 Task: Find connections with filter location Saint-Amand-les-Eaux with filter topic #cloudwith filter profile language German with filter current company Apotex Inc. with filter school St. Francis D'Assisi High School - India with filter industry Retail Motor Vehicles with filter service category Wedding Photography with filter keywords title Media Buyer
Action: Mouse moved to (382, 262)
Screenshot: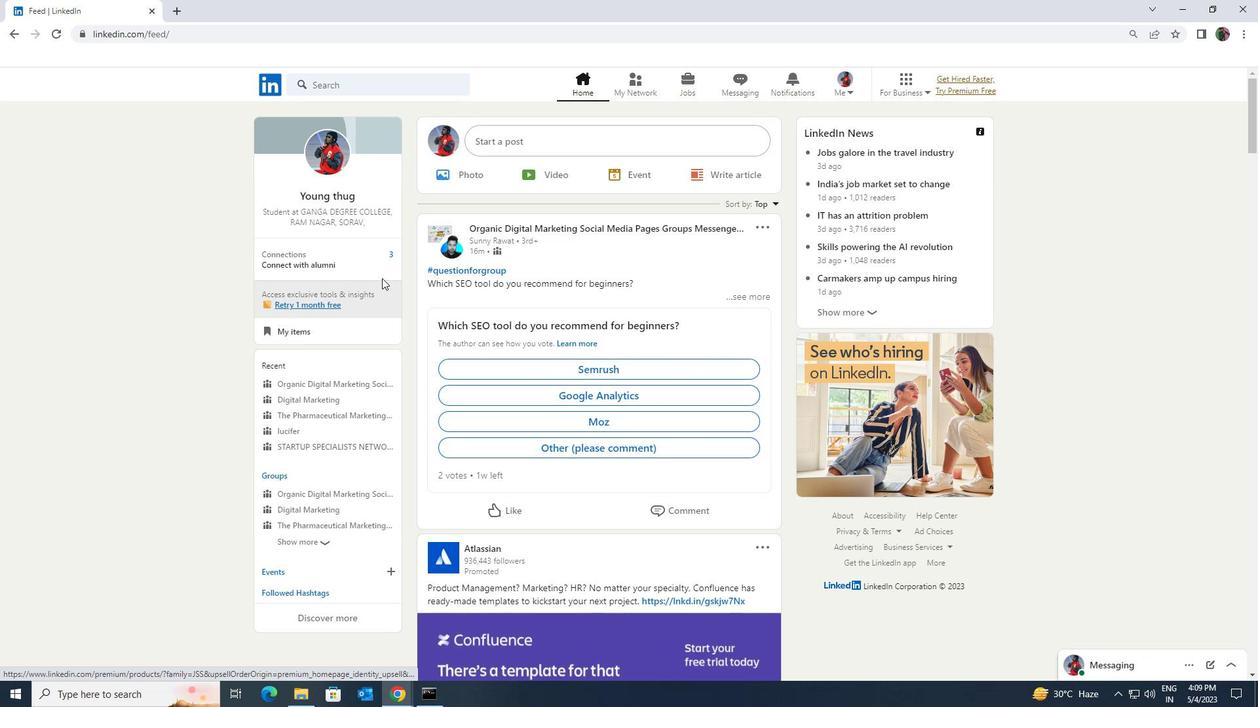 
Action: Mouse pressed left at (382, 262)
Screenshot: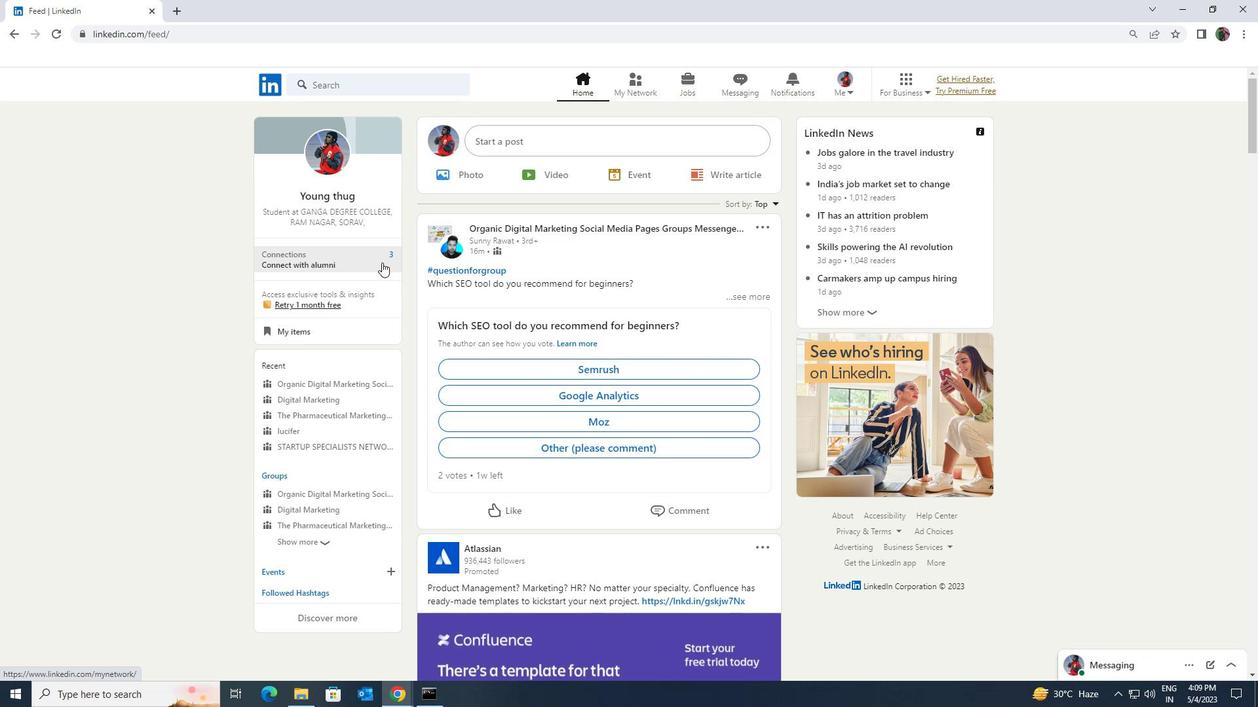
Action: Mouse moved to (370, 152)
Screenshot: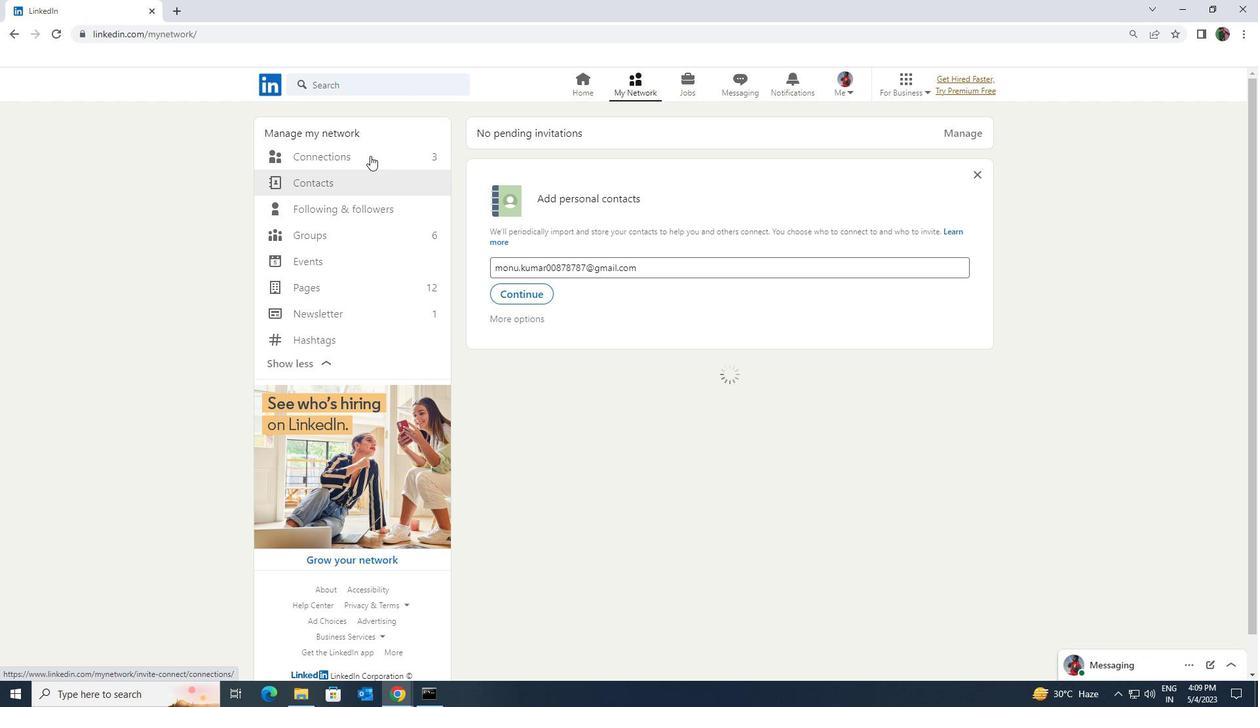 
Action: Mouse pressed left at (370, 152)
Screenshot: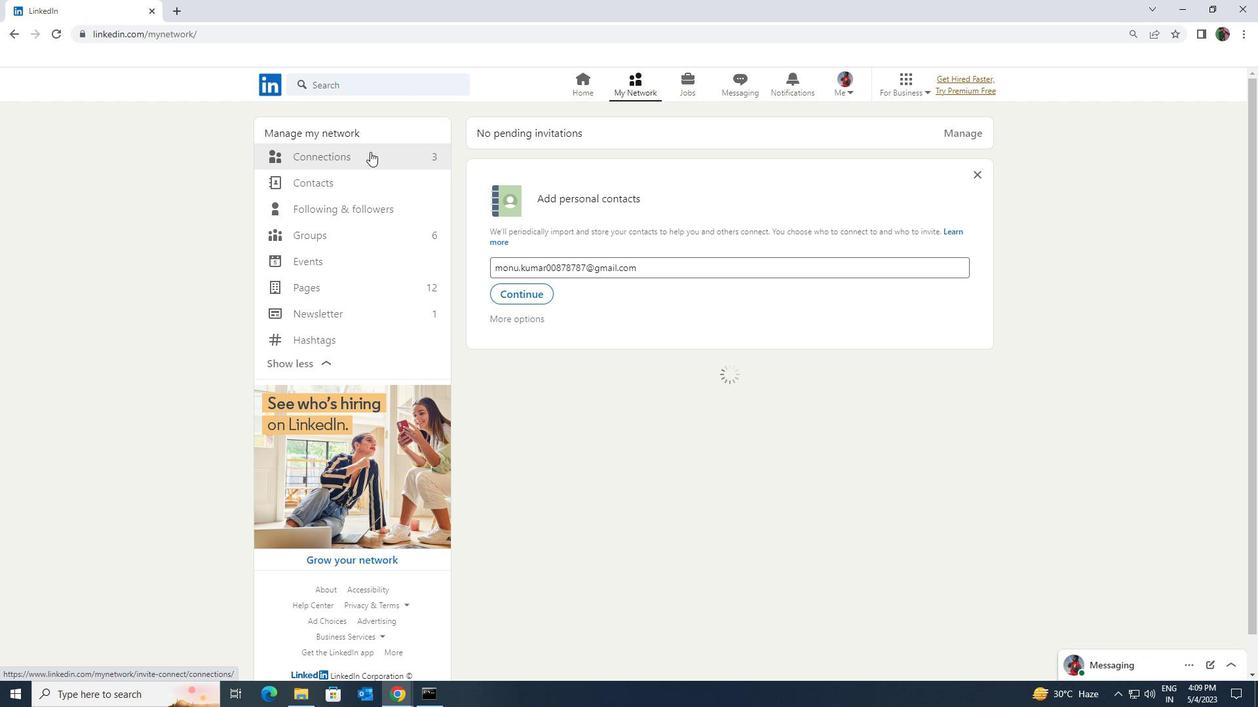 
Action: Mouse moved to (710, 161)
Screenshot: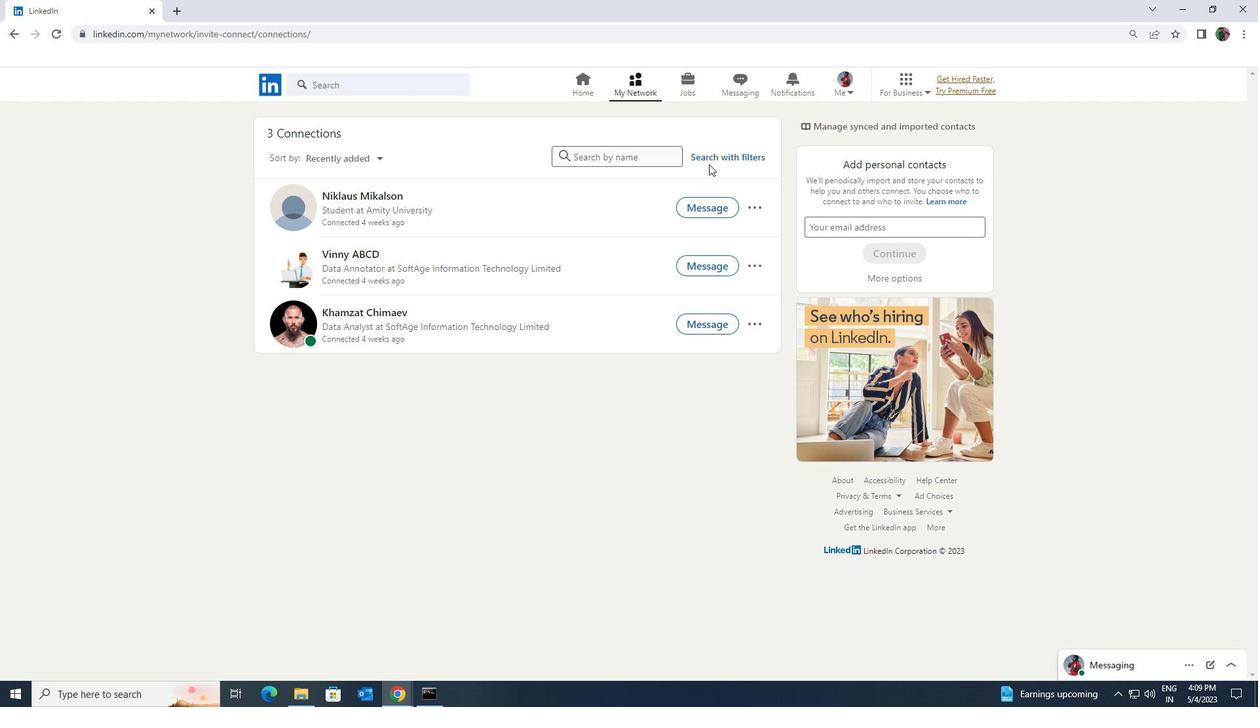 
Action: Mouse pressed left at (710, 161)
Screenshot: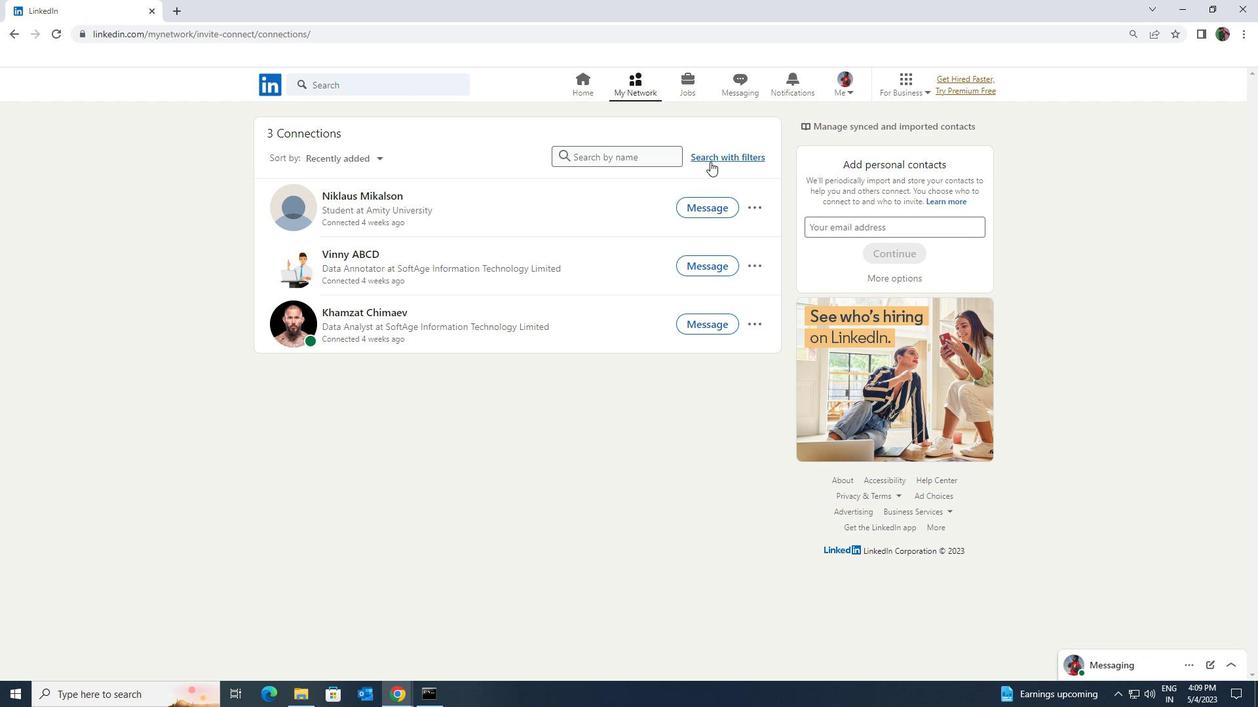 
Action: Mouse moved to (684, 126)
Screenshot: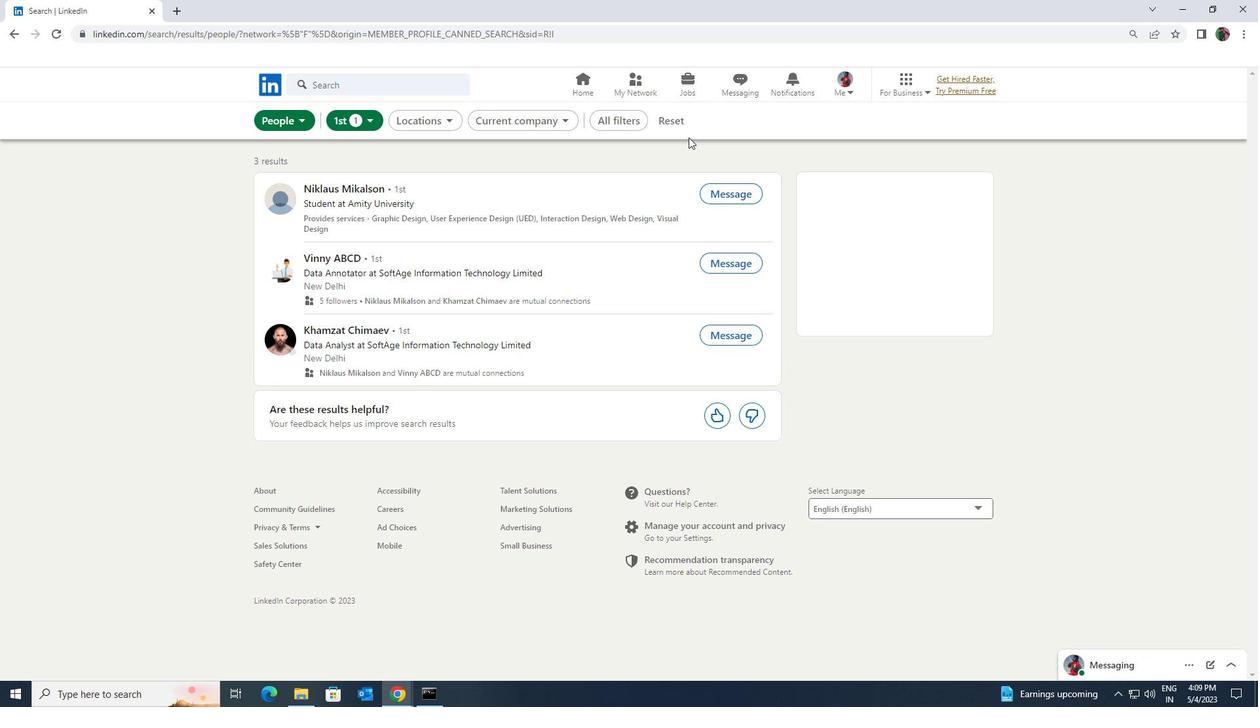 
Action: Mouse pressed left at (684, 126)
Screenshot: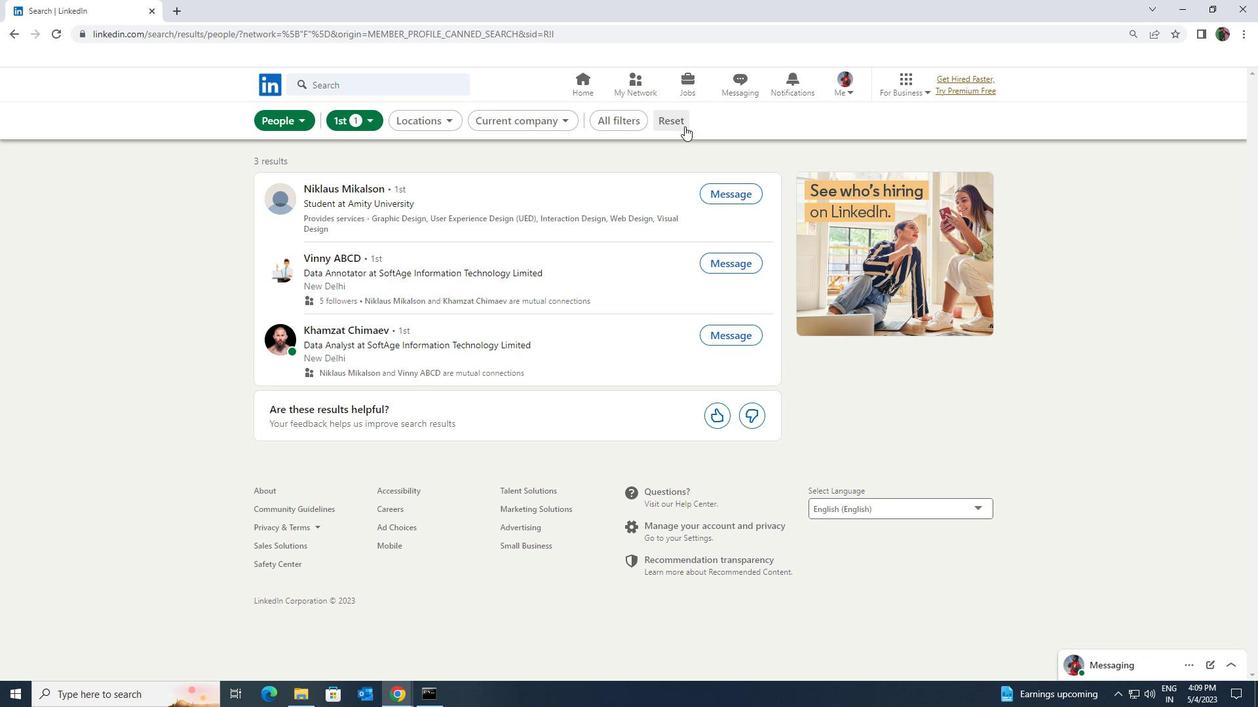 
Action: Mouse moved to (656, 116)
Screenshot: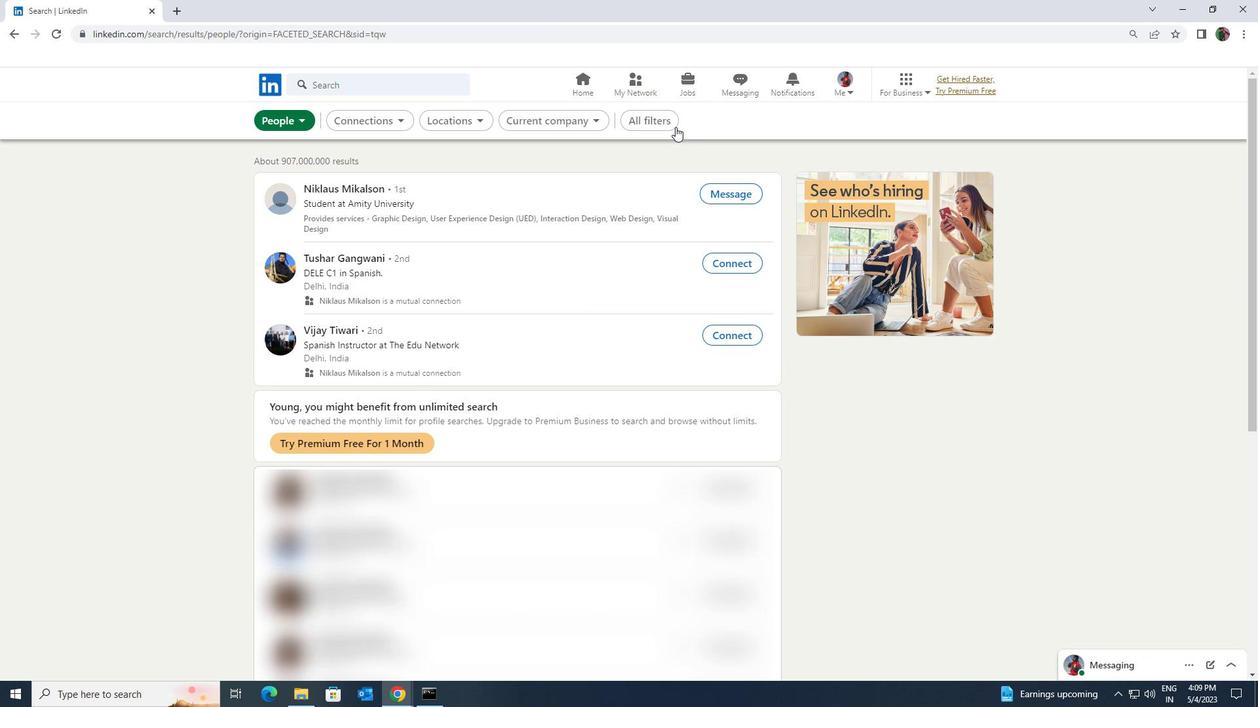 
Action: Mouse pressed left at (656, 116)
Screenshot: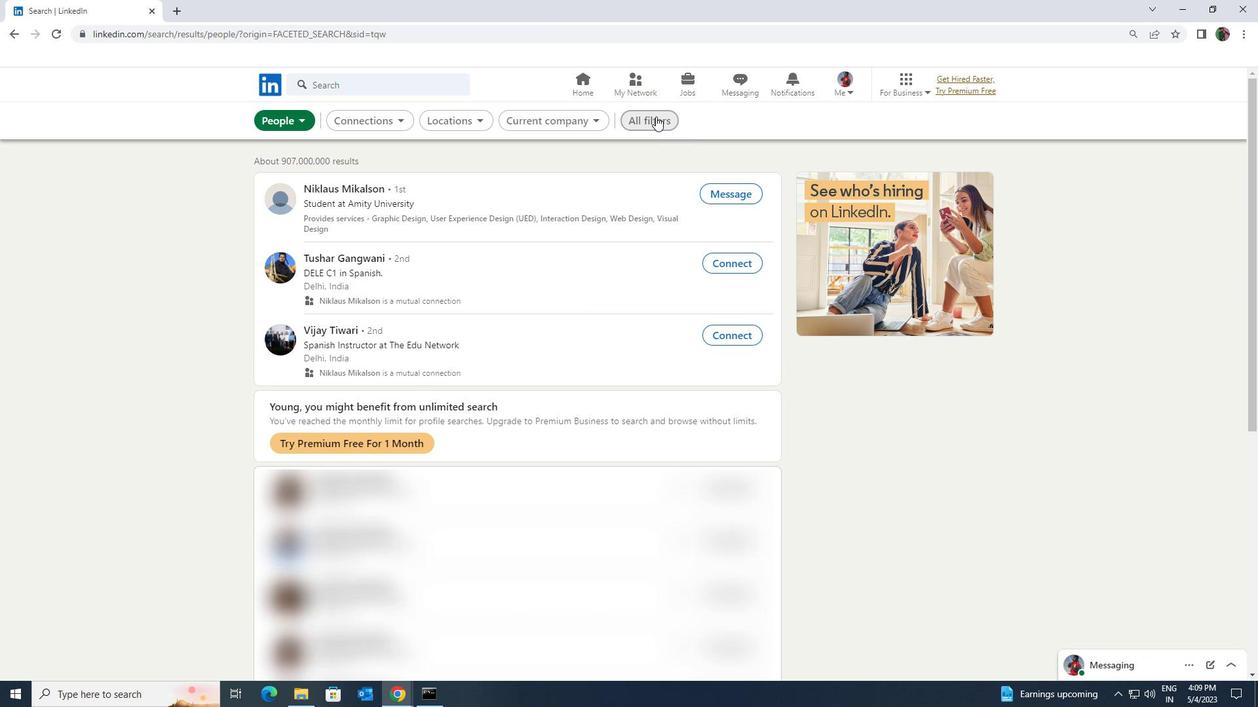 
Action: Mouse moved to (1088, 509)
Screenshot: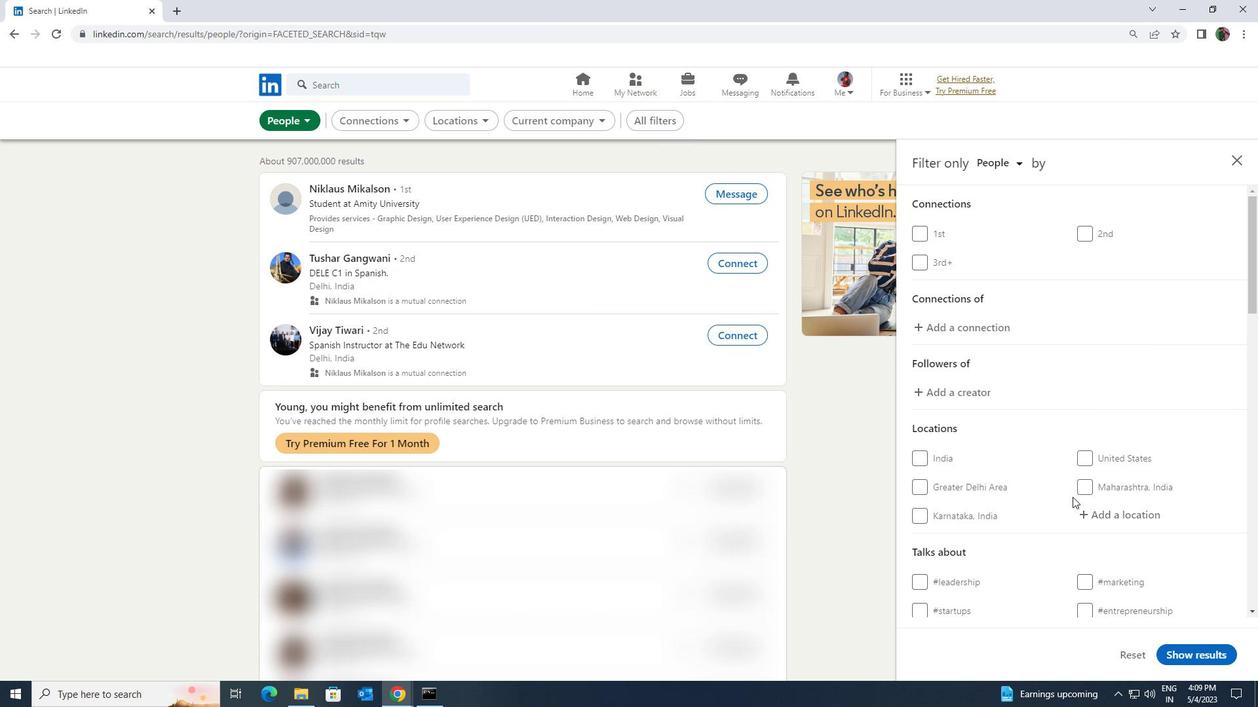 
Action: Mouse pressed left at (1088, 509)
Screenshot: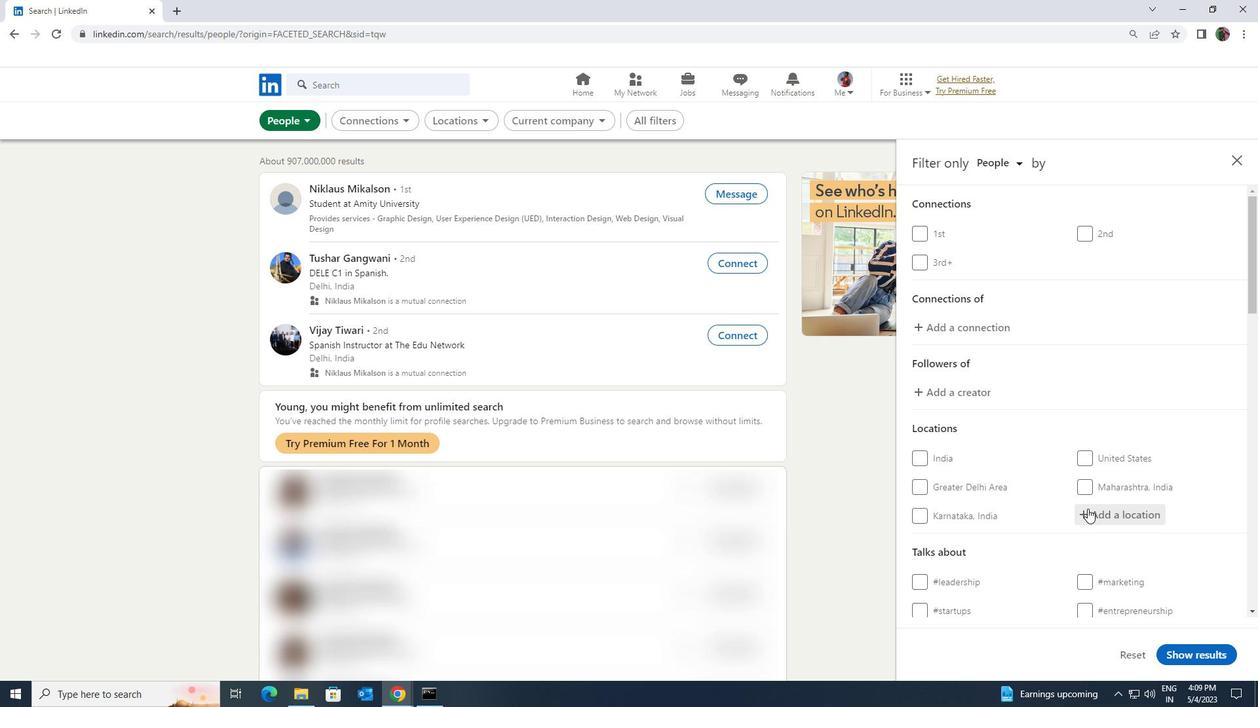 
Action: Key pressed <Key.shift><Key.shift><Key.shift><Key.shift><Key.shift><Key.shift><Key.shift><Key.shift><Key.shift><Key.shift>SAINT<Key.space><Key.shift>AMAND
Screenshot: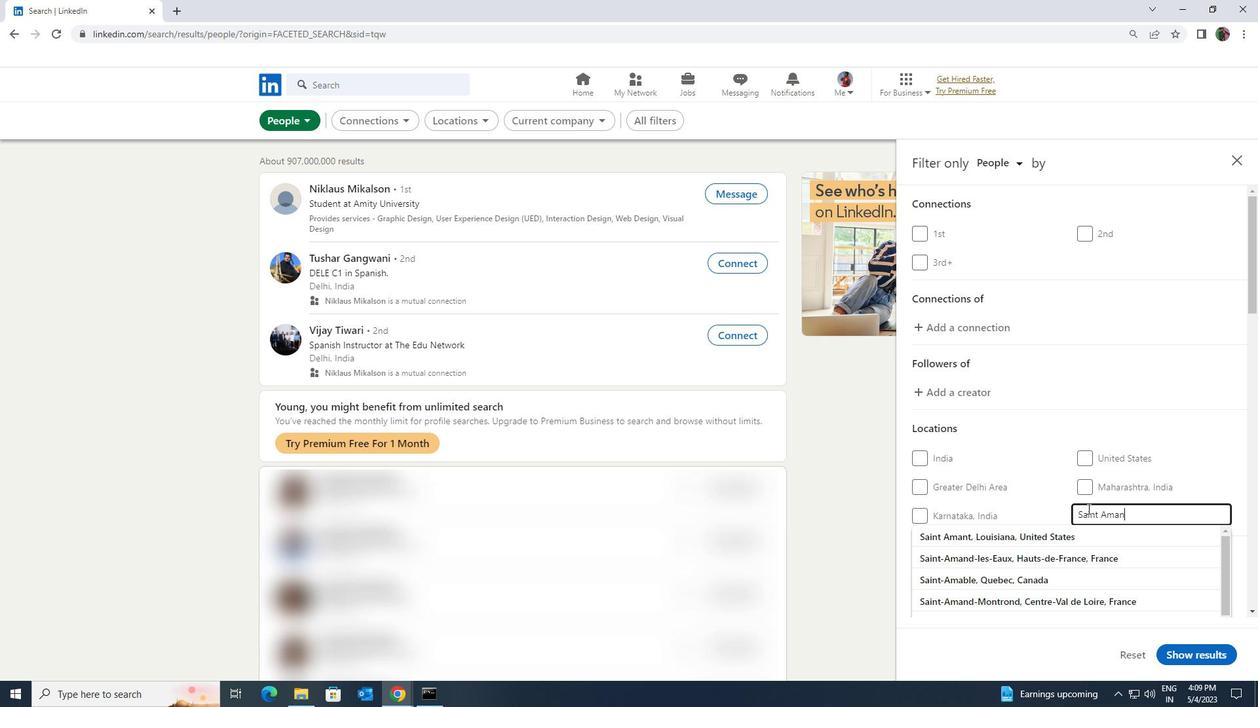 
Action: Mouse moved to (1090, 534)
Screenshot: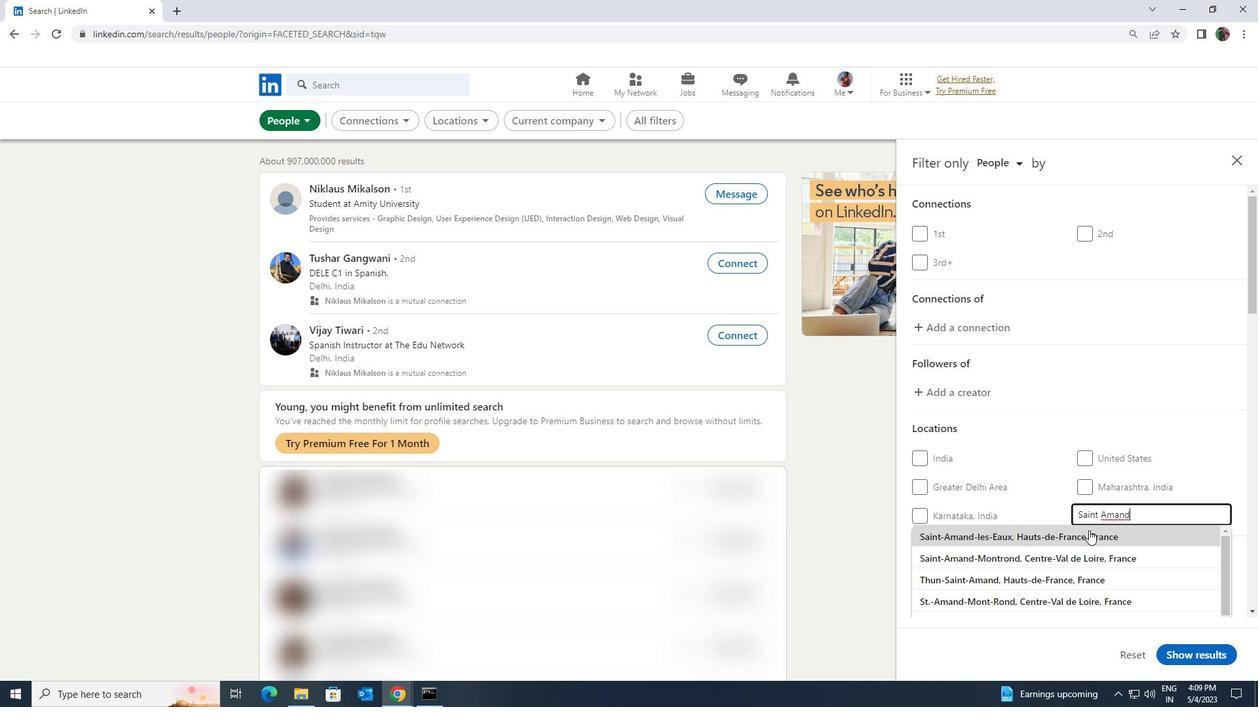 
Action: Mouse pressed left at (1090, 534)
Screenshot: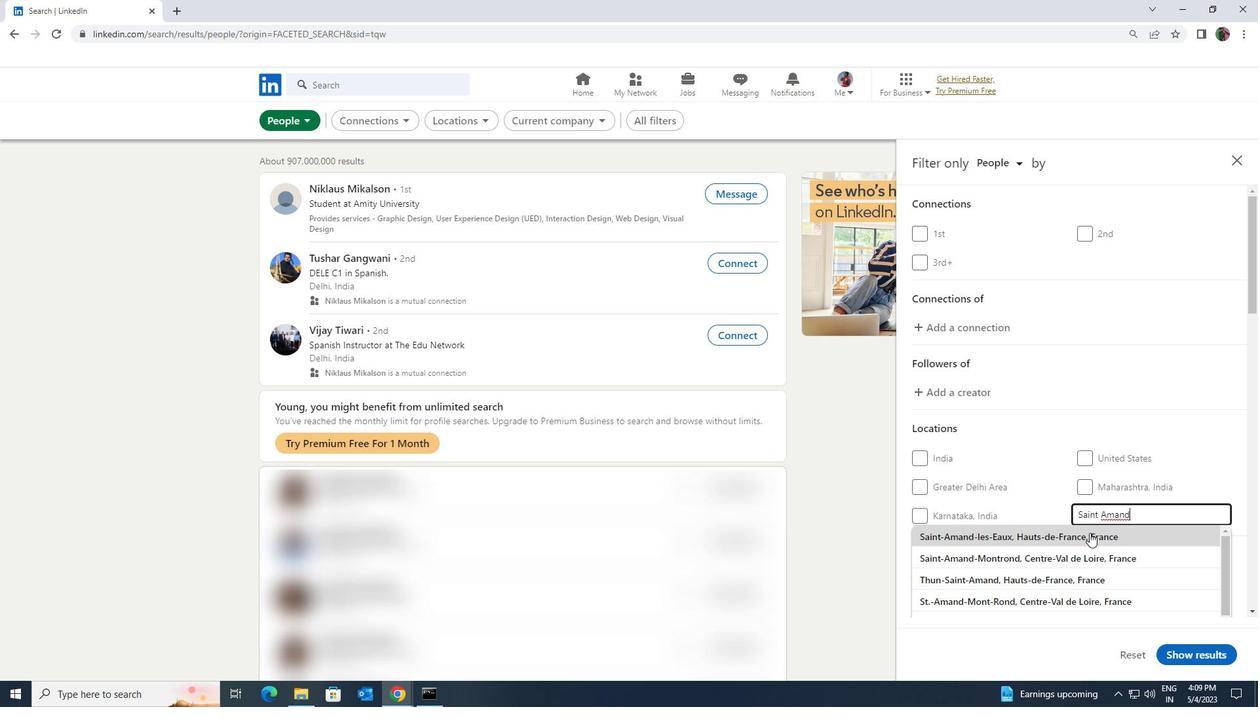 
Action: Mouse moved to (1092, 534)
Screenshot: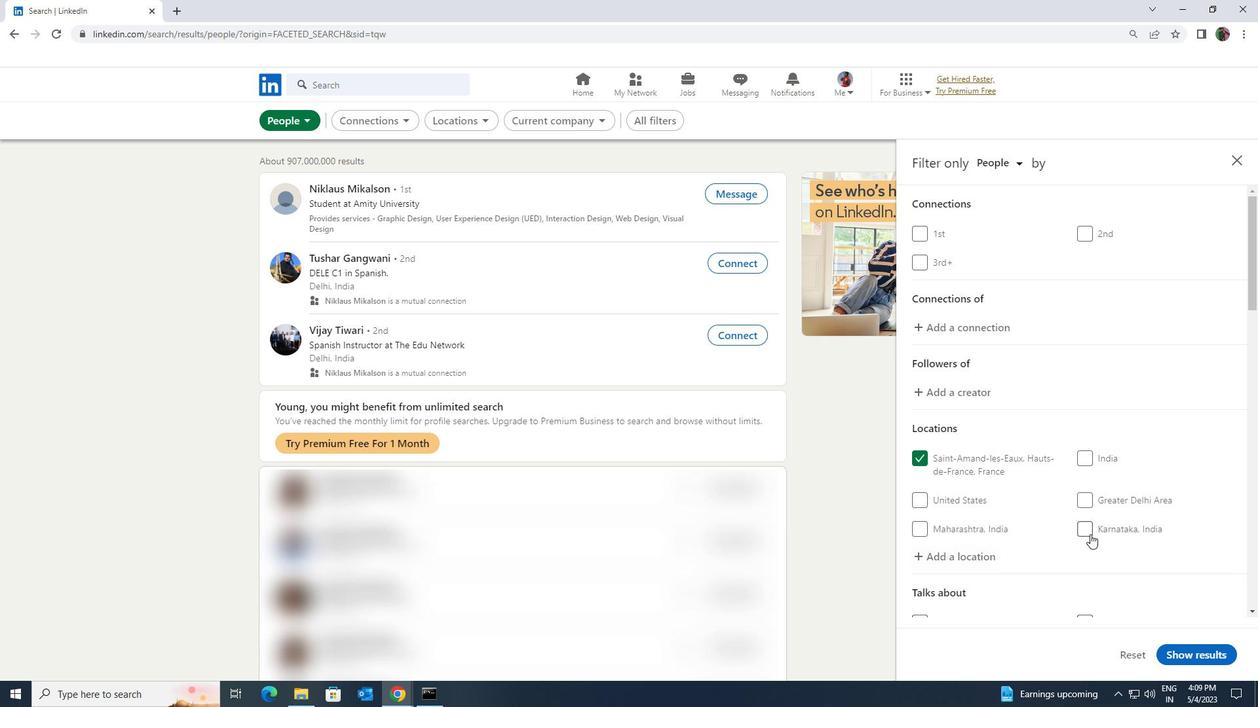 
Action: Mouse scrolled (1092, 534) with delta (0, 0)
Screenshot: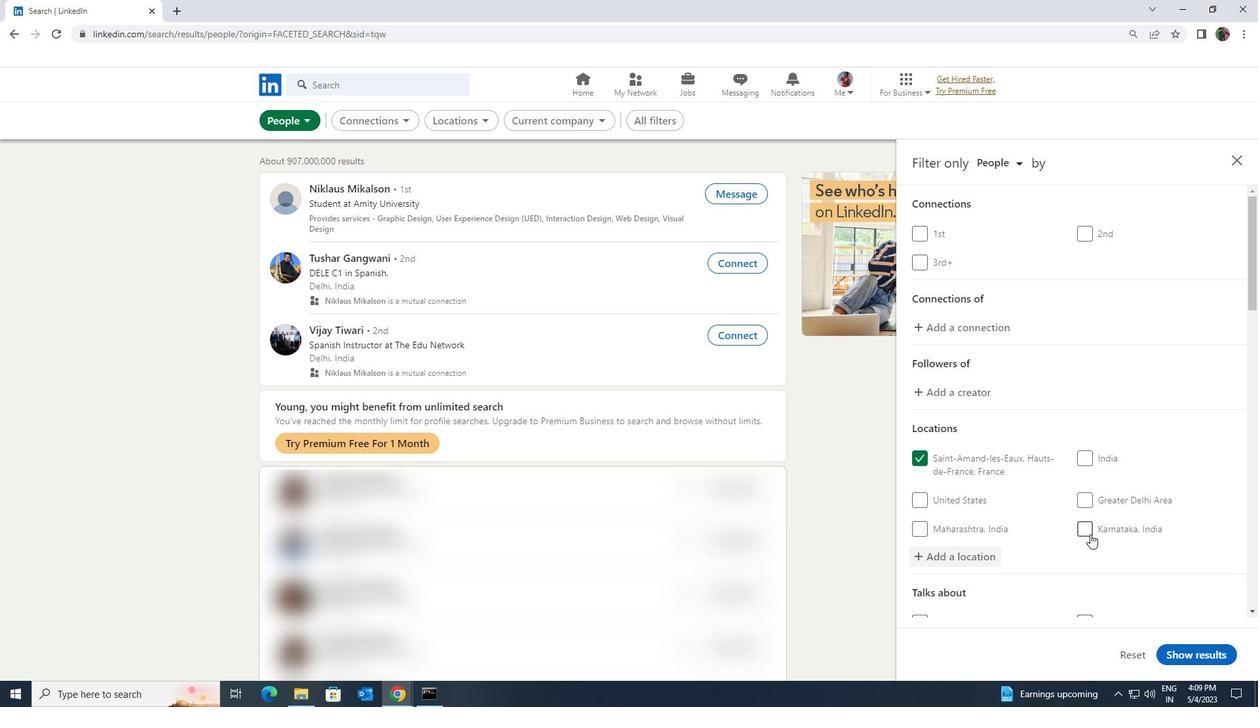 
Action: Mouse scrolled (1092, 534) with delta (0, 0)
Screenshot: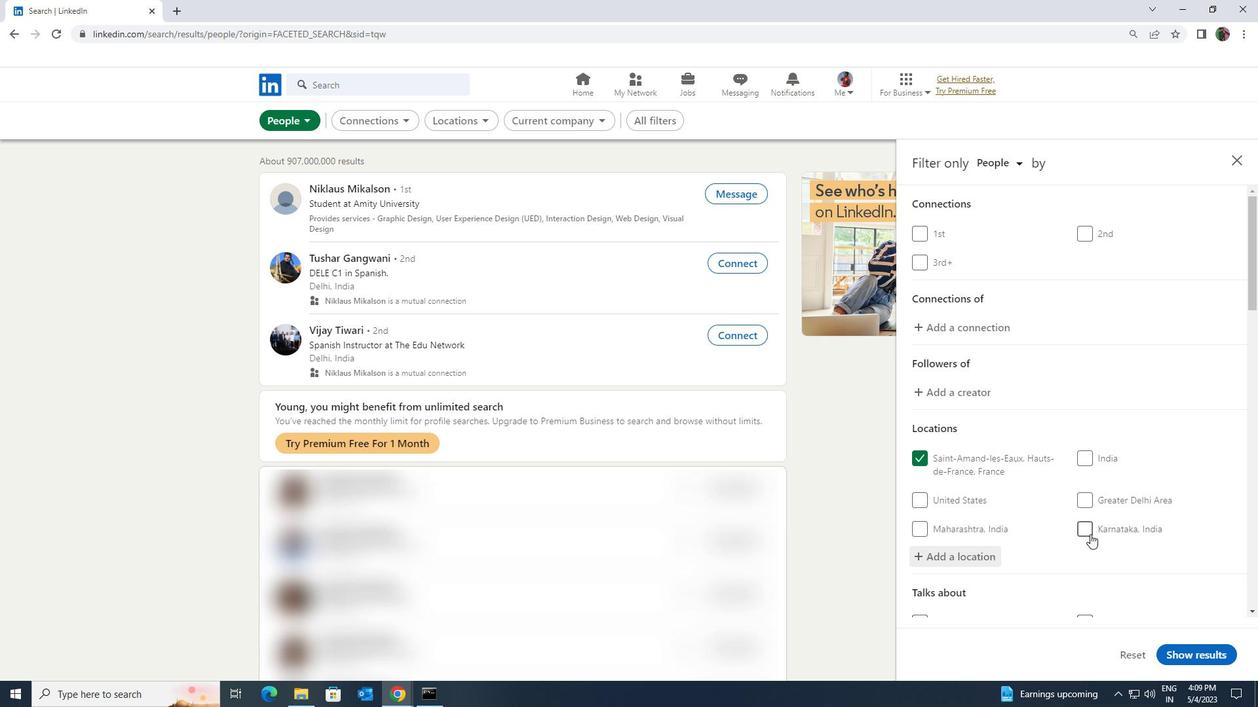 
Action: Mouse moved to (1093, 542)
Screenshot: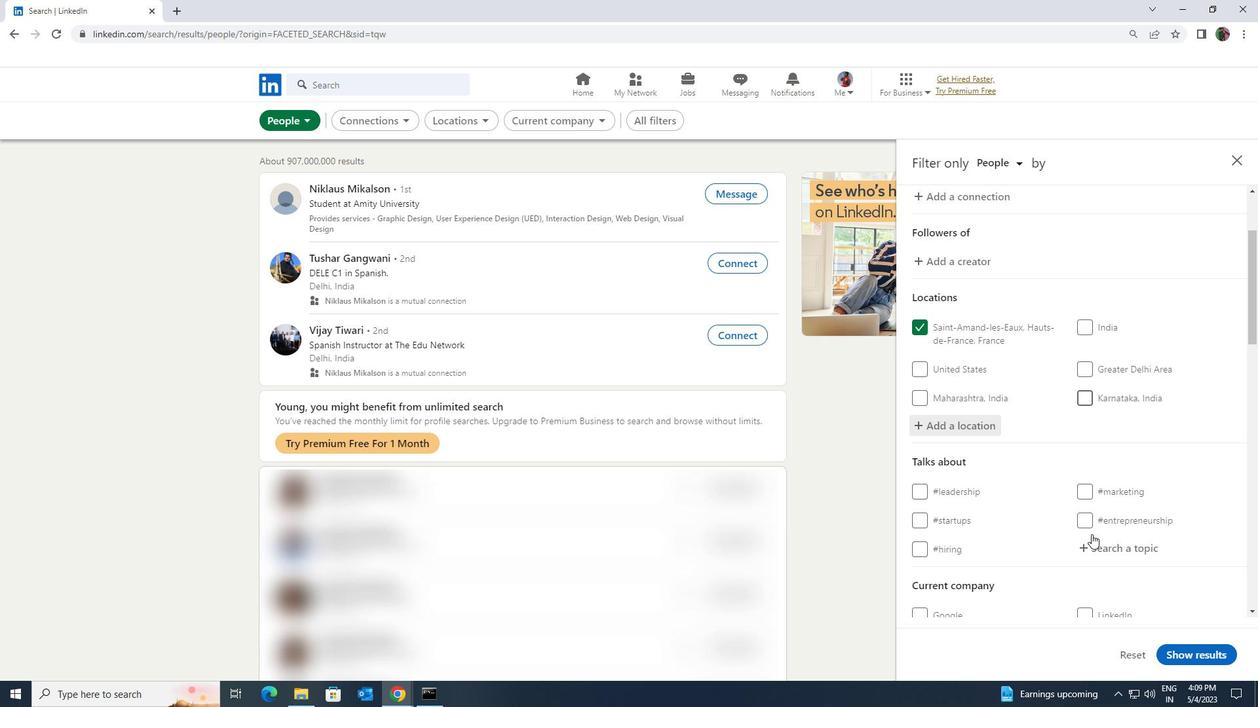 
Action: Mouse pressed left at (1093, 542)
Screenshot: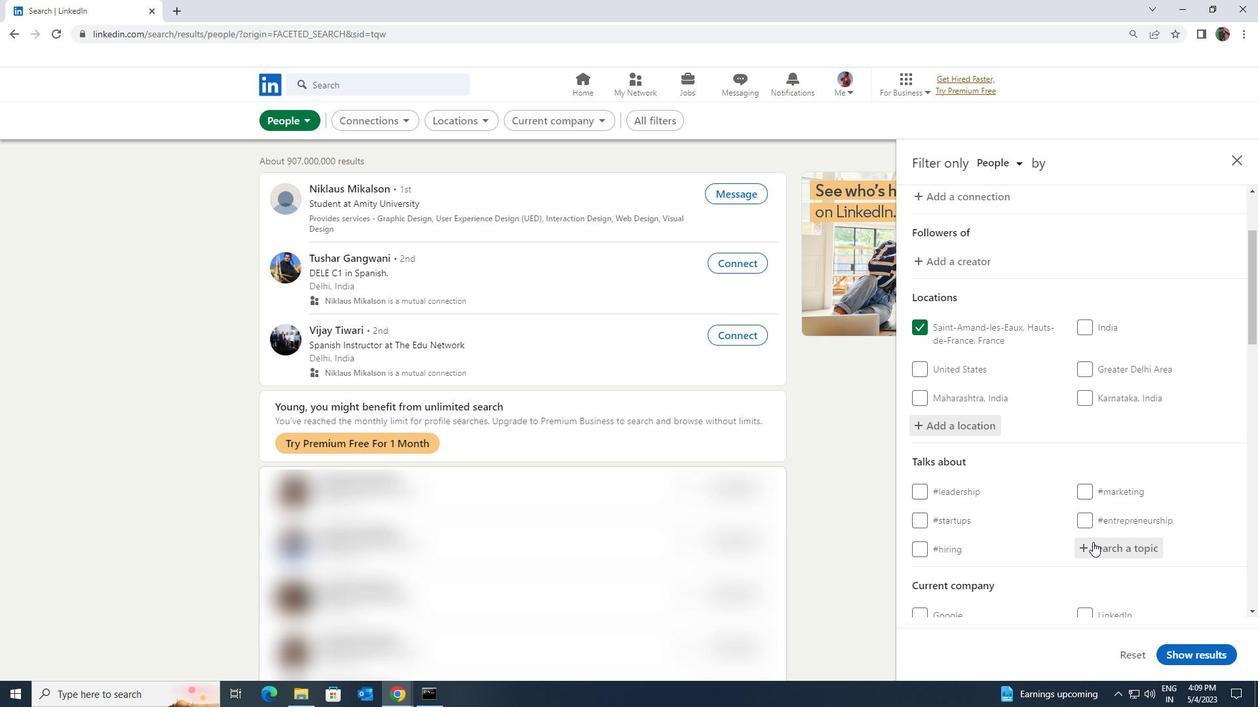 
Action: Key pressed <Key.shift><Key.shift><Key.shift><Key.shift><Key.shift><Key.shift><Key.shift>CLOUD
Screenshot: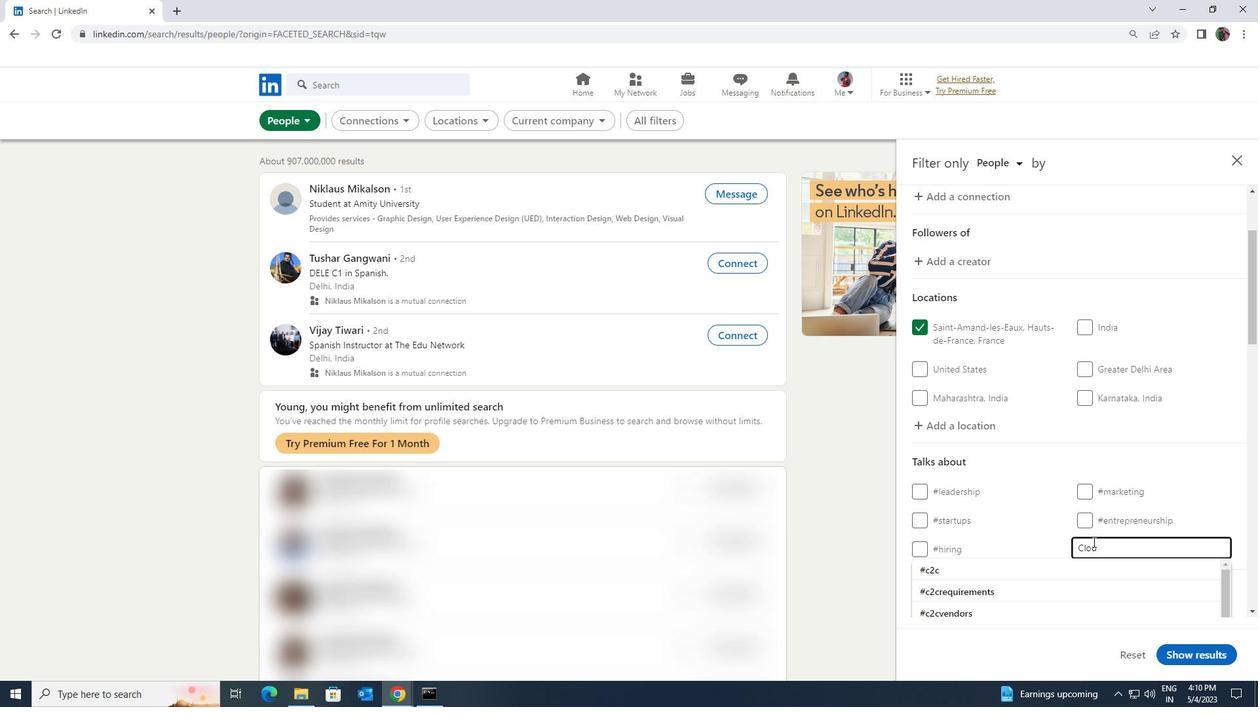 
Action: Mouse moved to (1075, 565)
Screenshot: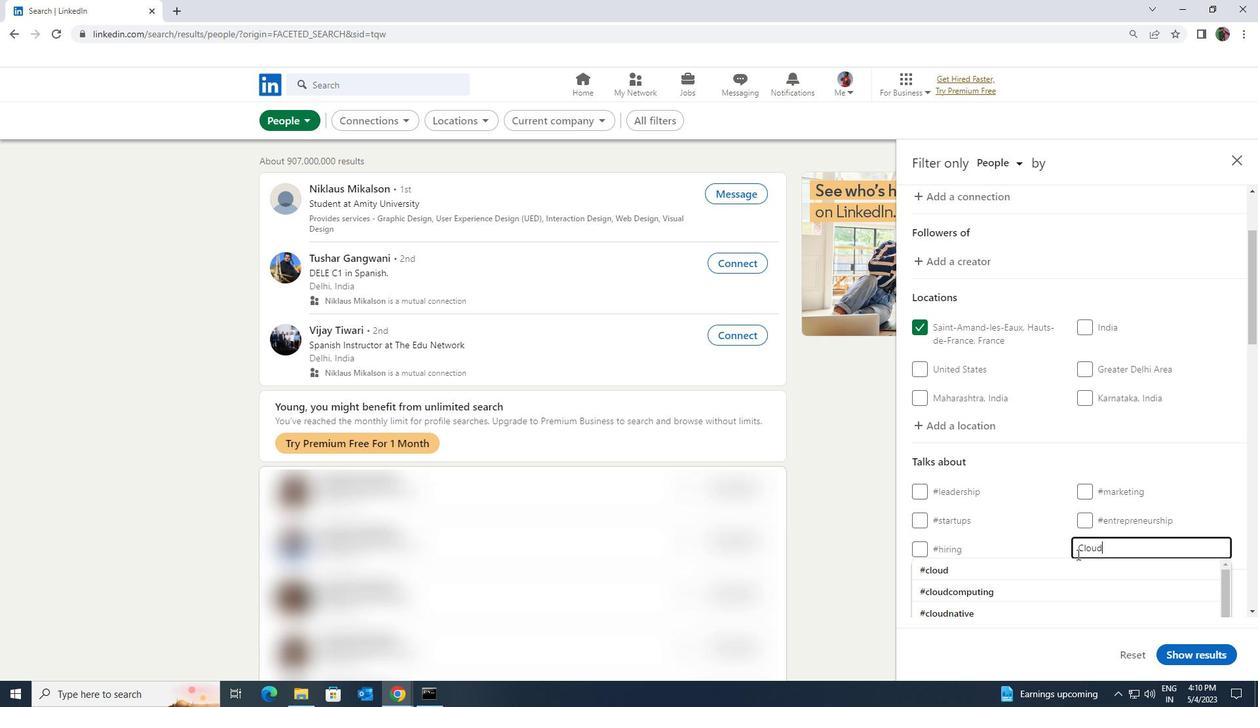 
Action: Mouse pressed left at (1075, 565)
Screenshot: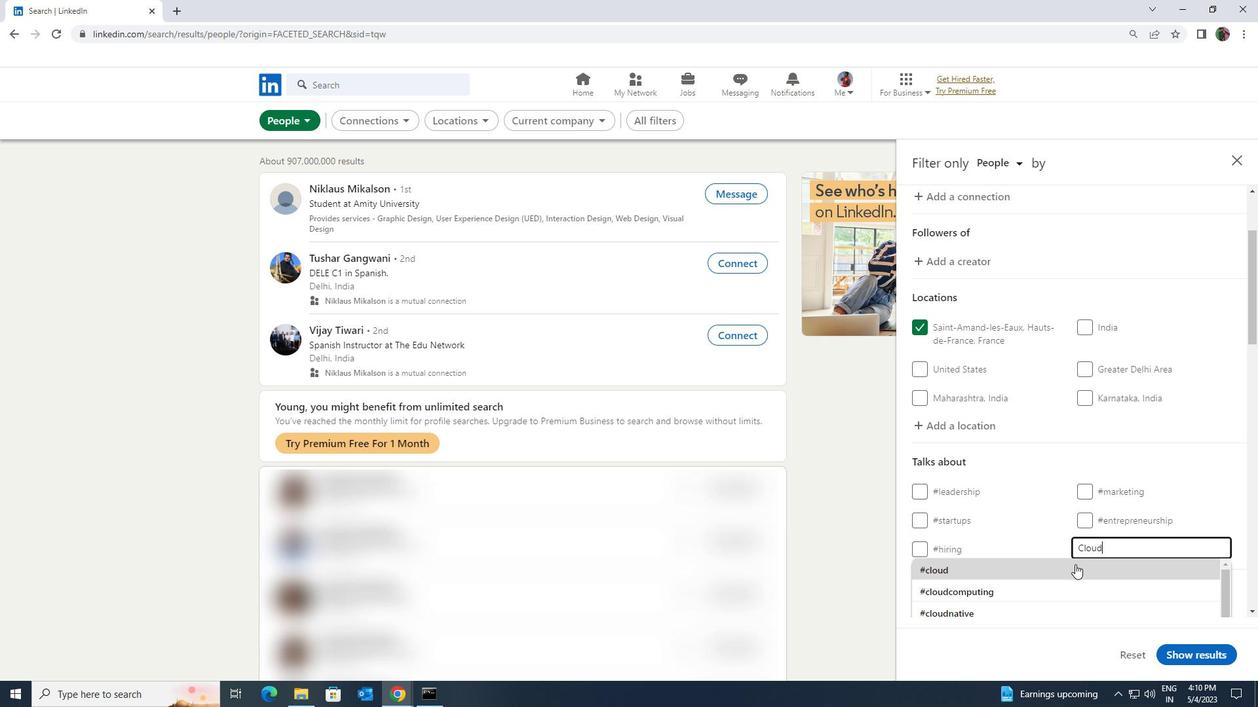 
Action: Mouse moved to (1074, 565)
Screenshot: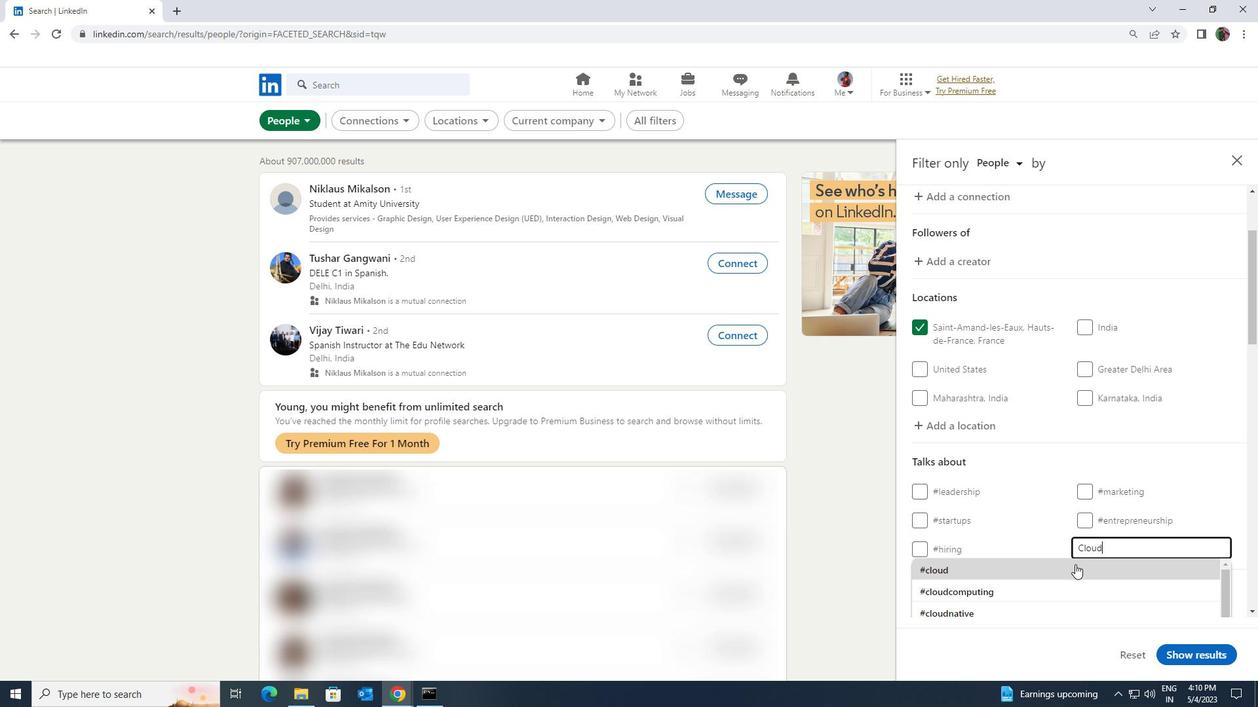 
Action: Mouse scrolled (1074, 565) with delta (0, 0)
Screenshot: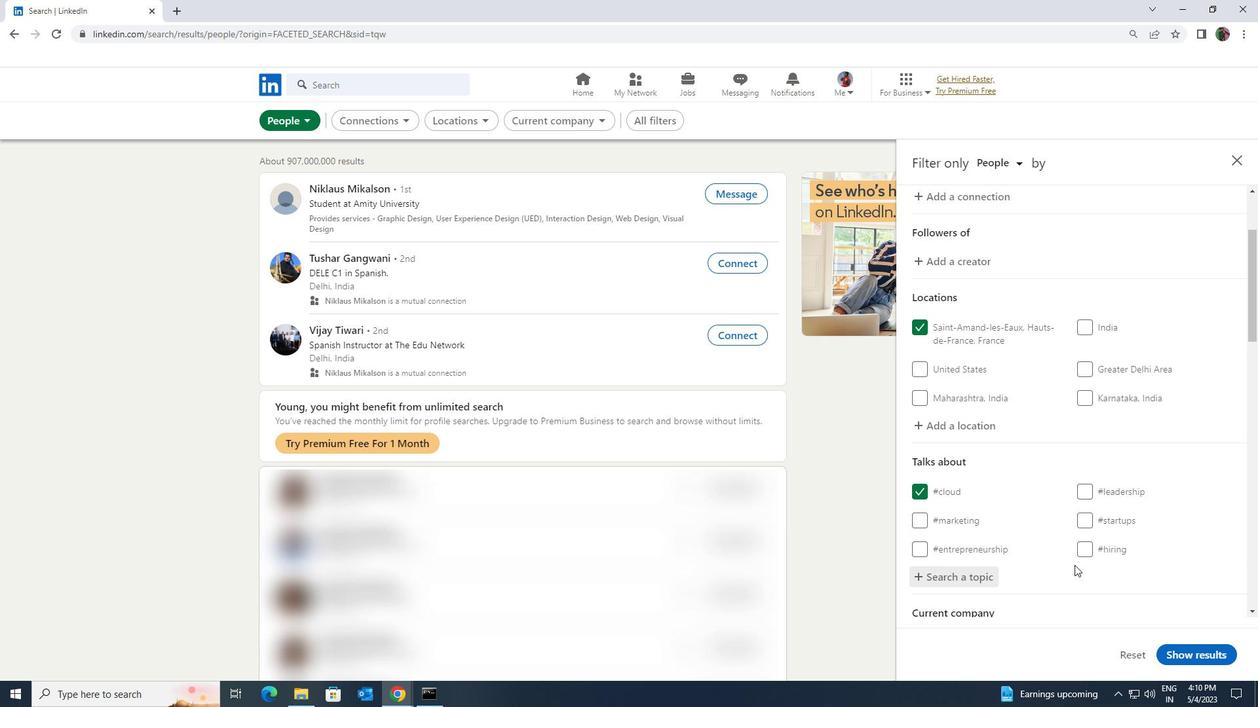 
Action: Mouse scrolled (1074, 565) with delta (0, 0)
Screenshot: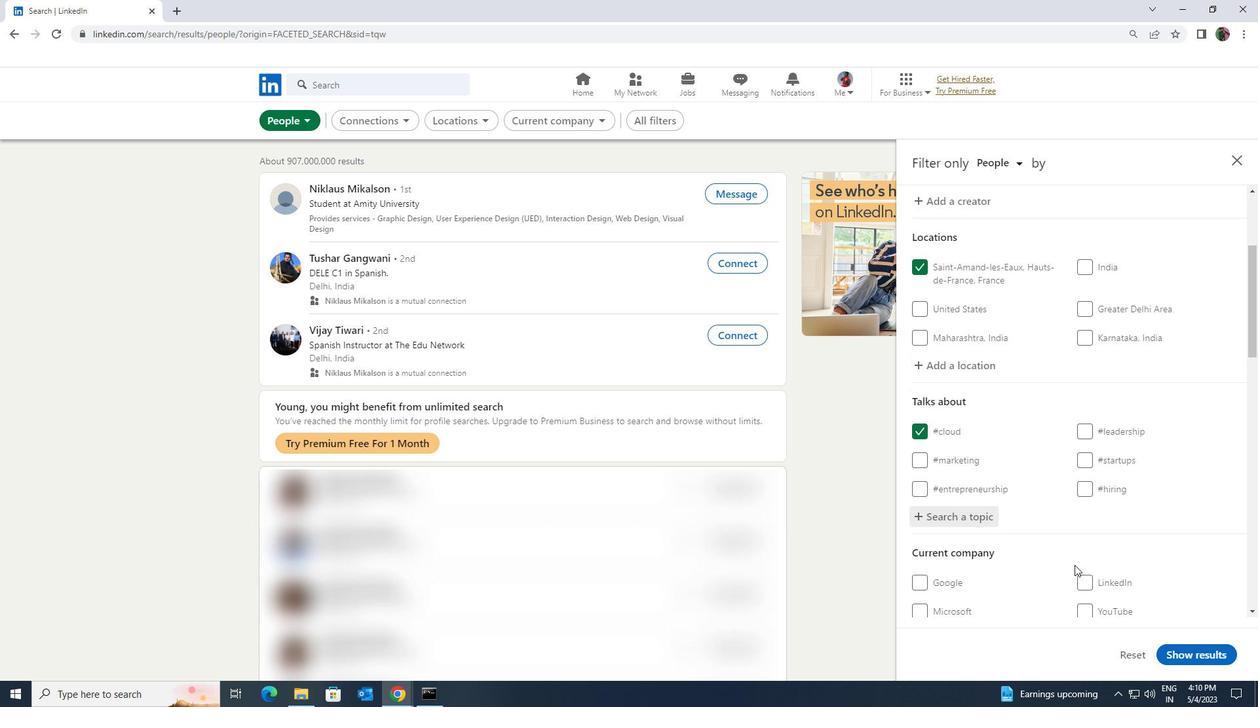 
Action: Mouse scrolled (1074, 565) with delta (0, 0)
Screenshot: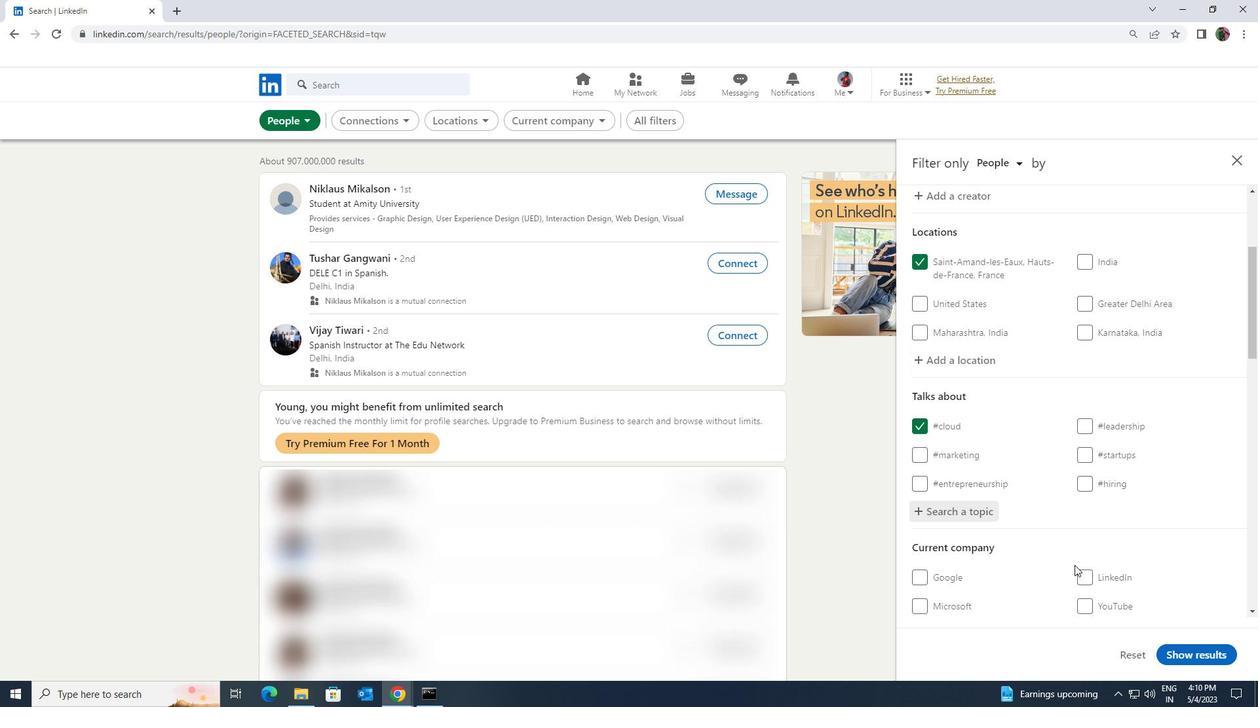 
Action: Mouse scrolled (1074, 565) with delta (0, 0)
Screenshot: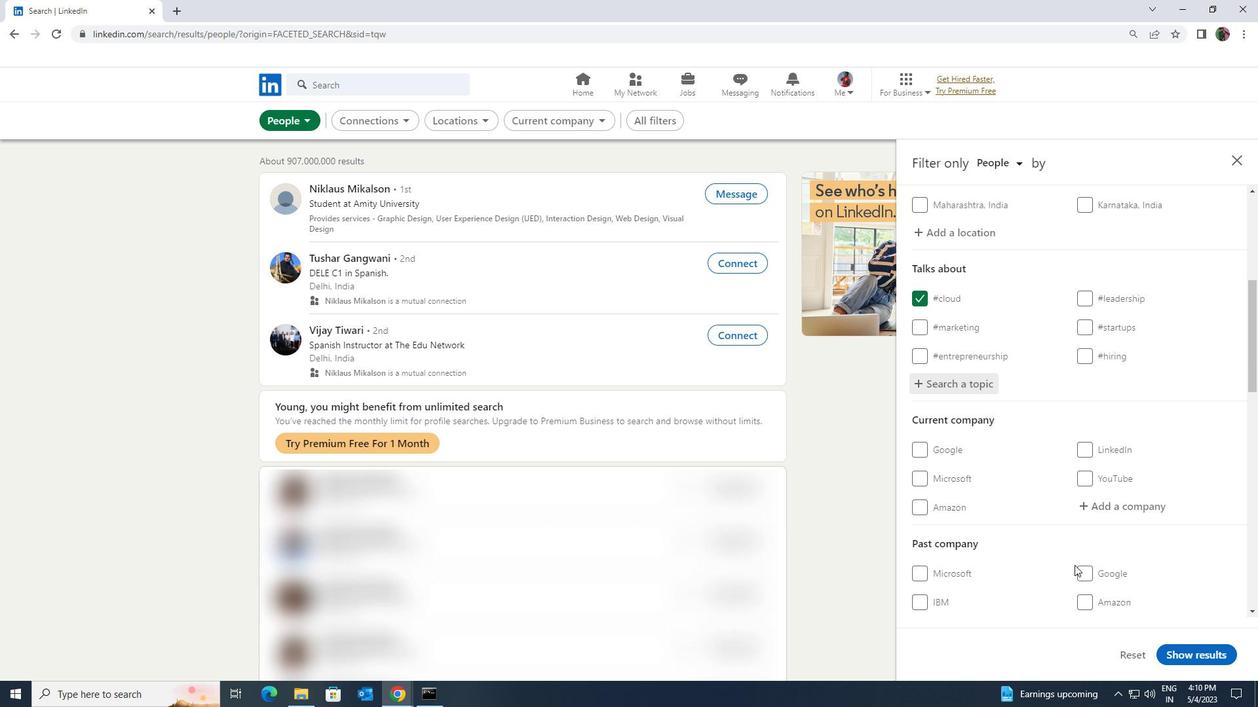 
Action: Mouse scrolled (1074, 565) with delta (0, 0)
Screenshot: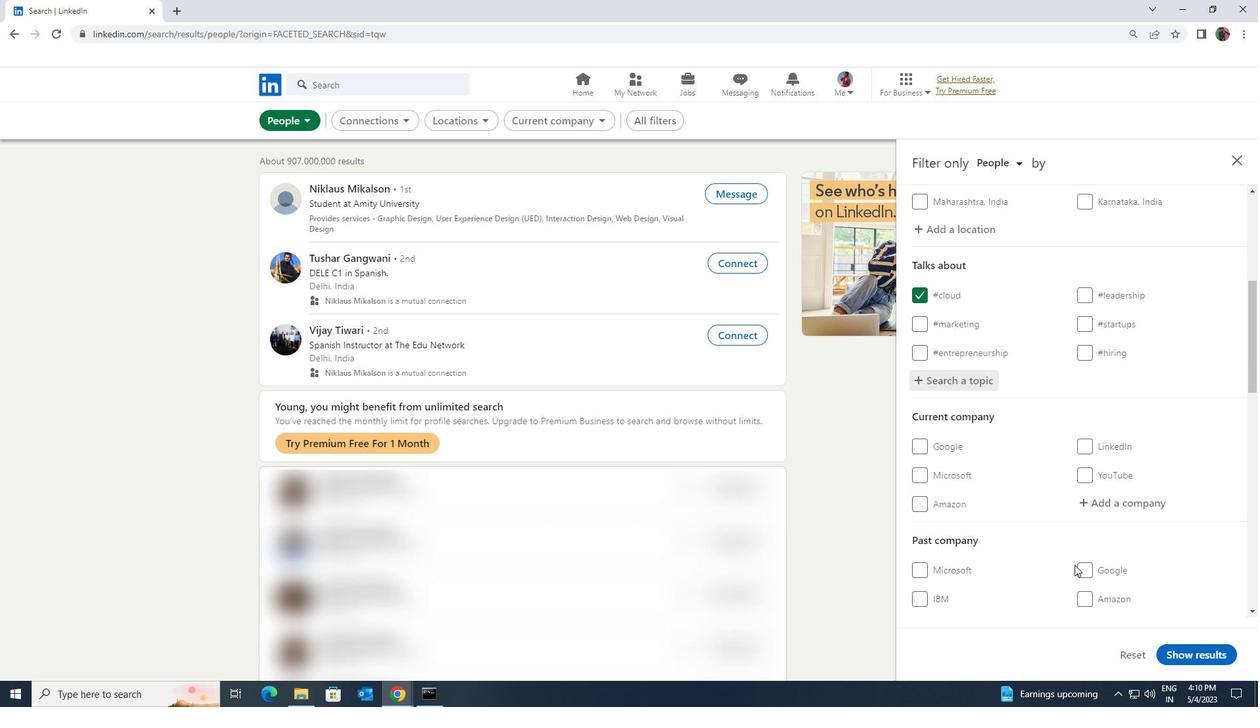 
Action: Mouse scrolled (1074, 565) with delta (0, 0)
Screenshot: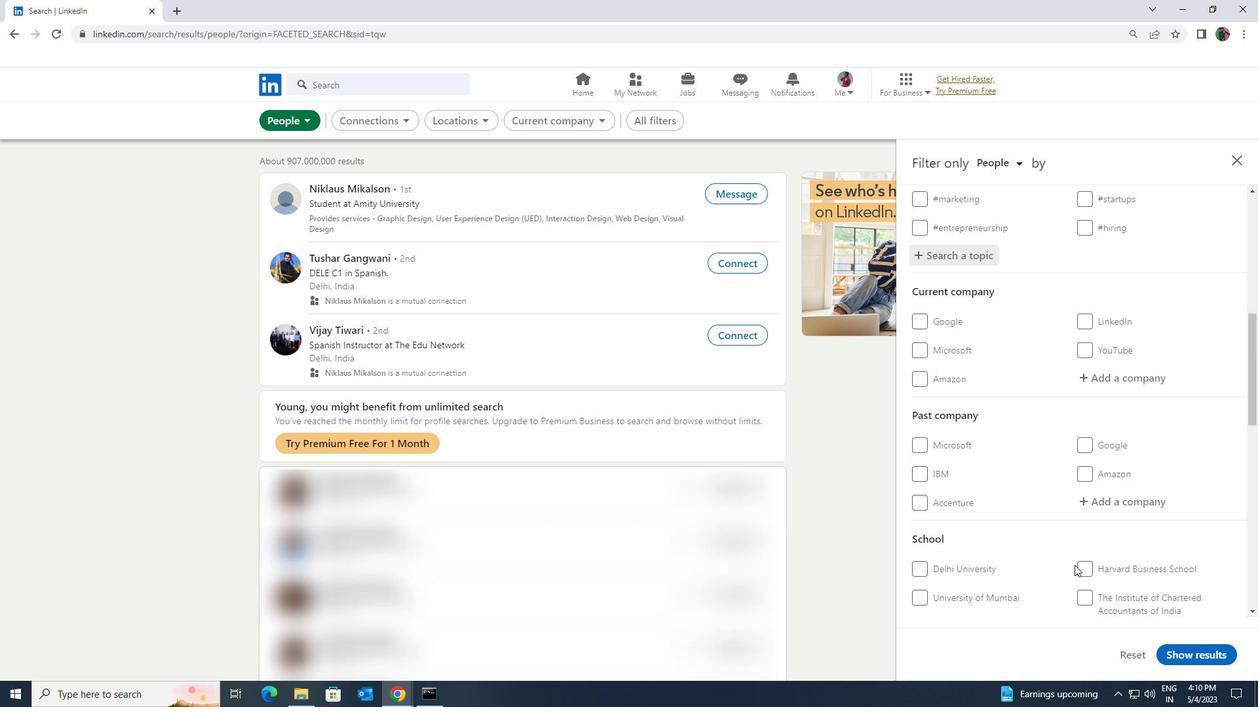 
Action: Mouse scrolled (1074, 565) with delta (0, 0)
Screenshot: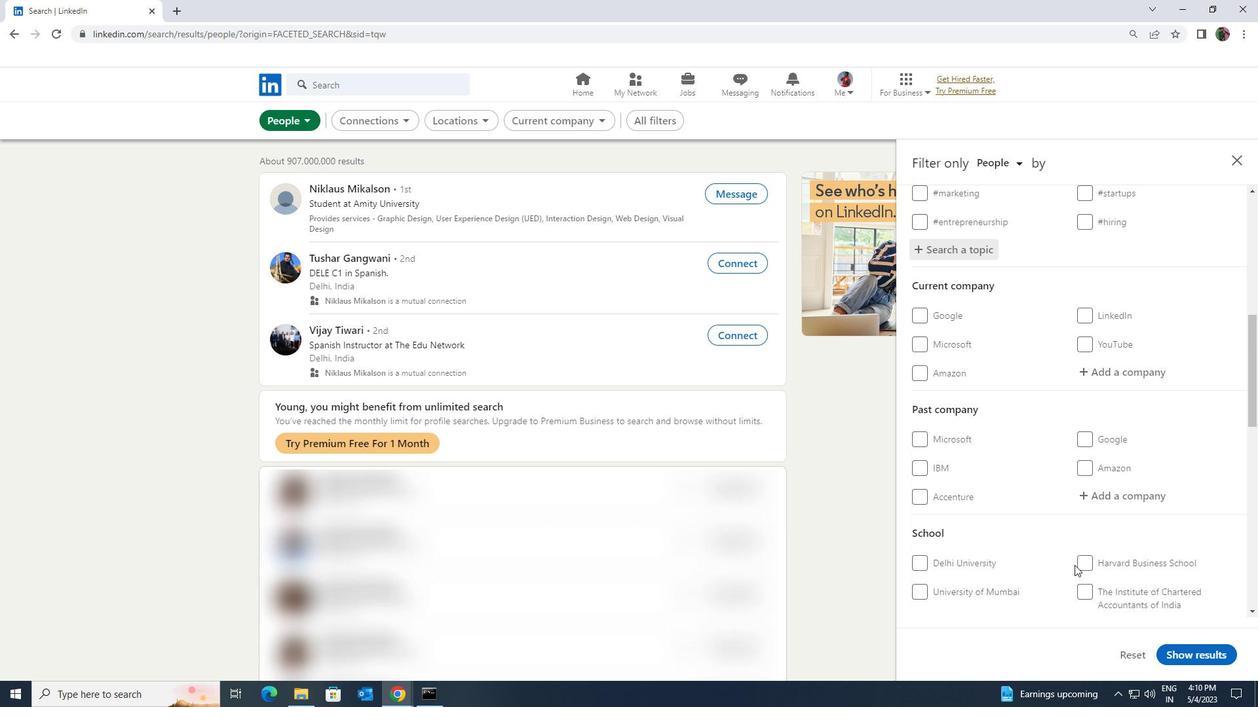
Action: Mouse scrolled (1074, 565) with delta (0, 0)
Screenshot: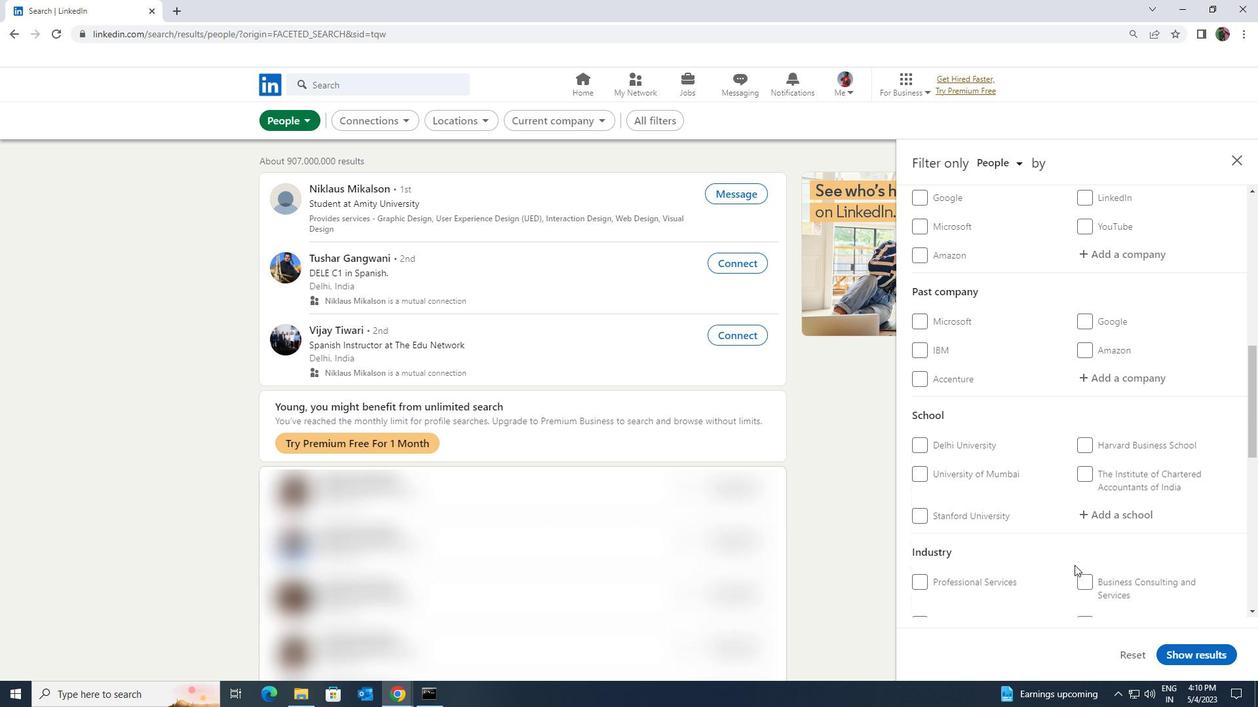 
Action: Mouse scrolled (1074, 565) with delta (0, 0)
Screenshot: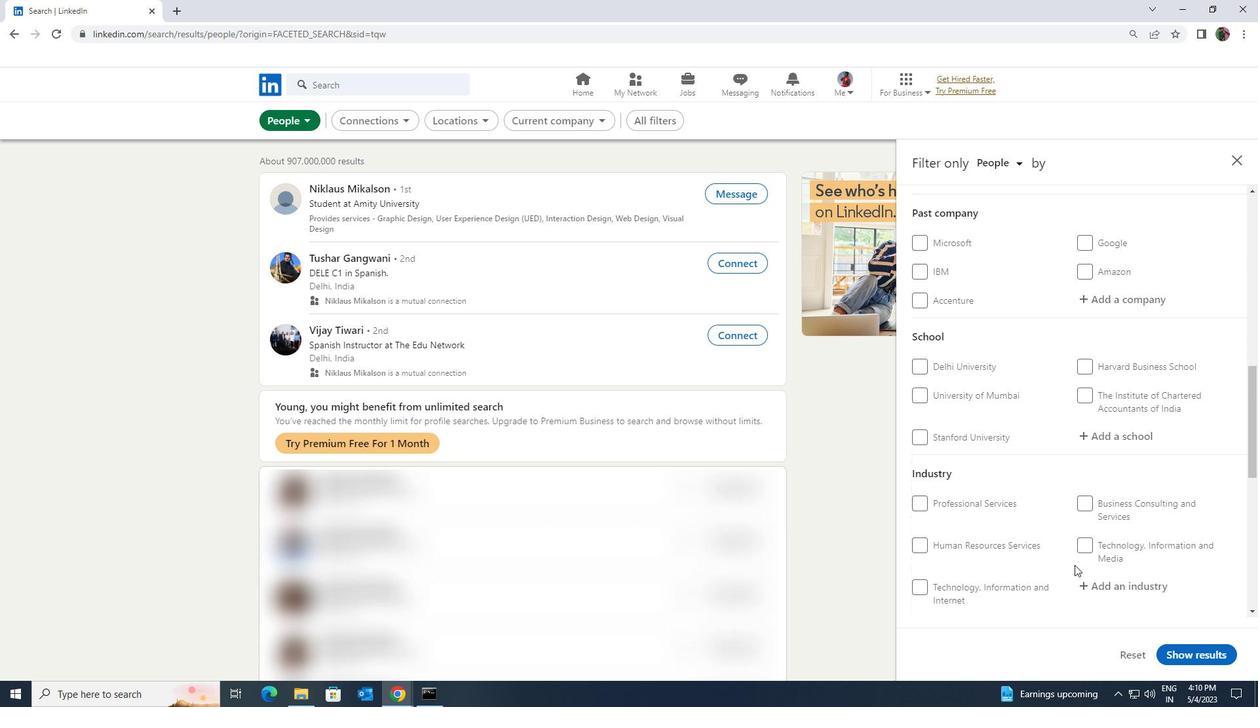 
Action: Mouse scrolled (1074, 565) with delta (0, 0)
Screenshot: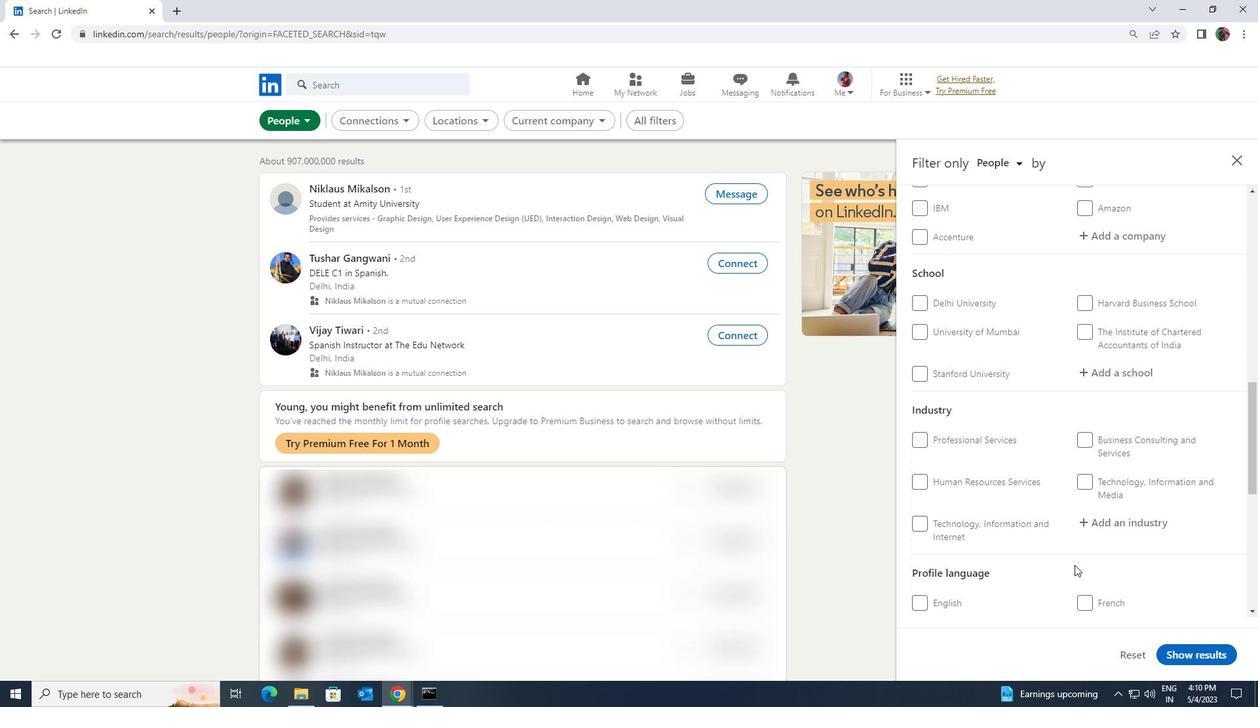 
Action: Mouse moved to (939, 589)
Screenshot: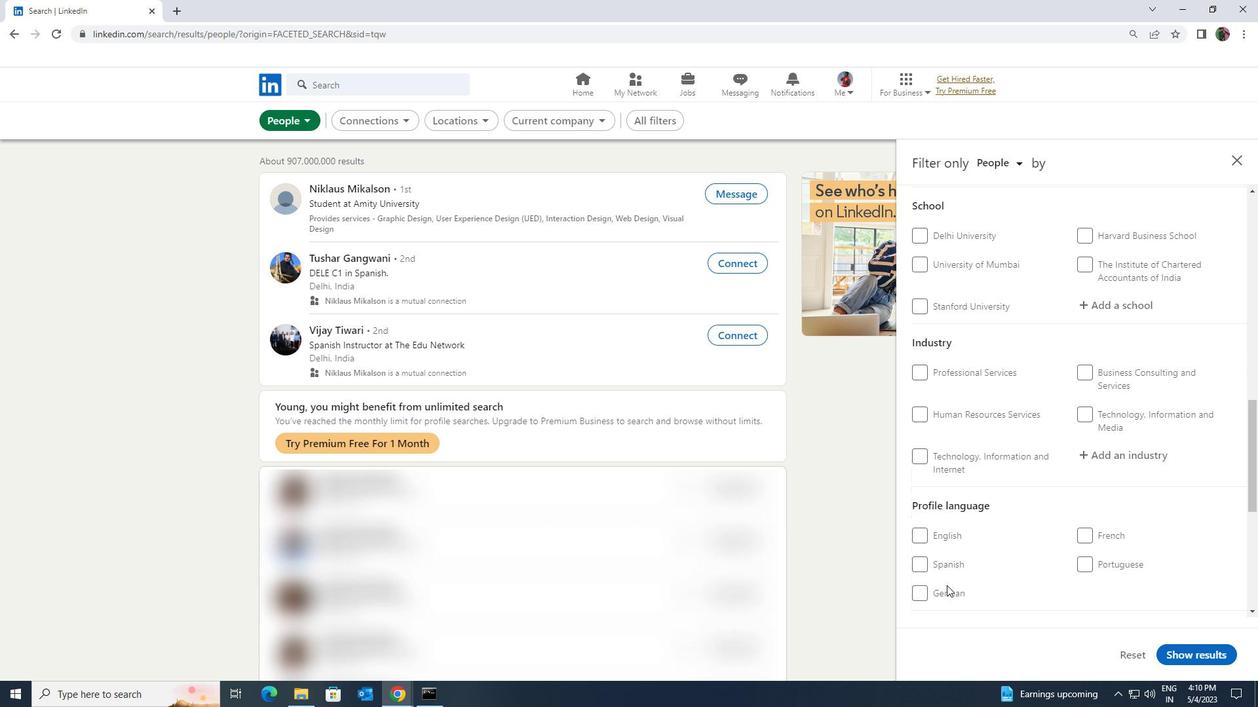 
Action: Mouse pressed left at (939, 589)
Screenshot: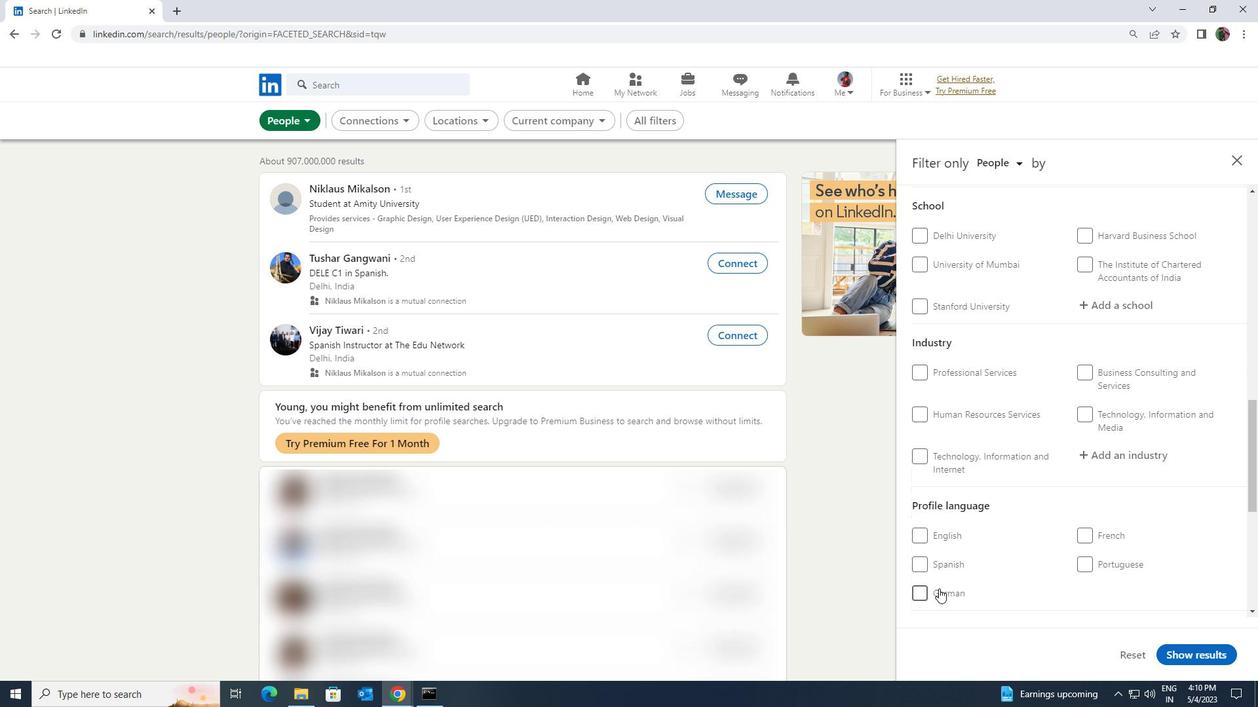 
Action: Mouse moved to (1051, 566)
Screenshot: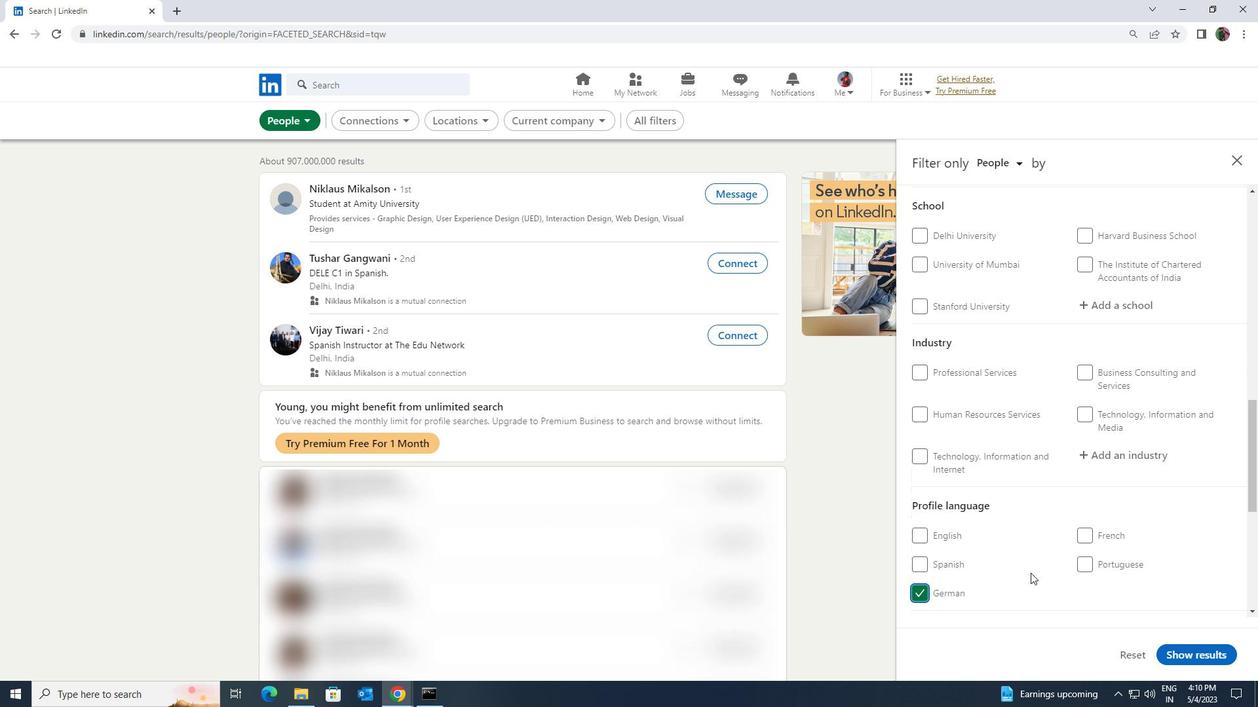 
Action: Mouse scrolled (1051, 567) with delta (0, 0)
Screenshot: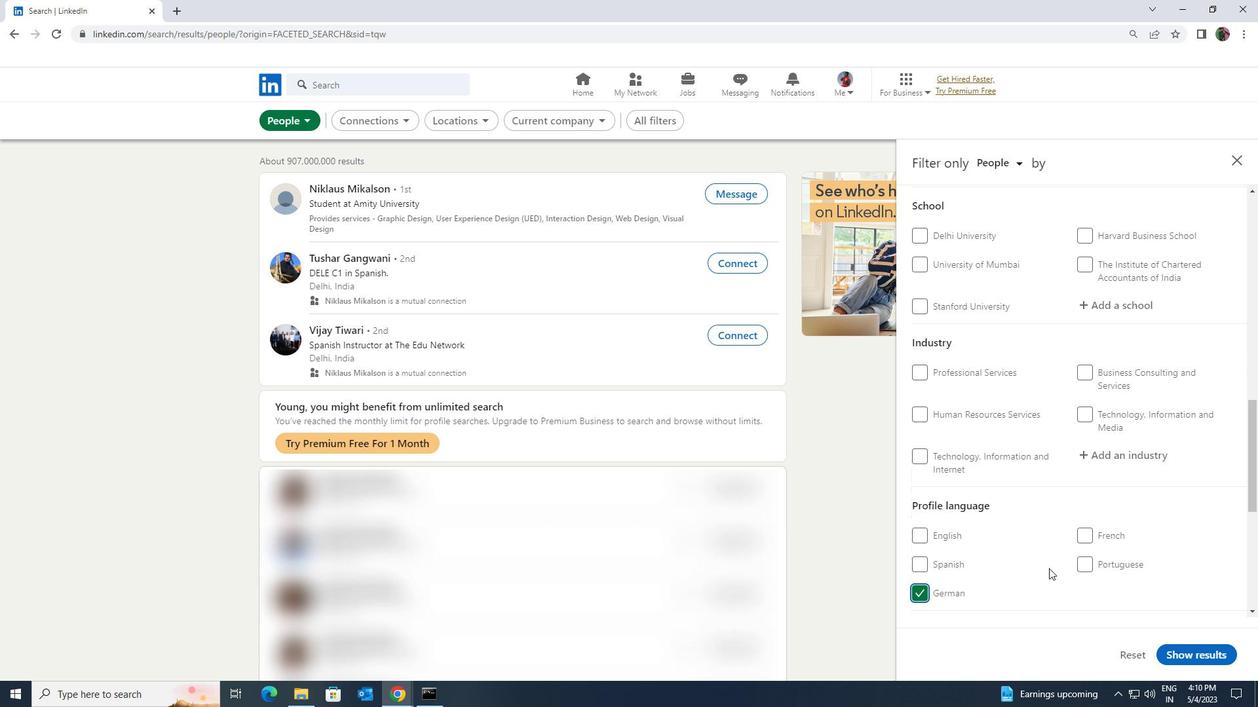 
Action: Mouse scrolled (1051, 567) with delta (0, 0)
Screenshot: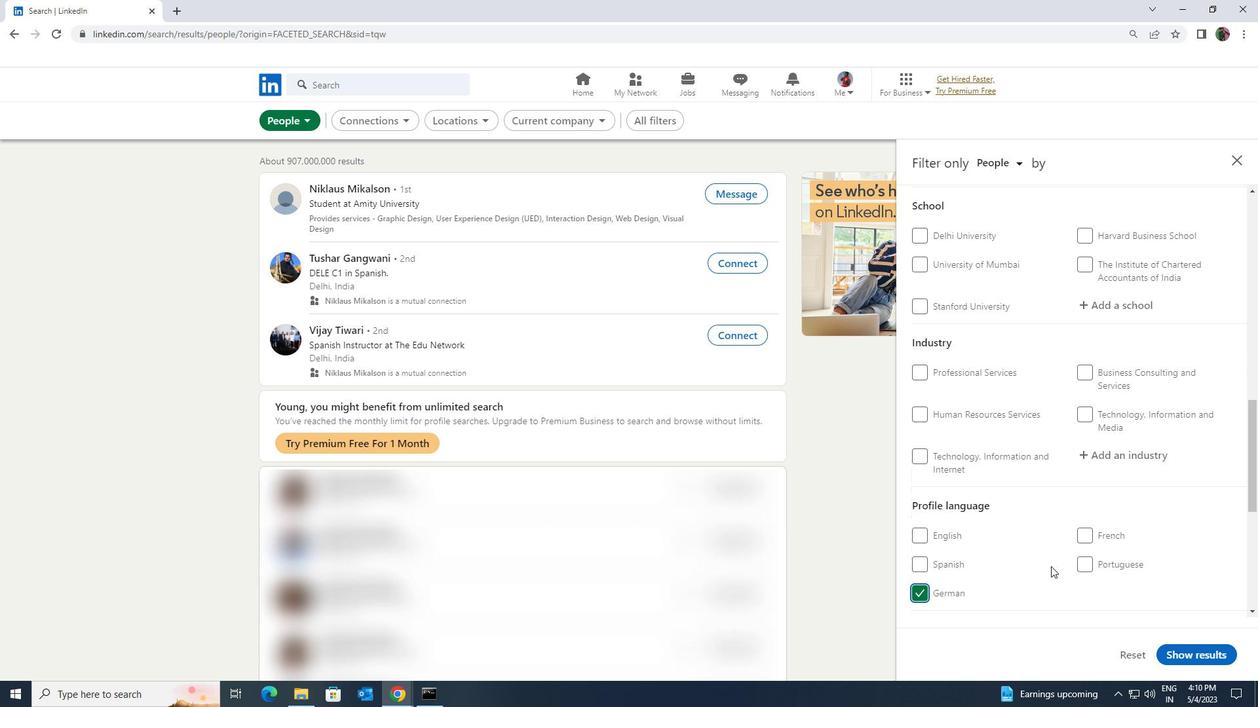 
Action: Mouse scrolled (1051, 567) with delta (0, 0)
Screenshot: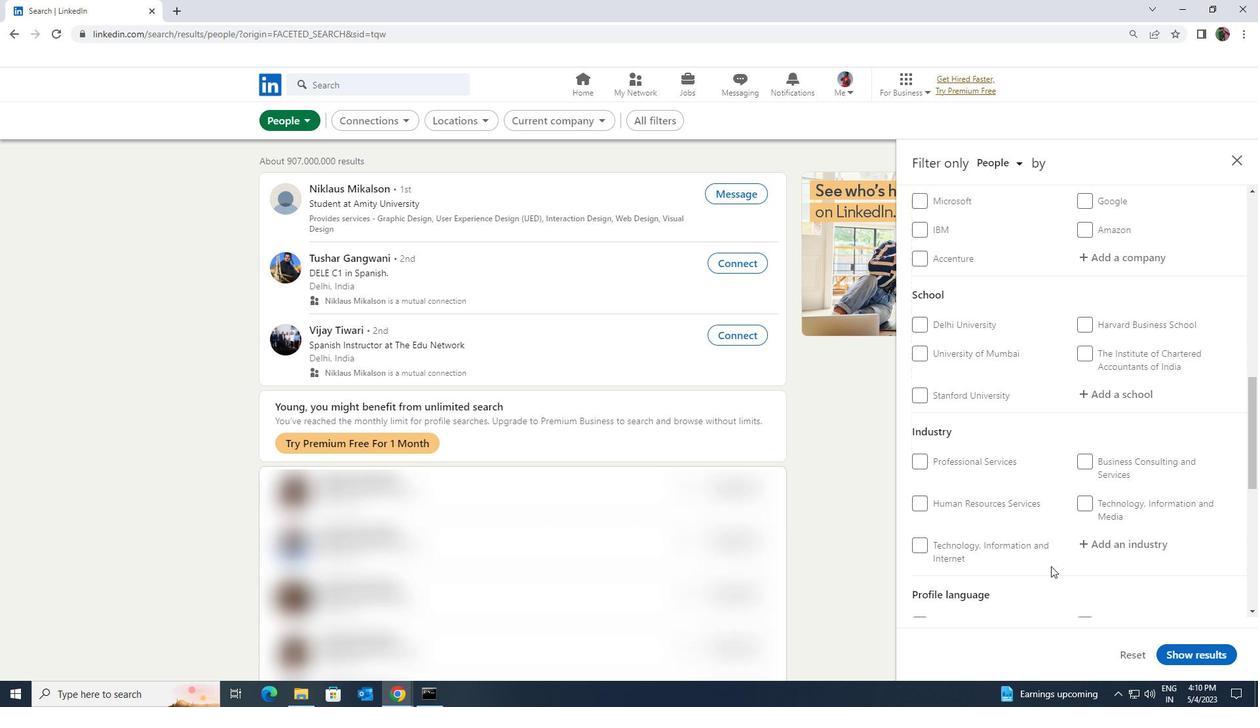 
Action: Mouse scrolled (1051, 567) with delta (0, 0)
Screenshot: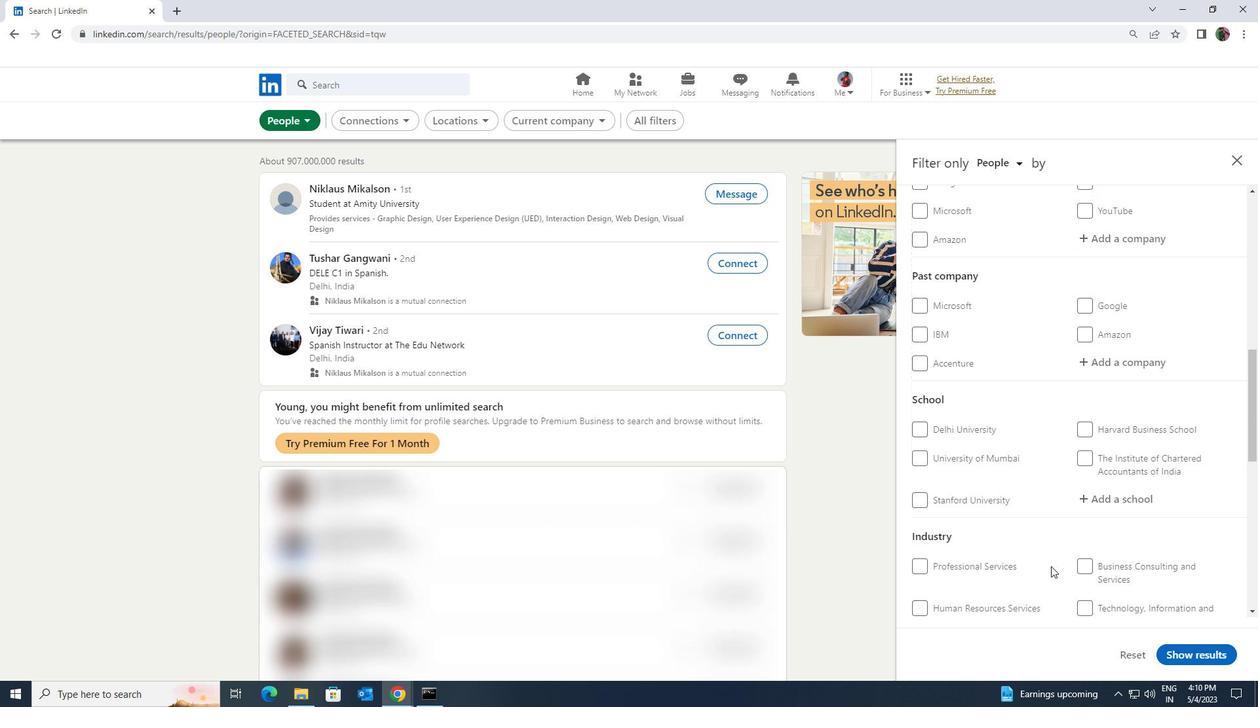 
Action: Mouse scrolled (1051, 567) with delta (0, 0)
Screenshot: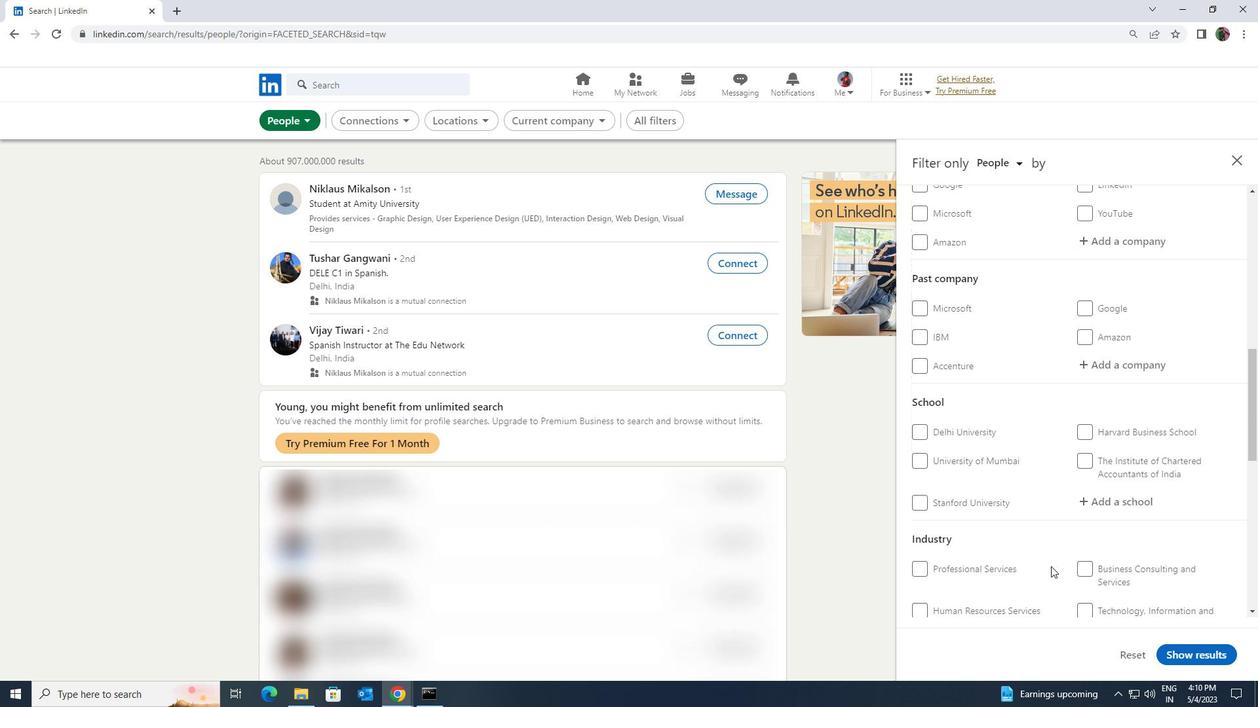 
Action: Mouse moved to (1052, 566)
Screenshot: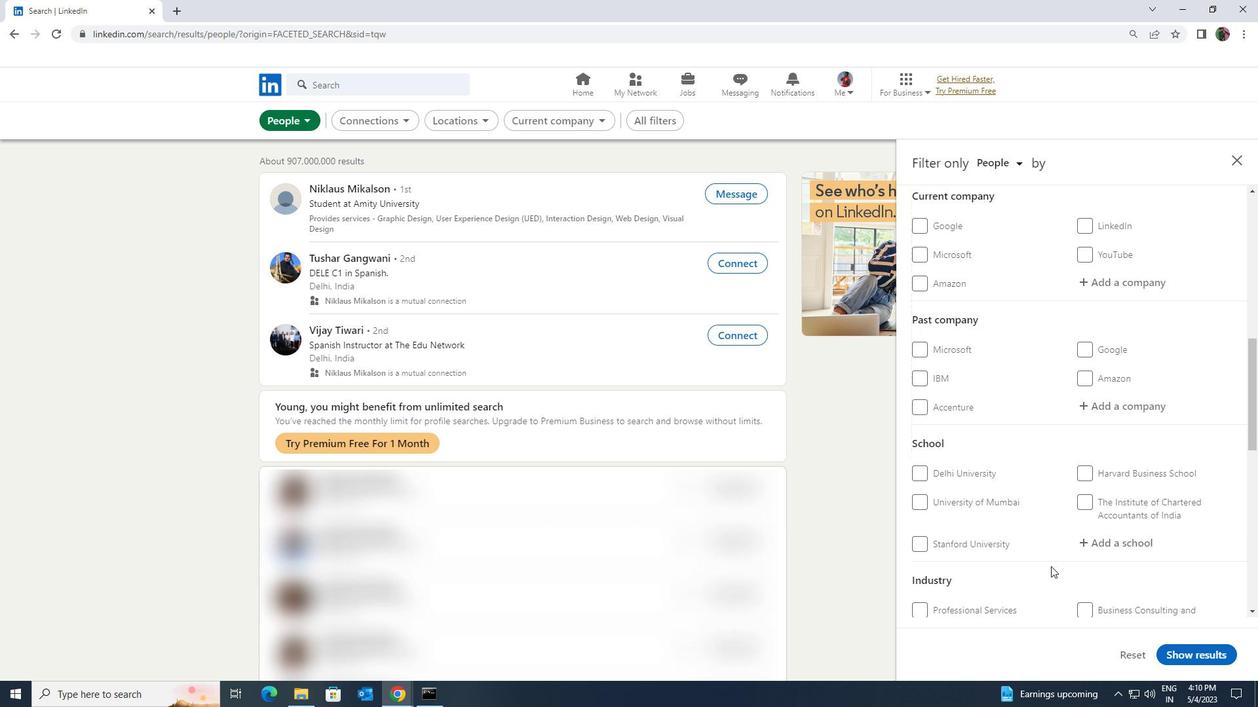 
Action: Mouse scrolled (1052, 567) with delta (0, 0)
Screenshot: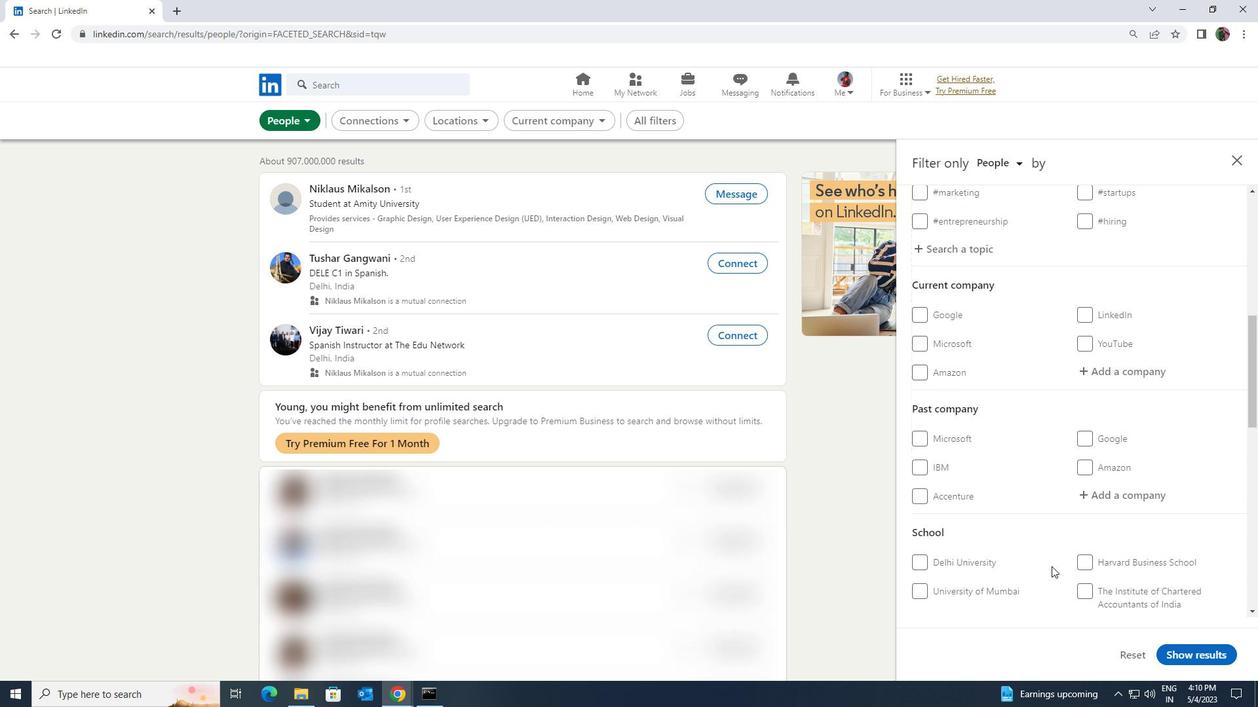 
Action: Mouse moved to (1091, 443)
Screenshot: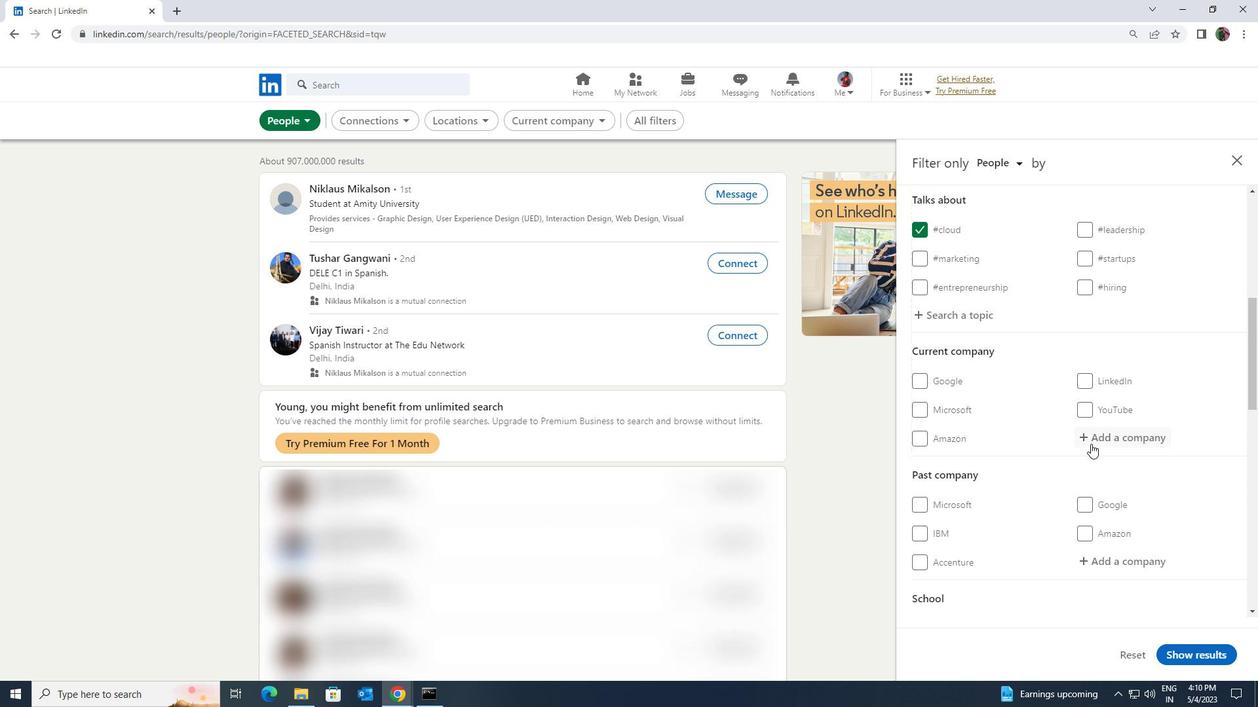 
Action: Mouse pressed left at (1091, 443)
Screenshot: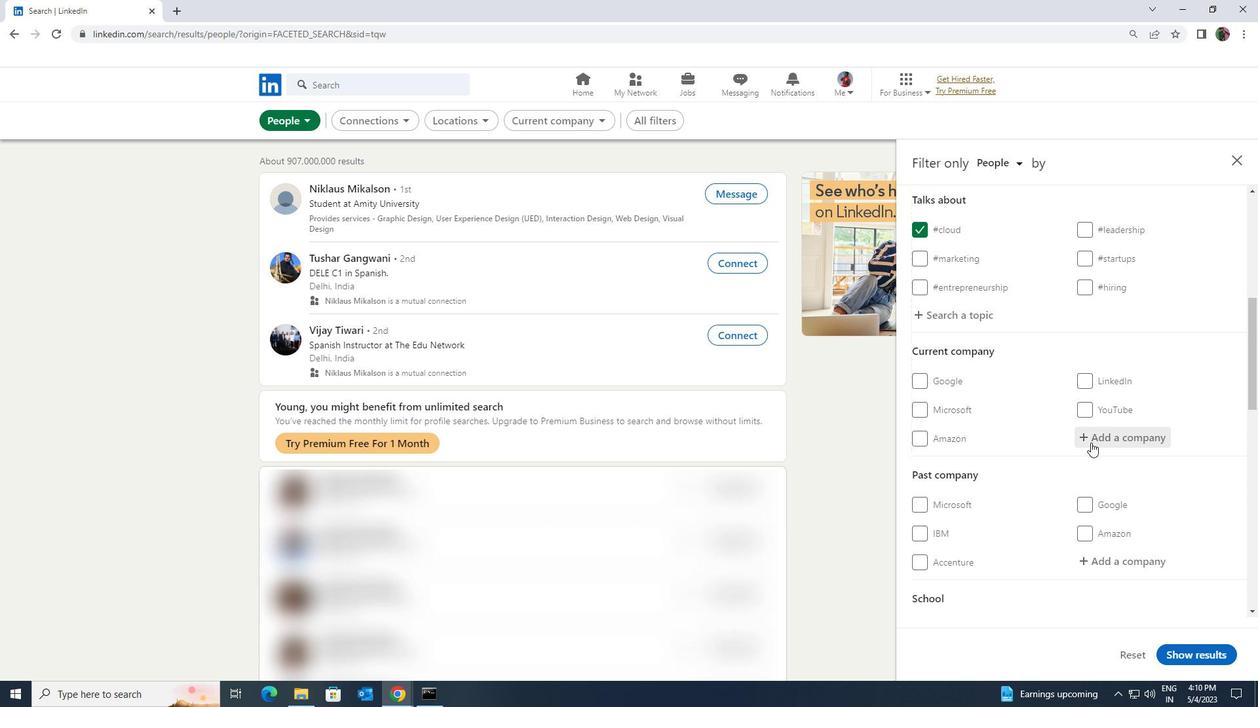 
Action: Key pressed <Key.shift>APOTEX
Screenshot: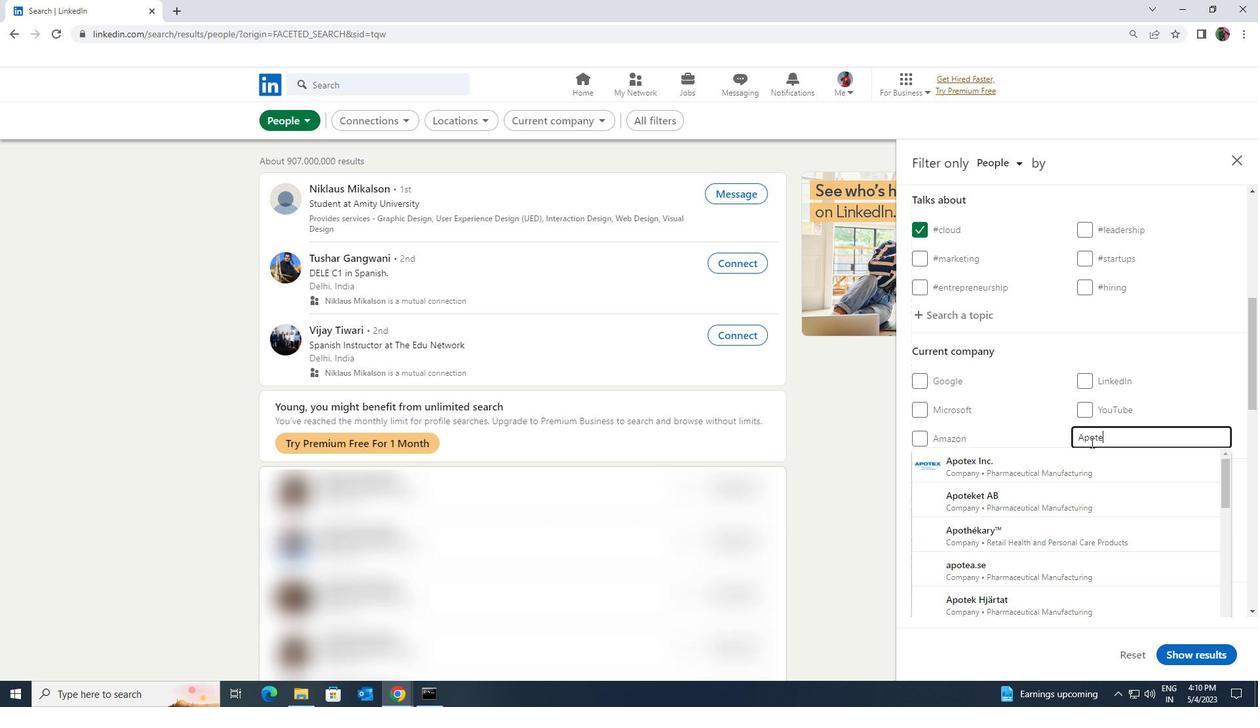 
Action: Mouse moved to (1087, 462)
Screenshot: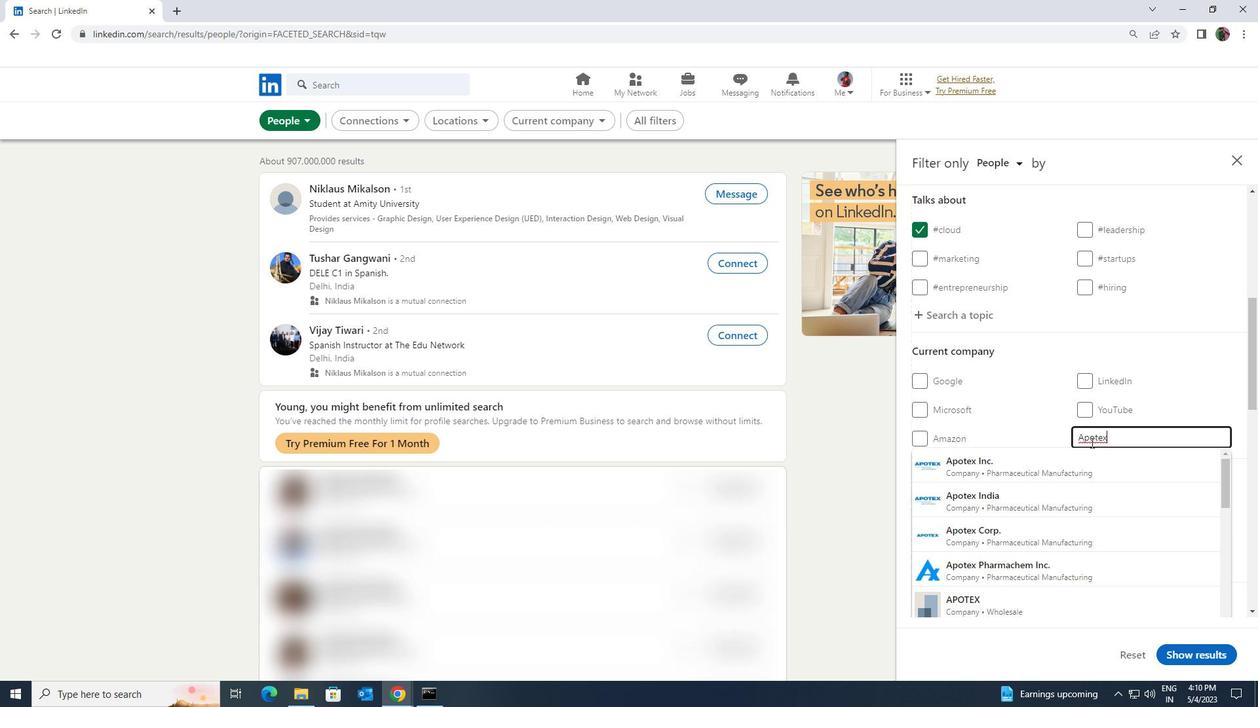 
Action: Mouse pressed left at (1087, 462)
Screenshot: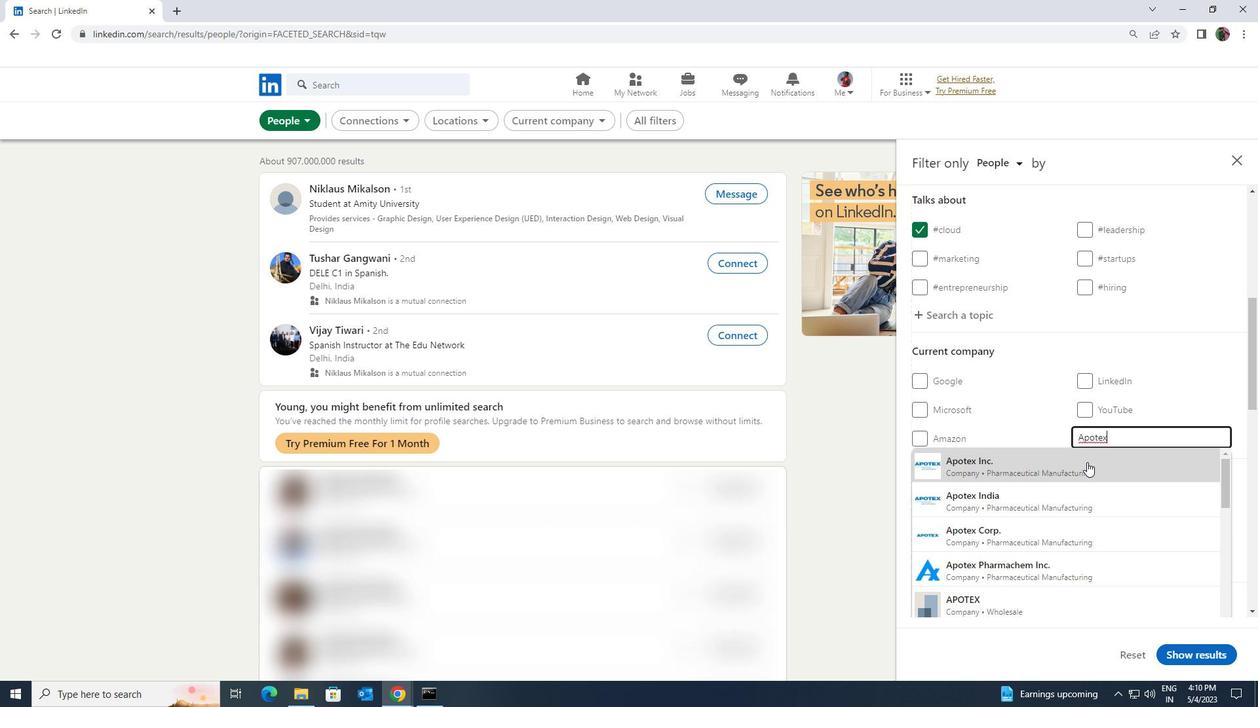 
Action: Mouse scrolled (1087, 462) with delta (0, 0)
Screenshot: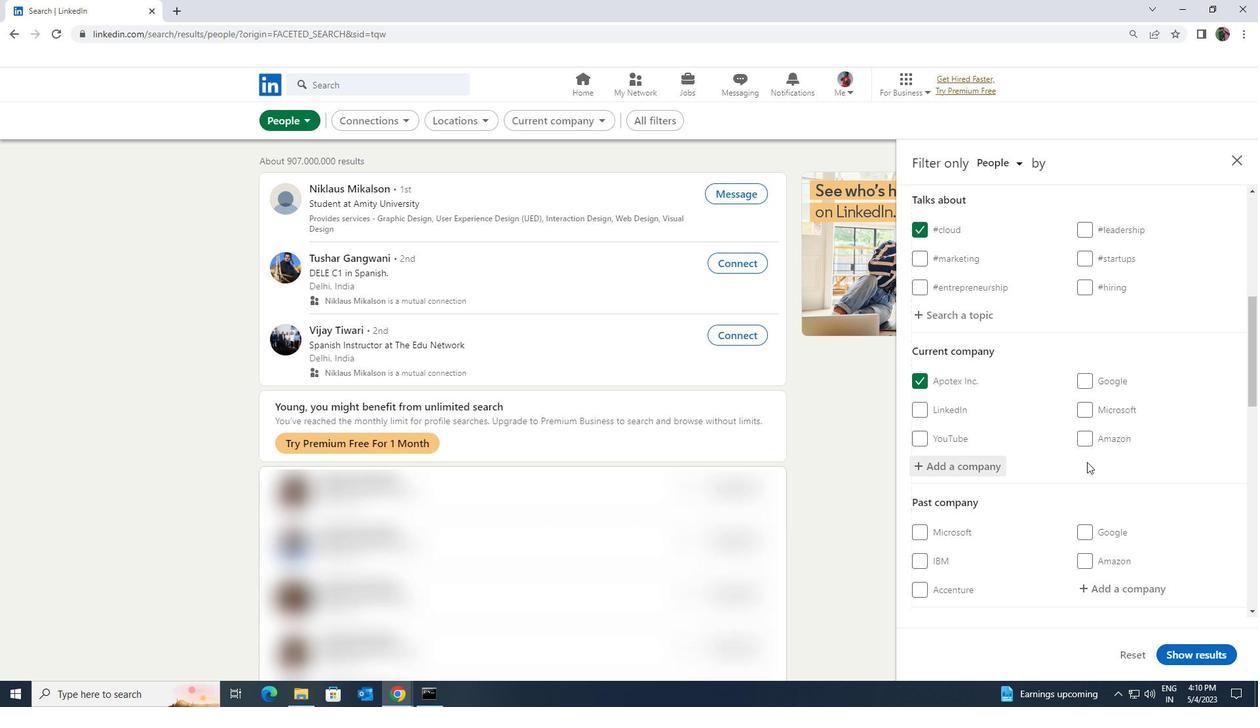 
Action: Mouse scrolled (1087, 462) with delta (0, 0)
Screenshot: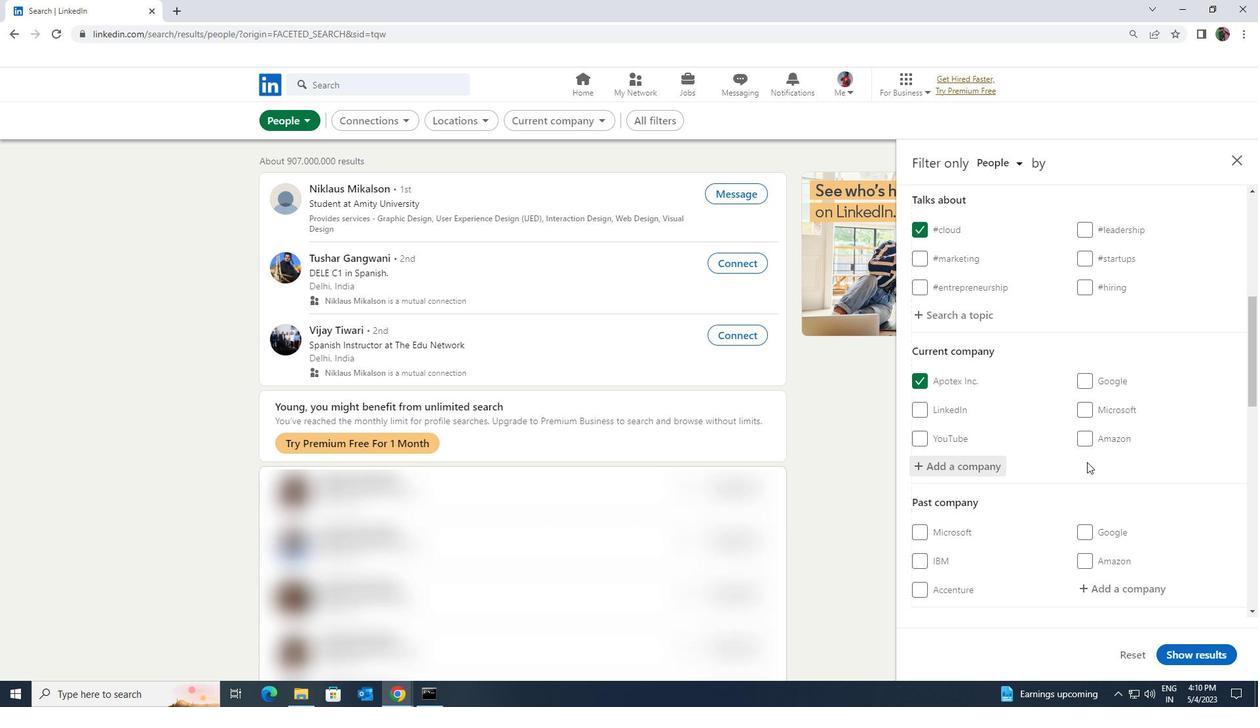 
Action: Mouse scrolled (1087, 462) with delta (0, 0)
Screenshot: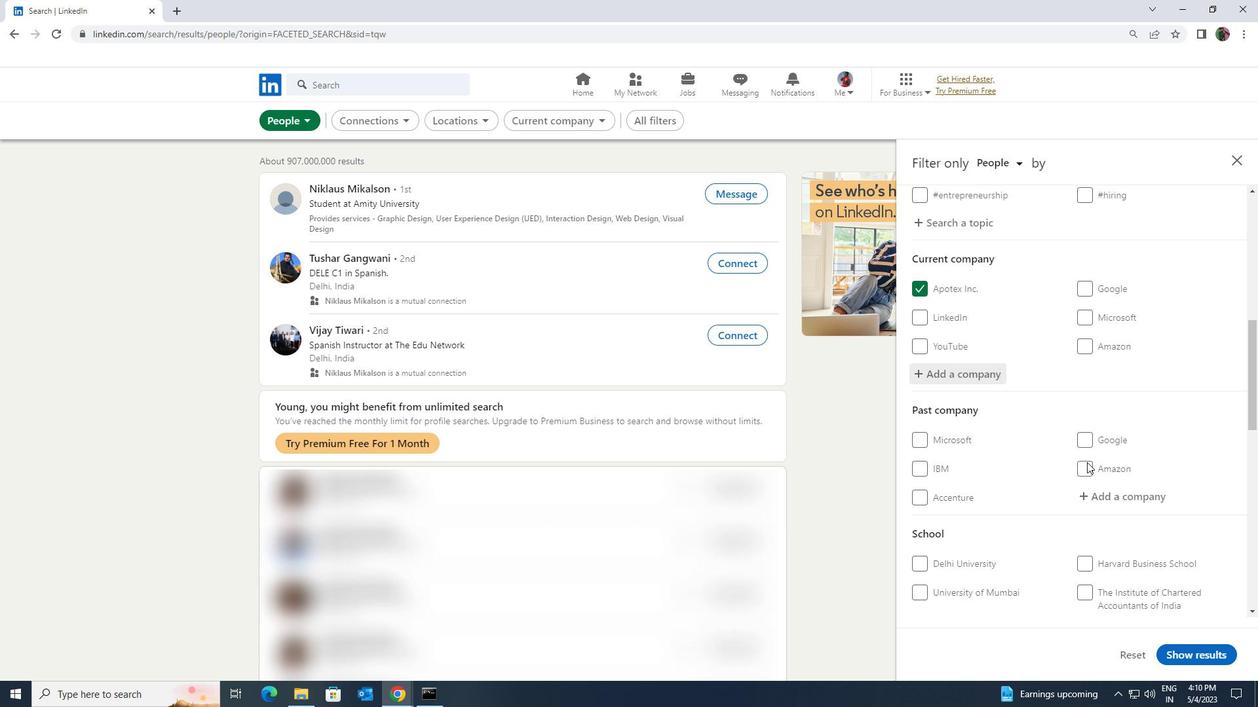 
Action: Mouse scrolled (1087, 462) with delta (0, 0)
Screenshot: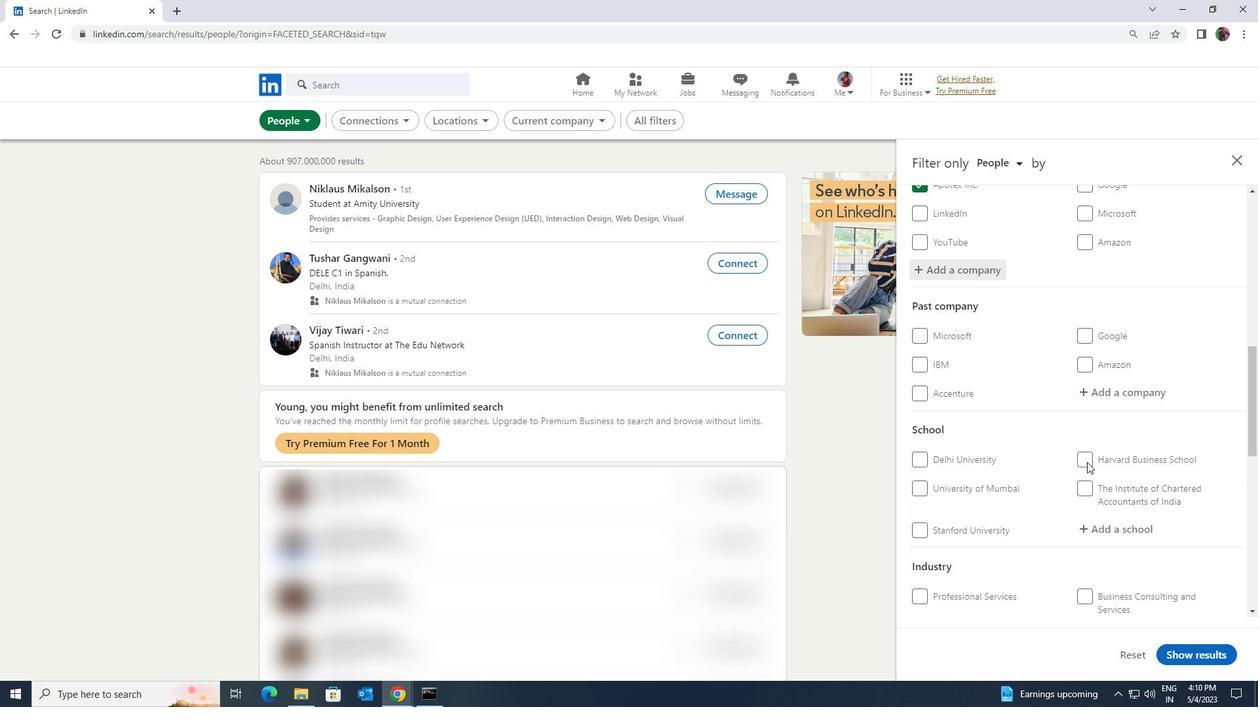 
Action: Mouse moved to (1086, 467)
Screenshot: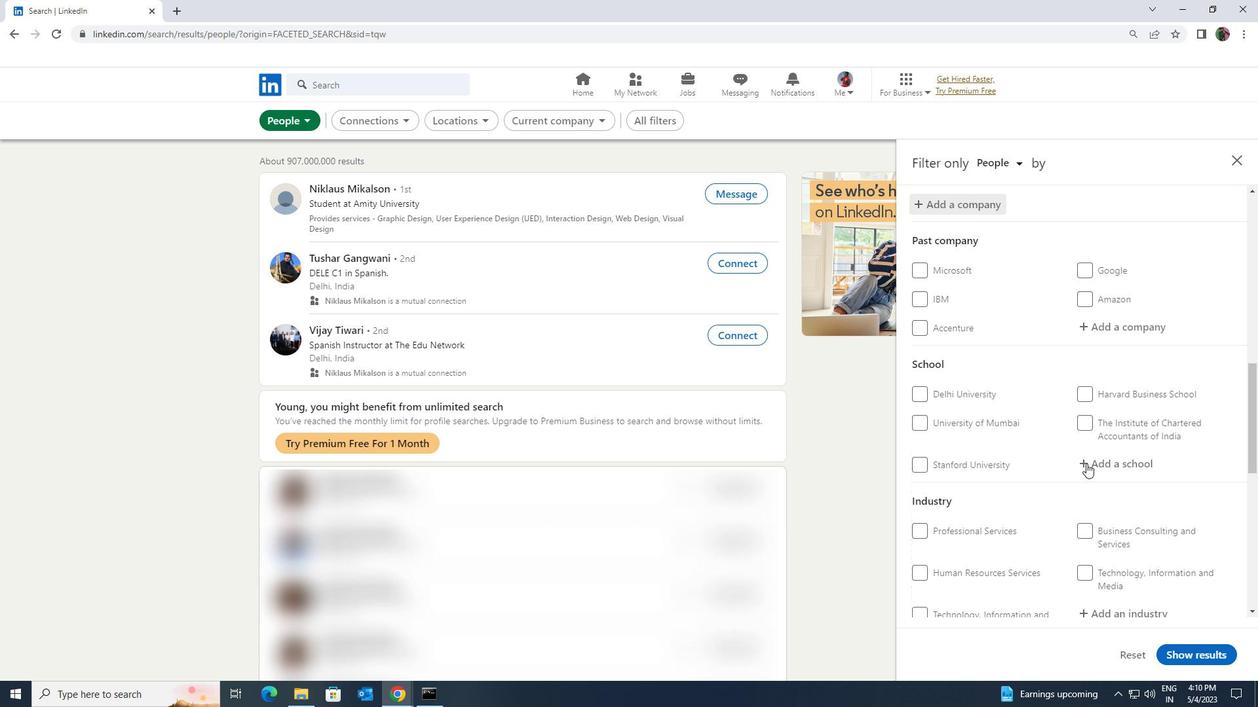 
Action: Mouse pressed left at (1086, 467)
Screenshot: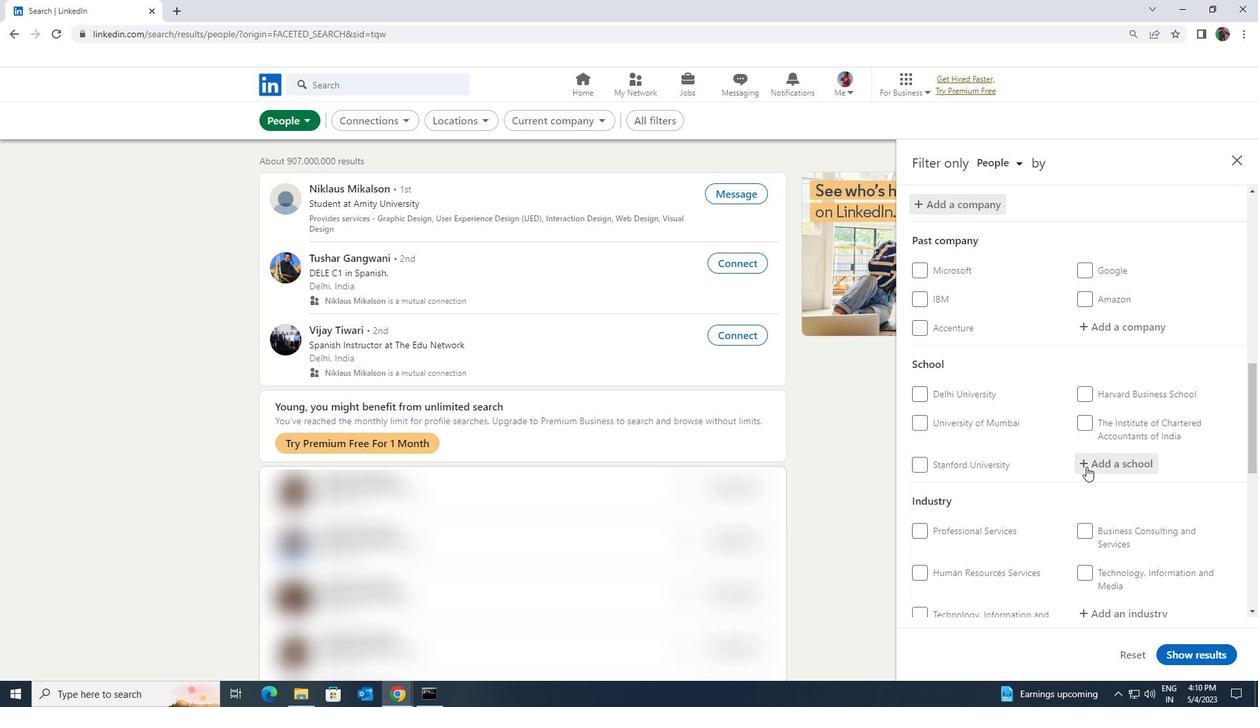 
Action: Key pressed <Key.shift><Key.shift><Key.shift><Key.shift><Key.shift><Key.shift>ST.<Key.space><Key.shift>FRANCIS<Key.space><Key.shift>D,
Screenshot: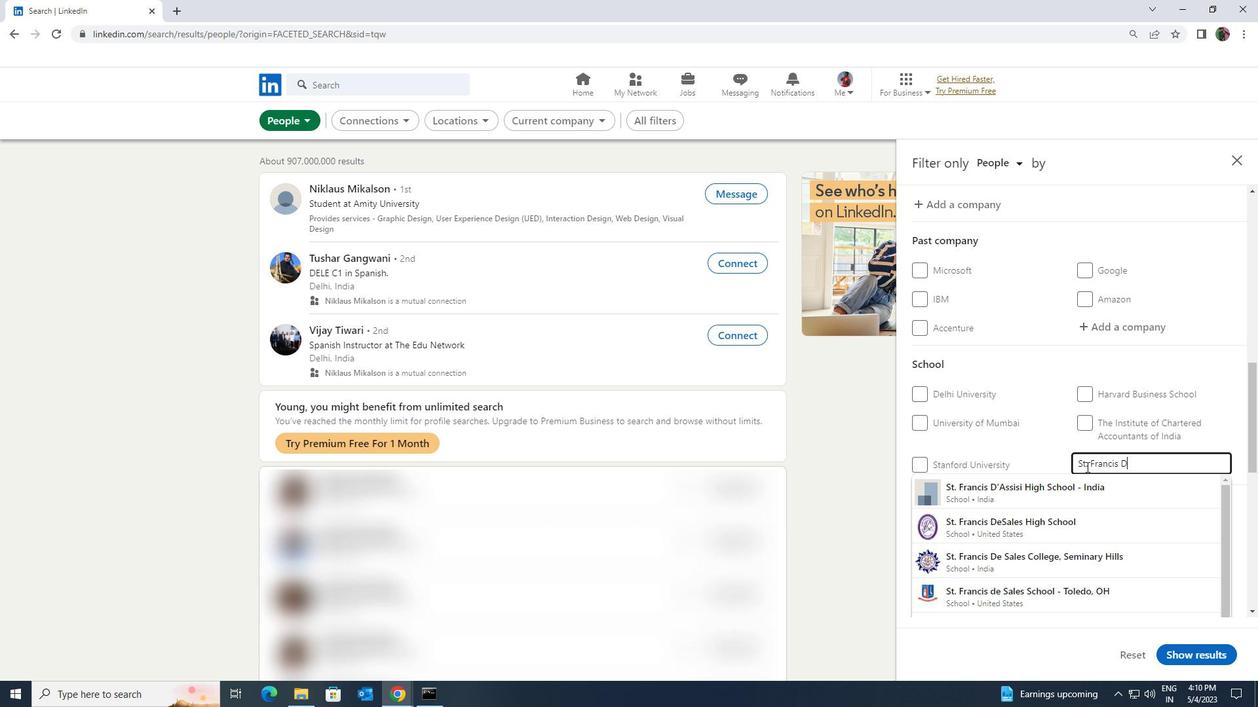 
Action: Mouse moved to (1085, 514)
Screenshot: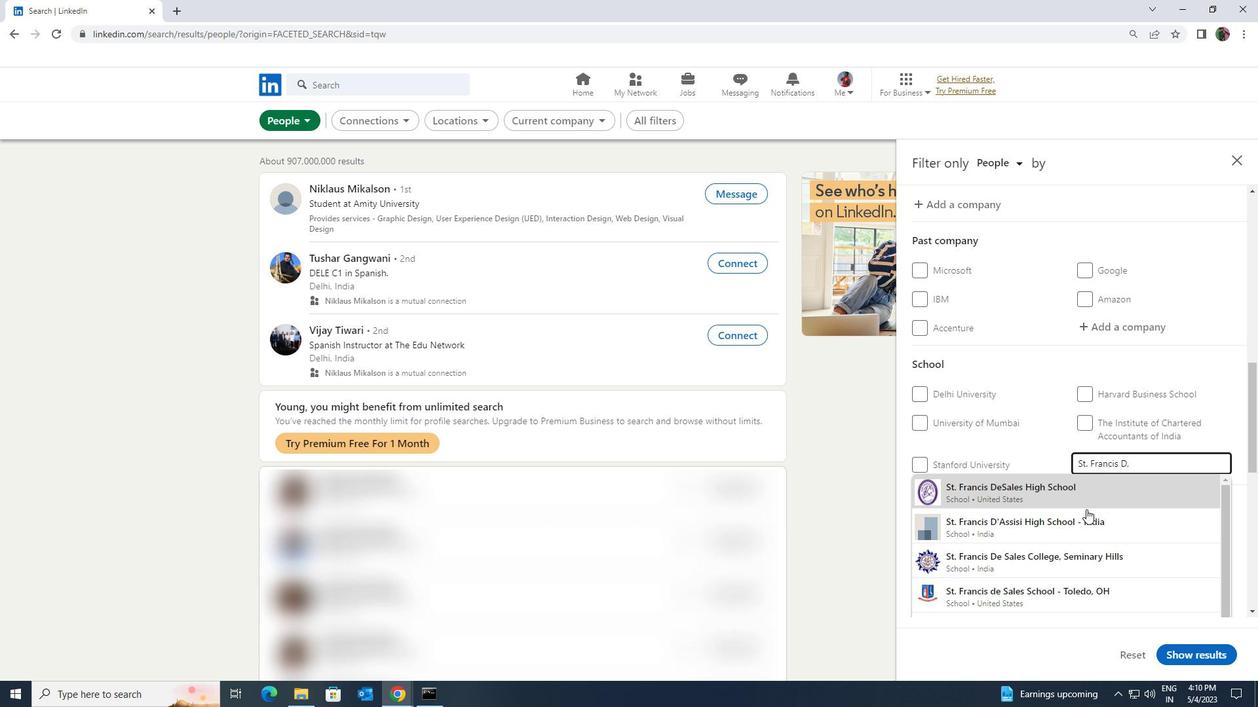 
Action: Mouse pressed left at (1085, 514)
Screenshot: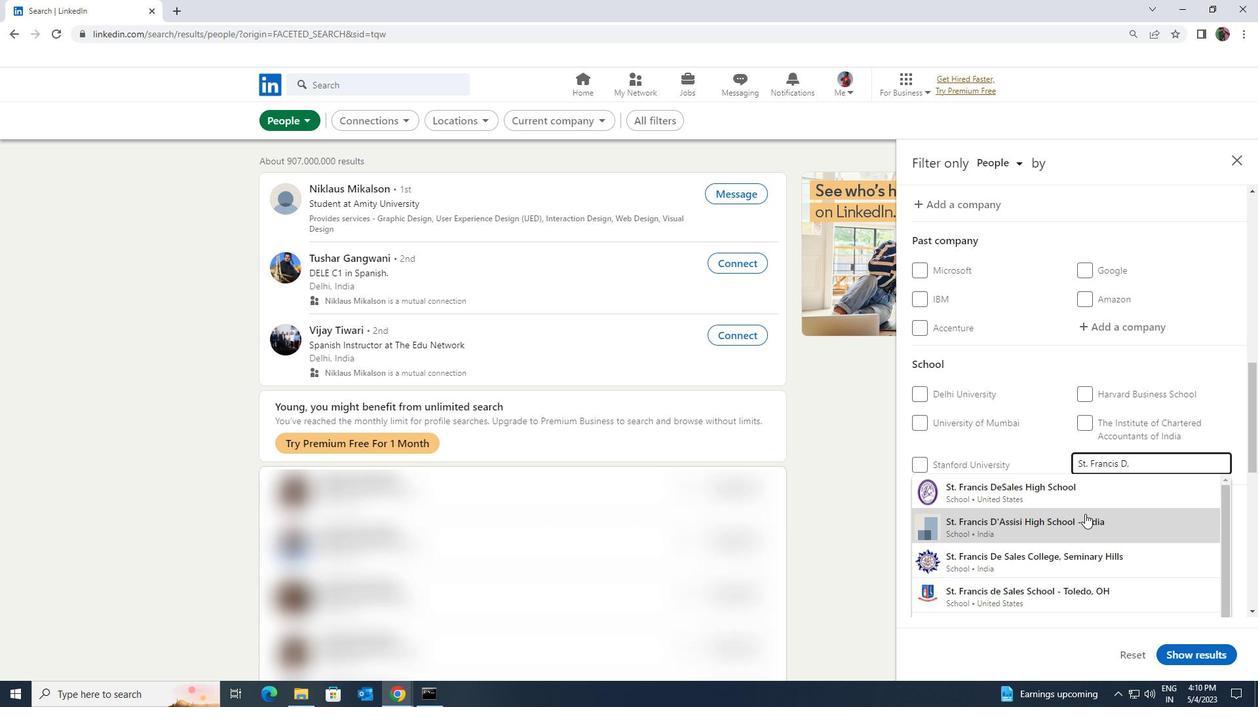 
Action: Mouse scrolled (1085, 513) with delta (0, 0)
Screenshot: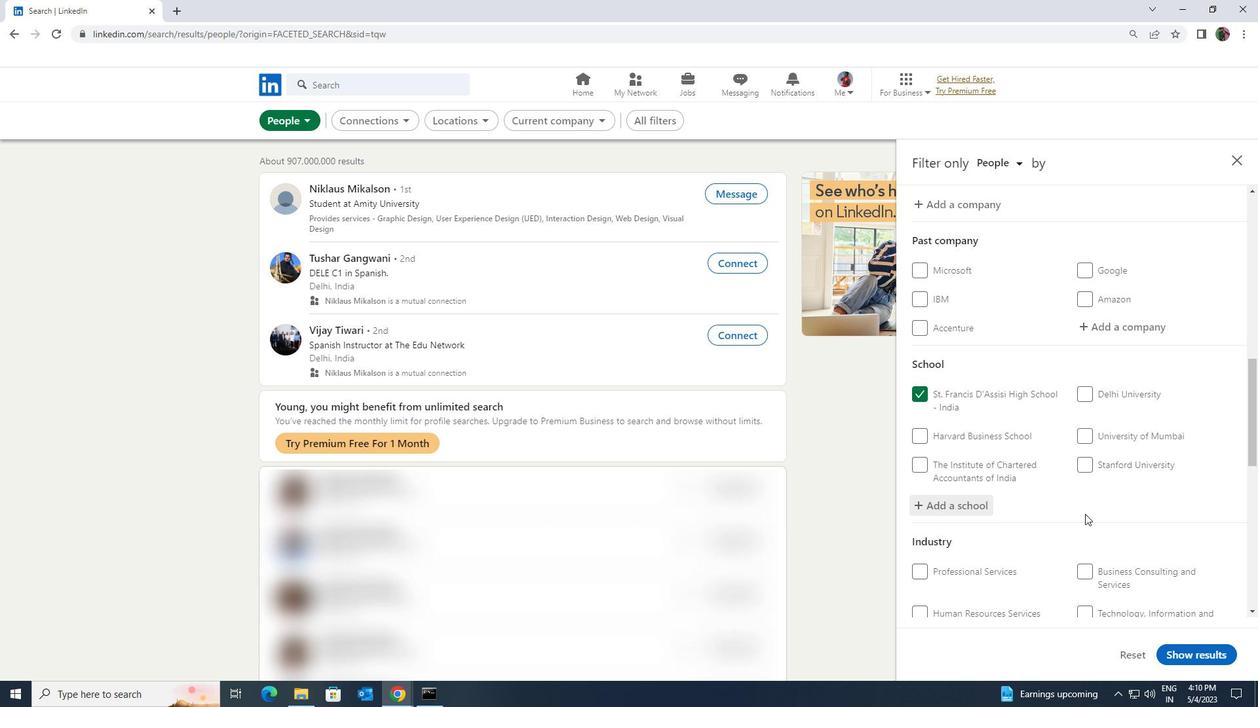 
Action: Mouse scrolled (1085, 513) with delta (0, 0)
Screenshot: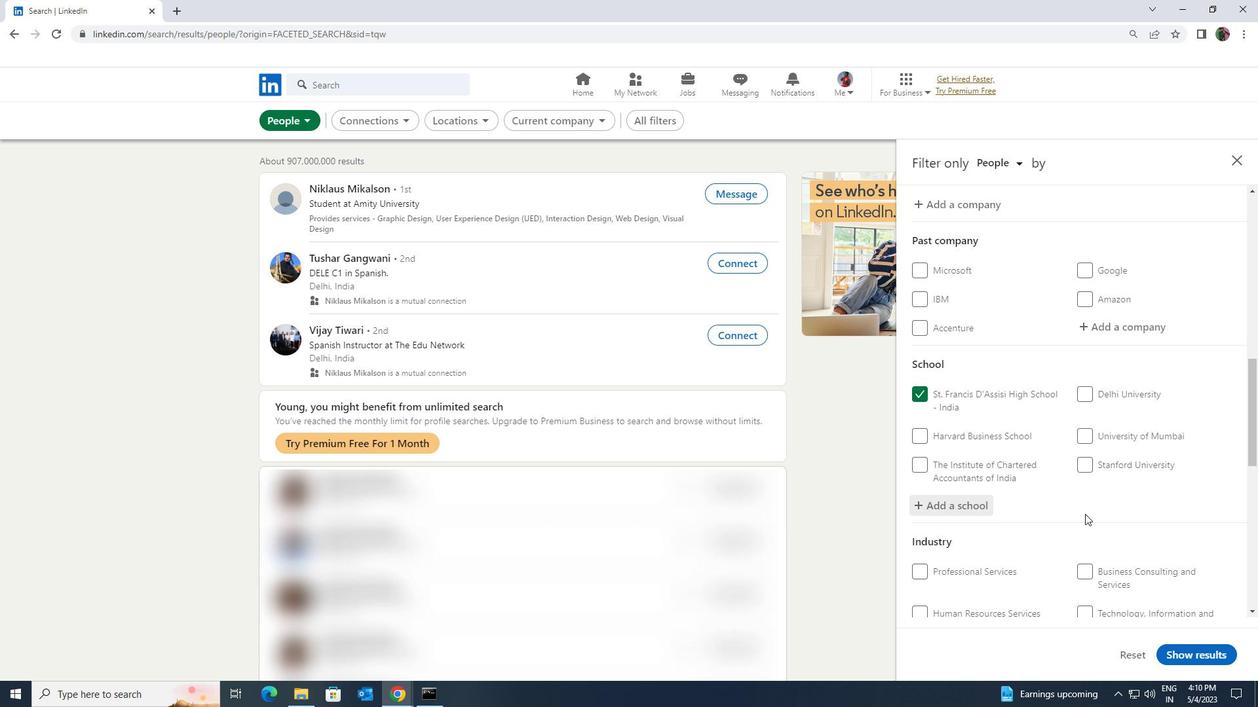 
Action: Mouse moved to (1085, 519)
Screenshot: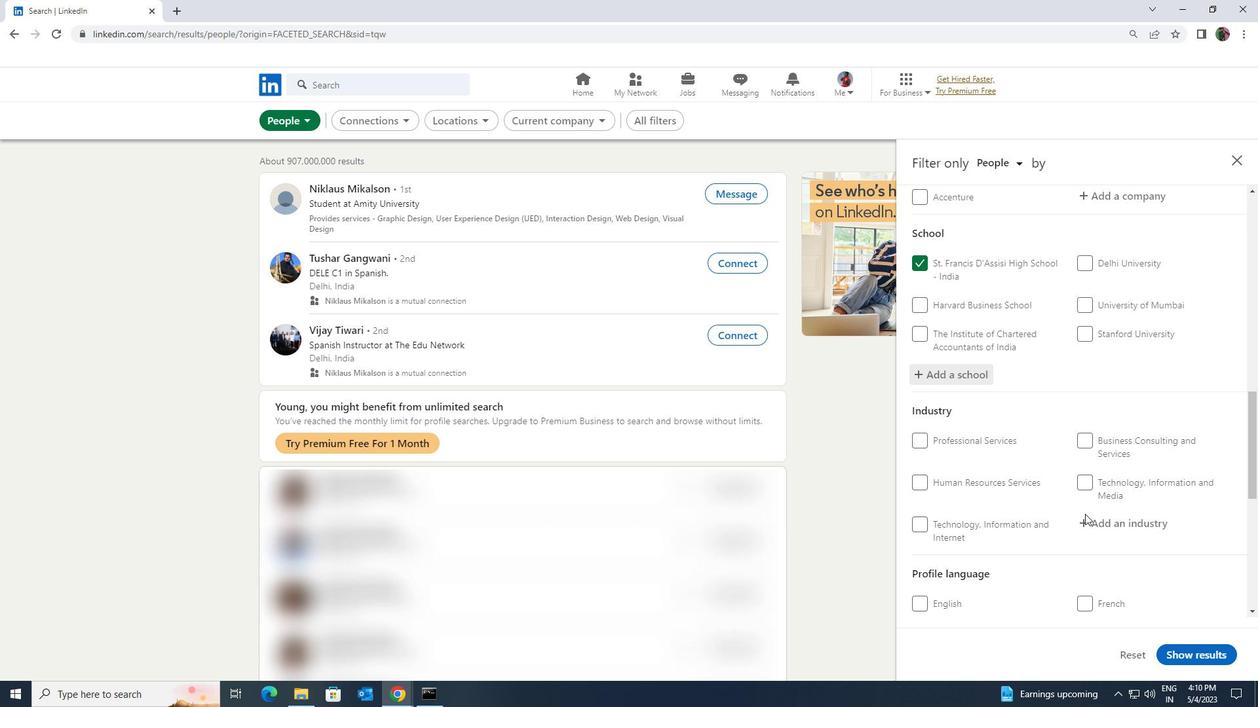 
Action: Mouse pressed left at (1085, 519)
Screenshot: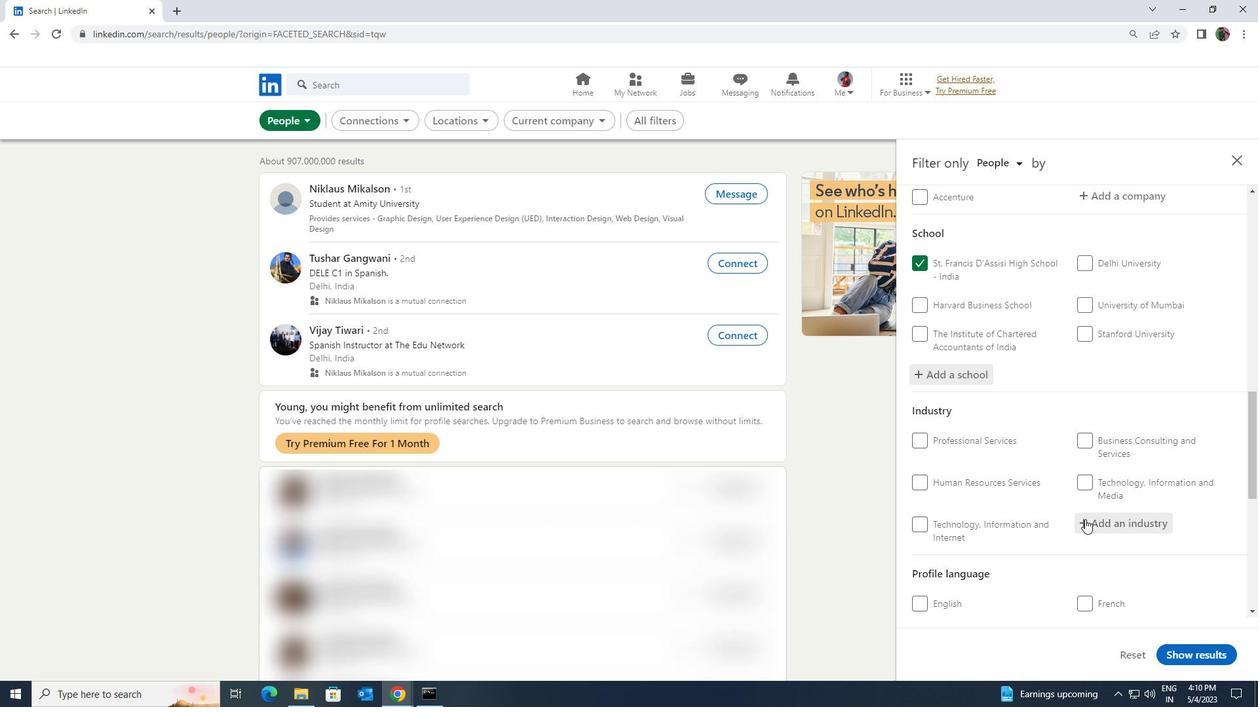 
Action: Key pressed <Key.shift><Key.shift><Key.shift><Key.shift><Key.shift><Key.shift><Key.shift><Key.shift><Key.shift><Key.shift><Key.shift><Key.shift><Key.shift><Key.shift><Key.shift><Key.shift><Key.shift><Key.shift><Key.shift><Key.shift><Key.shift><Key.shift><Key.shift><Key.shift><Key.shift><Key.shift><Key.shift><Key.shift><Key.shift>RETAIL<Key.space><Key.shift>MOTOR
Screenshot: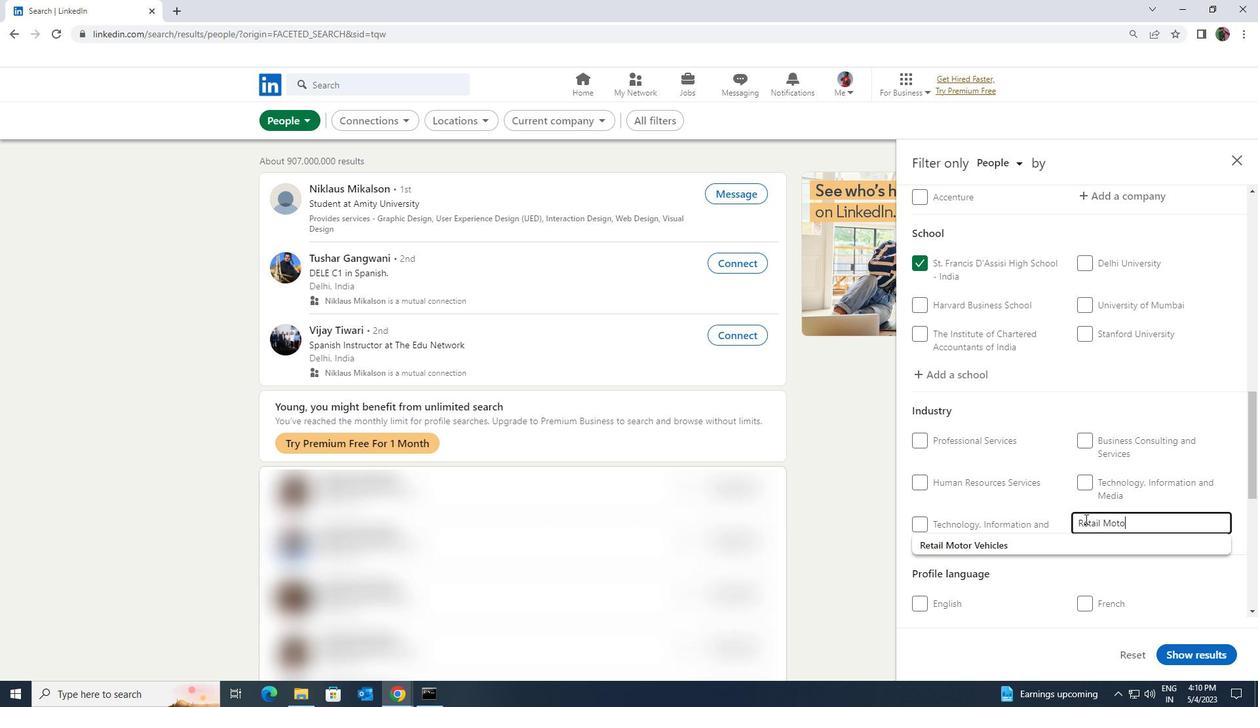 
Action: Mouse moved to (1082, 541)
Screenshot: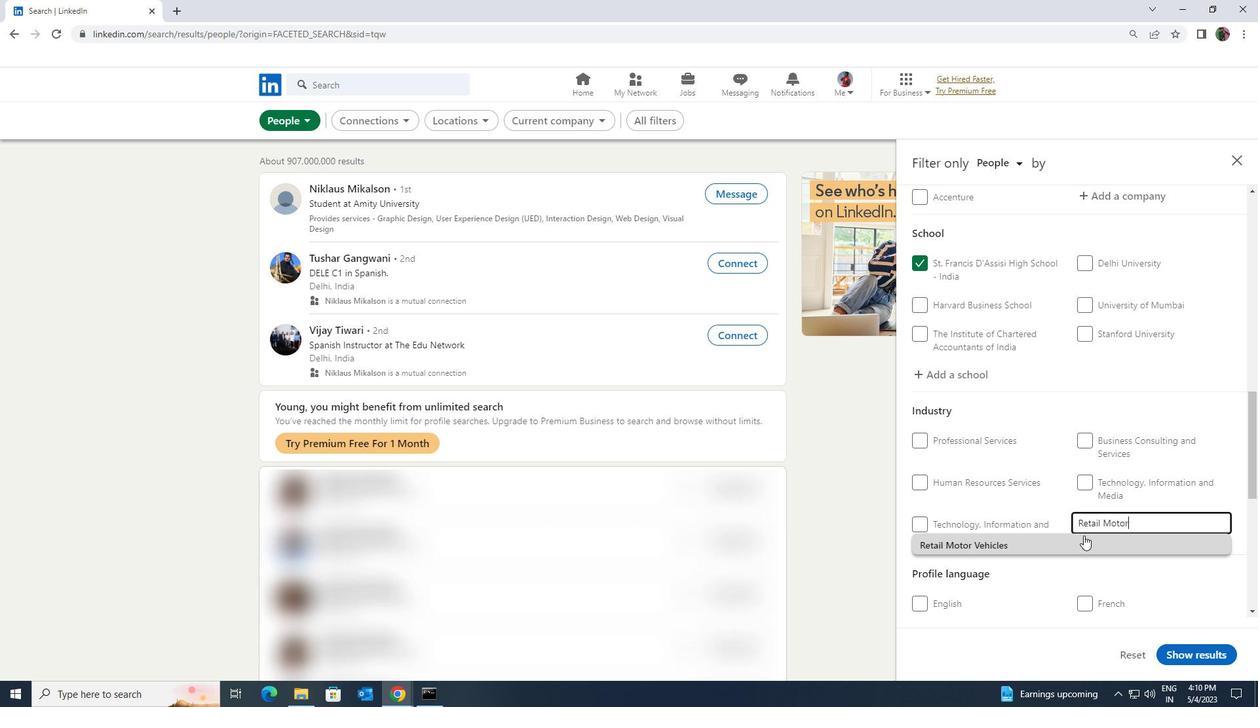 
Action: Mouse pressed left at (1082, 541)
Screenshot: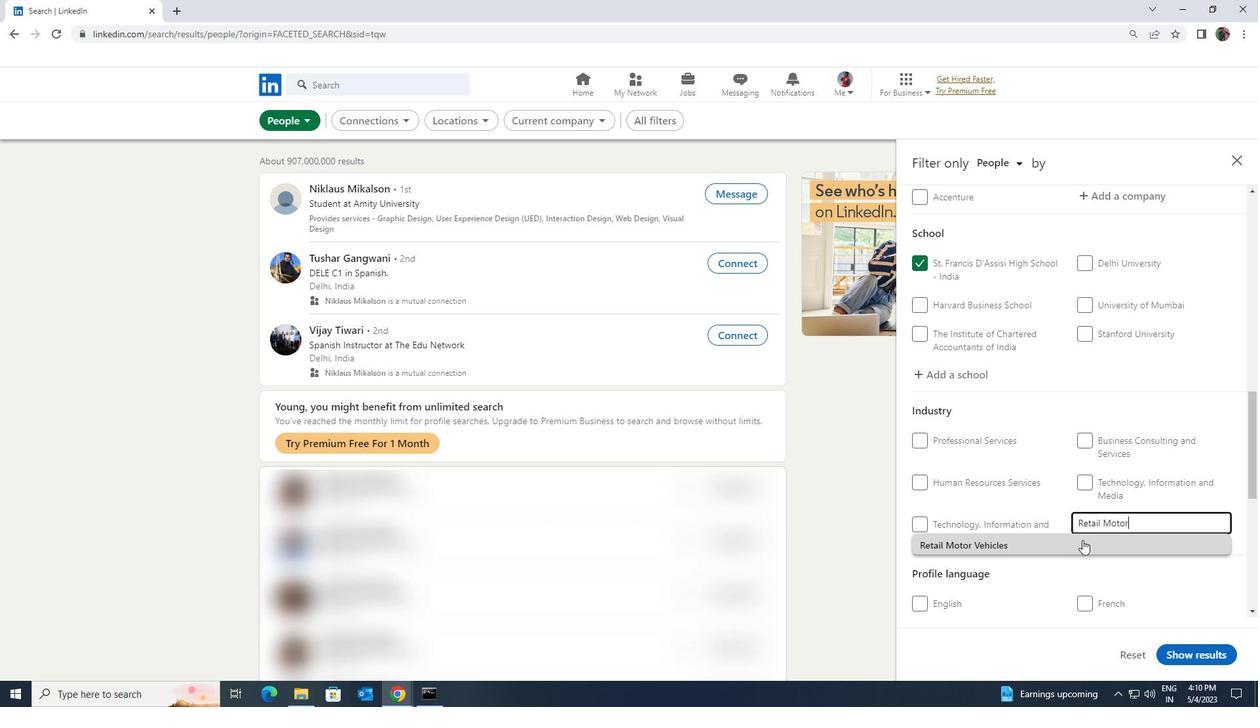 
Action: Mouse moved to (1081, 542)
Screenshot: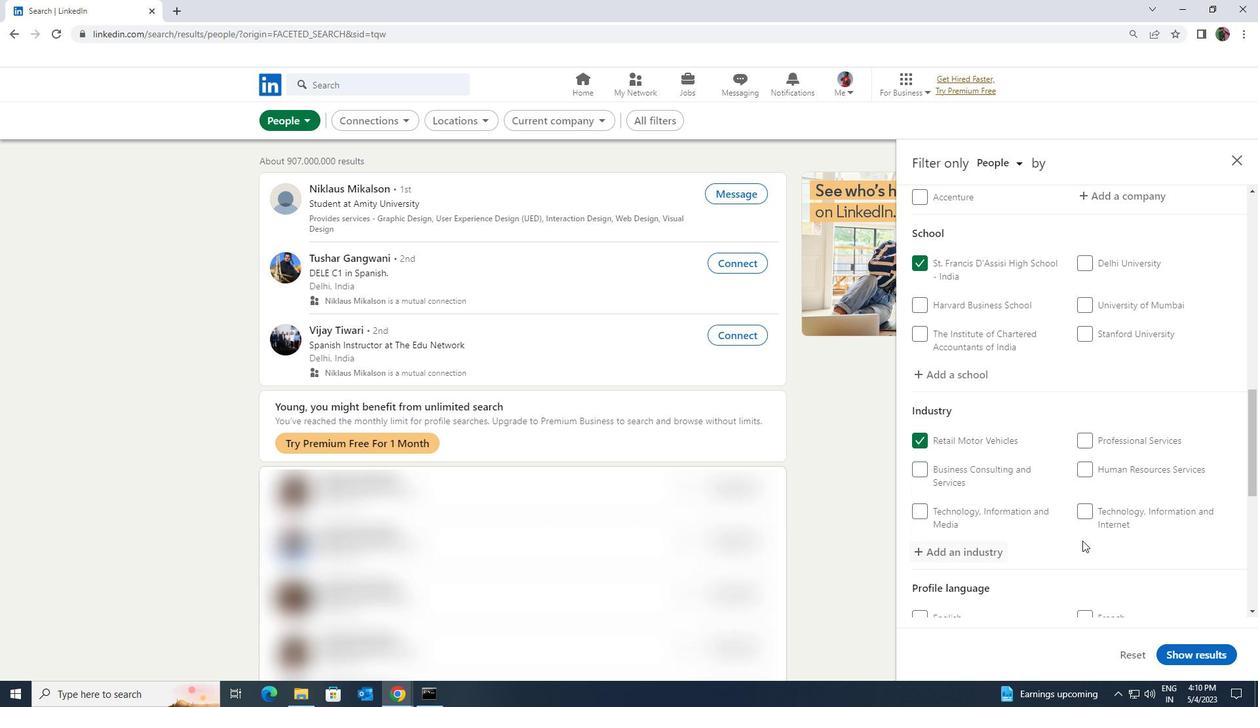 
Action: Mouse scrolled (1081, 541) with delta (0, 0)
Screenshot: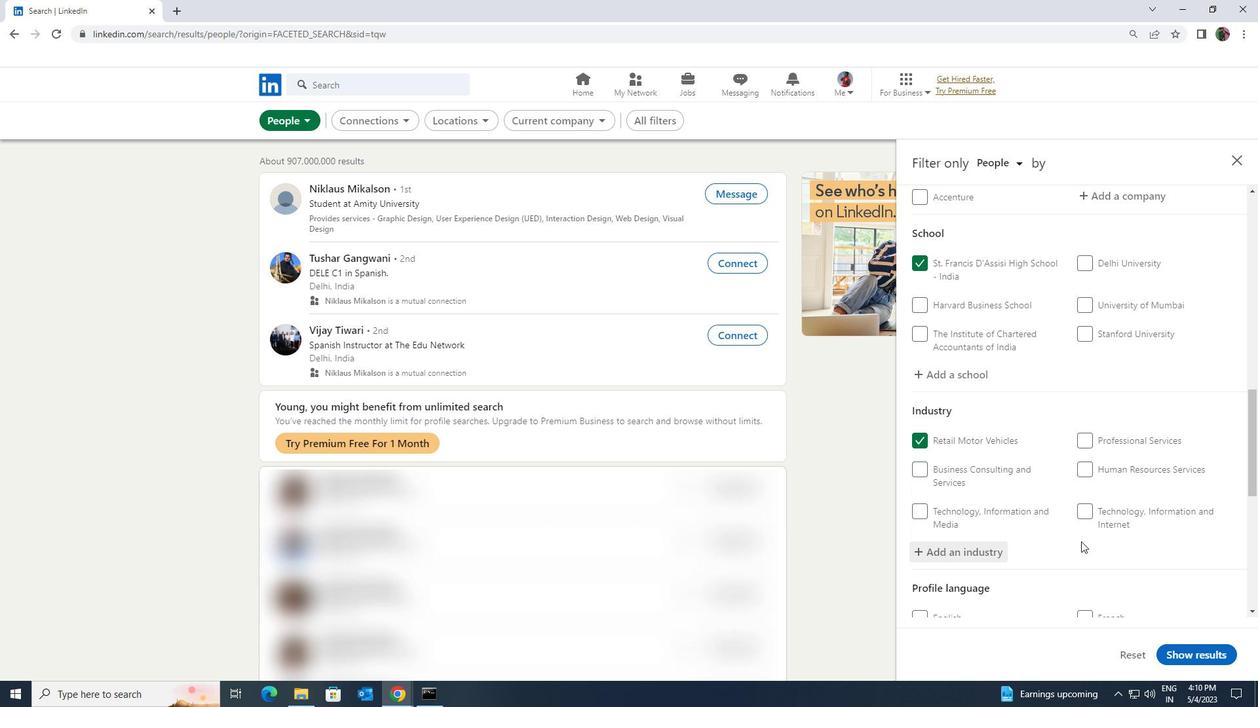 
Action: Mouse scrolled (1081, 541) with delta (0, 0)
Screenshot: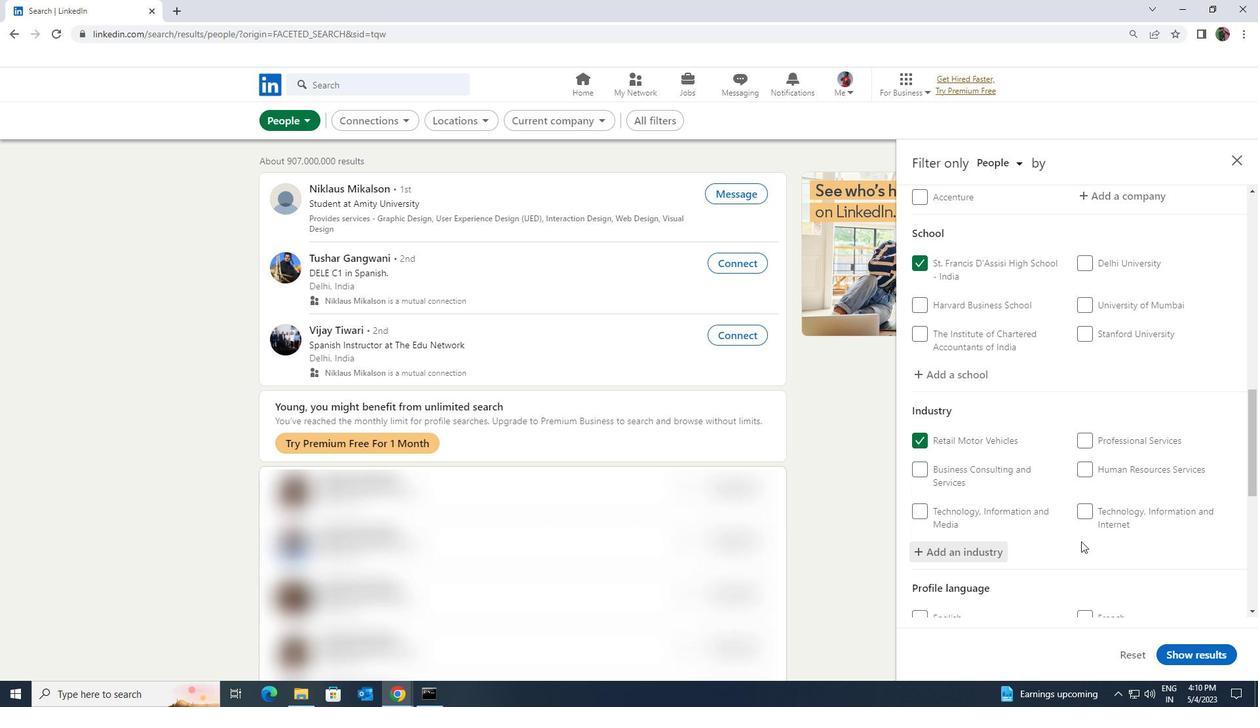 
Action: Mouse scrolled (1081, 541) with delta (0, 0)
Screenshot: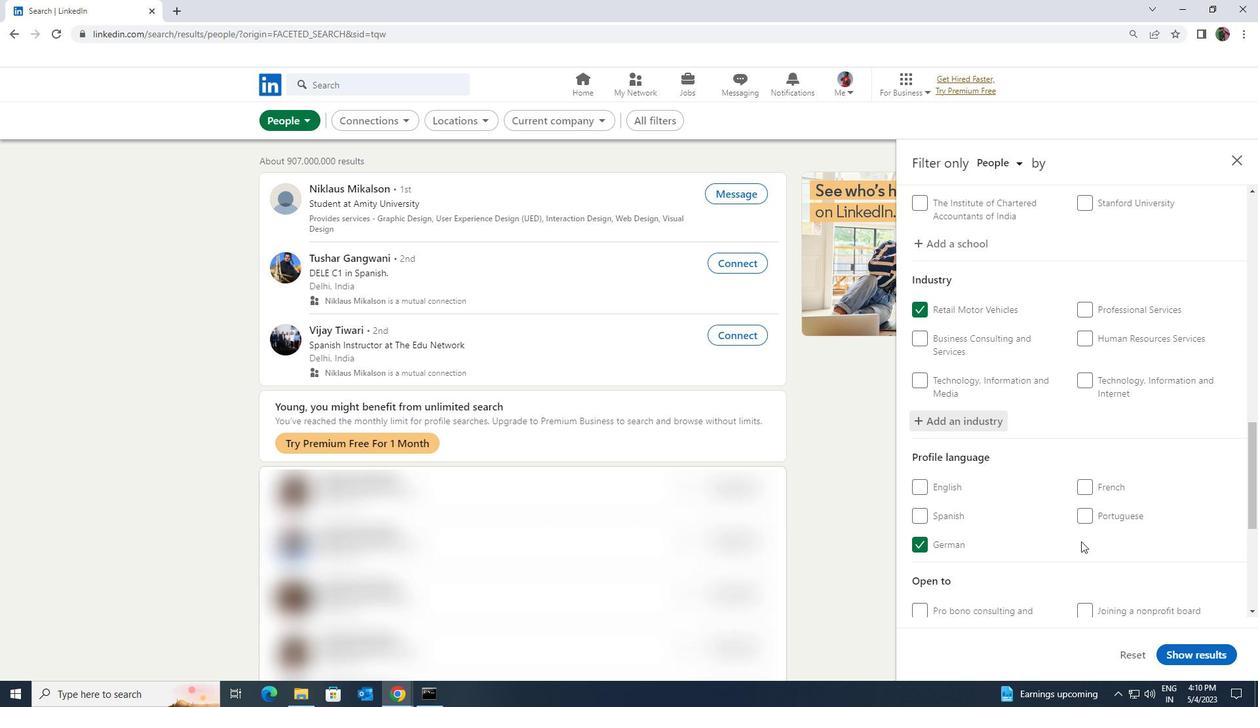 
Action: Mouse scrolled (1081, 541) with delta (0, 0)
Screenshot: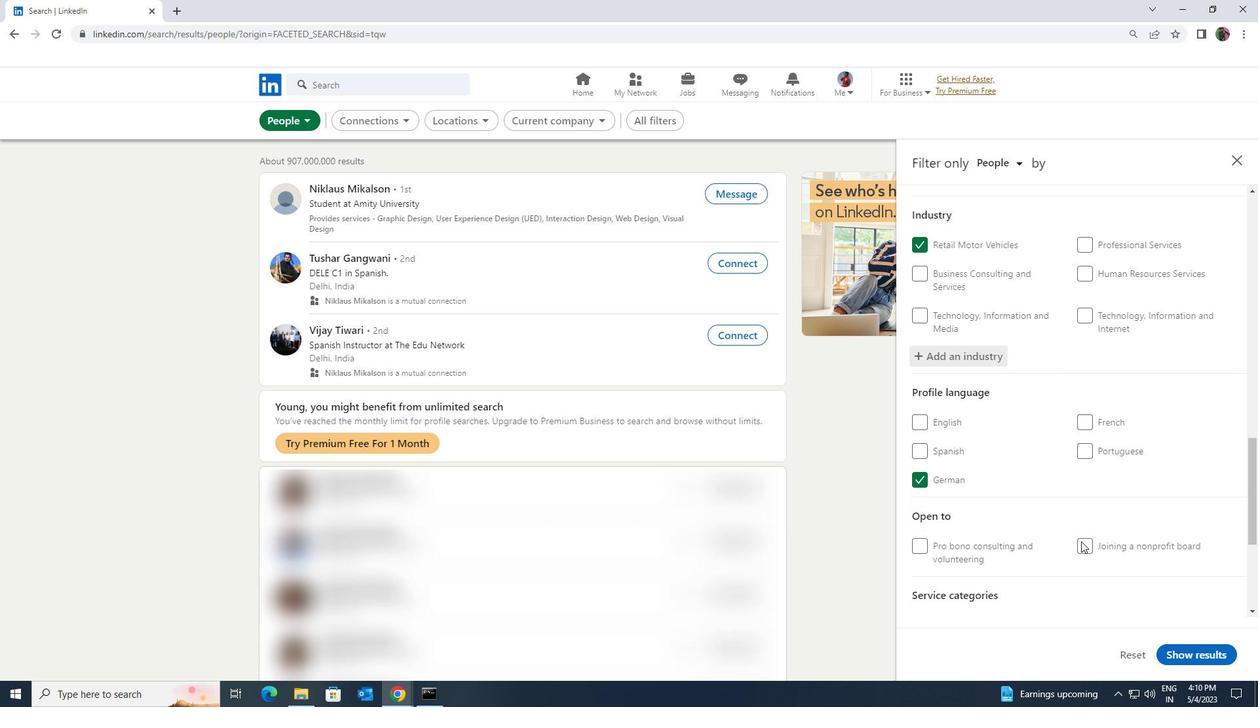 
Action: Mouse scrolled (1081, 541) with delta (0, 0)
Screenshot: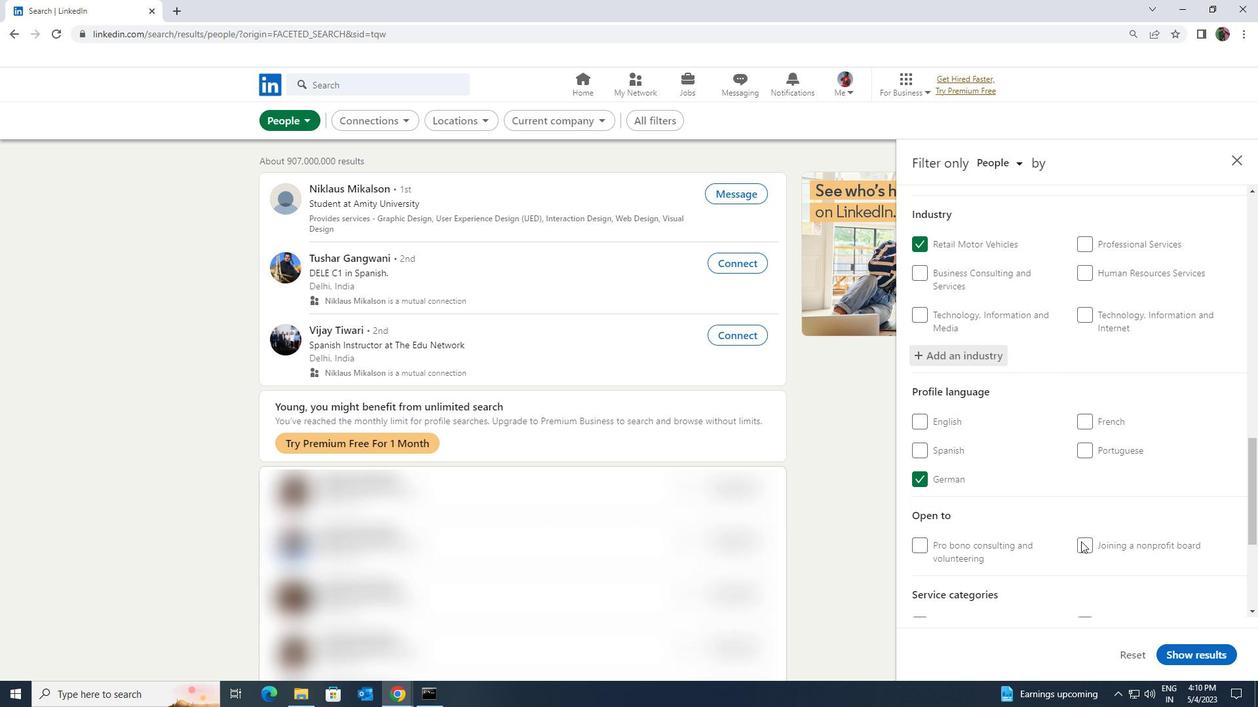 
Action: Mouse moved to (1083, 550)
Screenshot: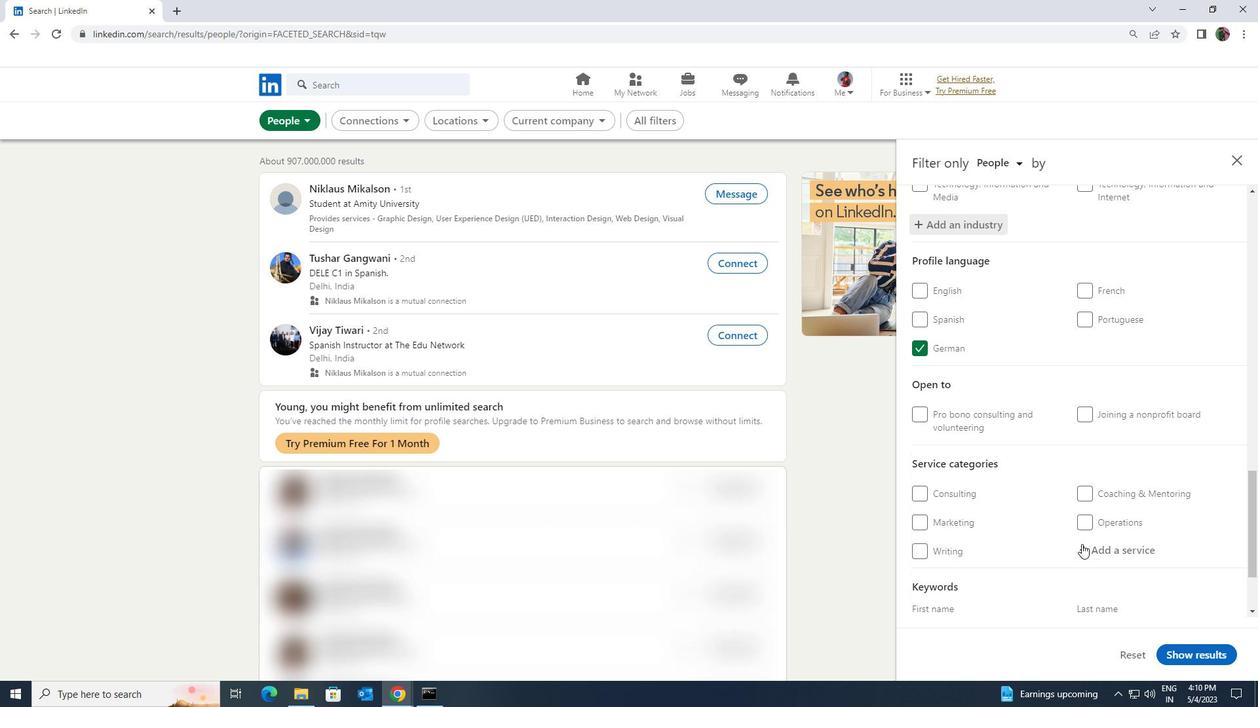 
Action: Mouse pressed left at (1083, 550)
Screenshot: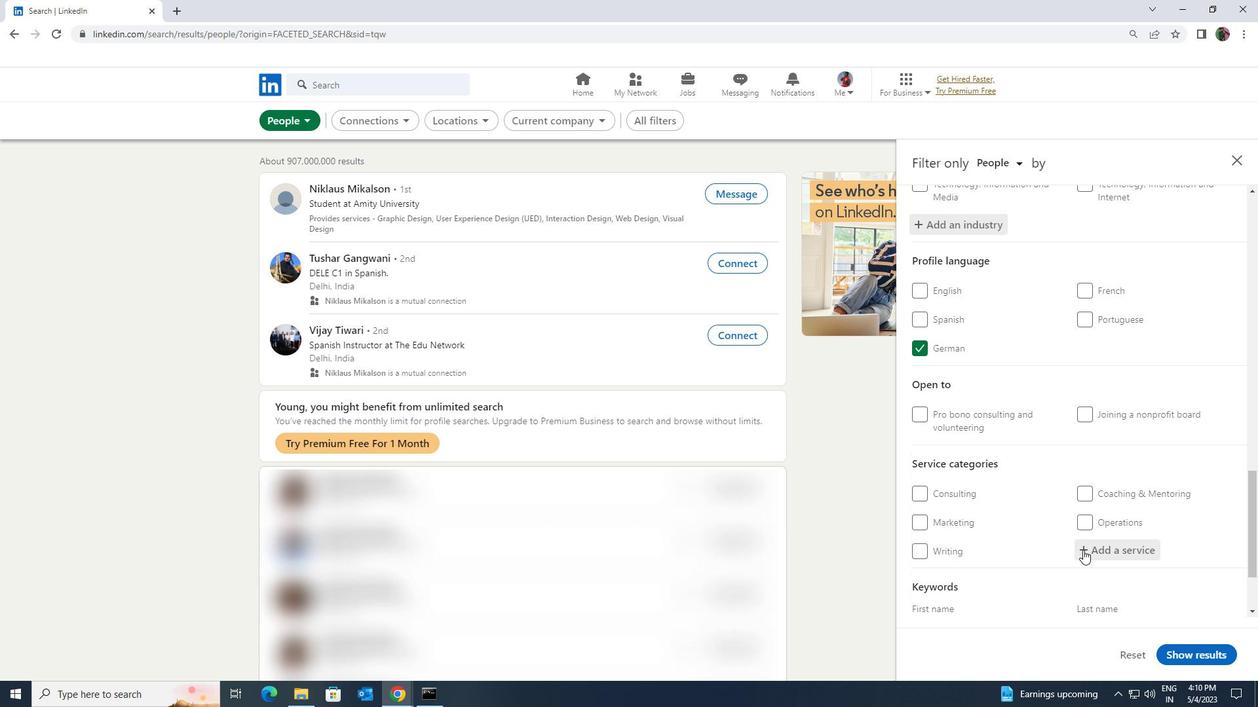 
Action: Key pressed <Key.shift><Key.shift><Key.shift><Key.shift><Key.shift><Key.shift><Key.shift><Key.shift><Key.shift><Key.shift>WEDDING
Screenshot: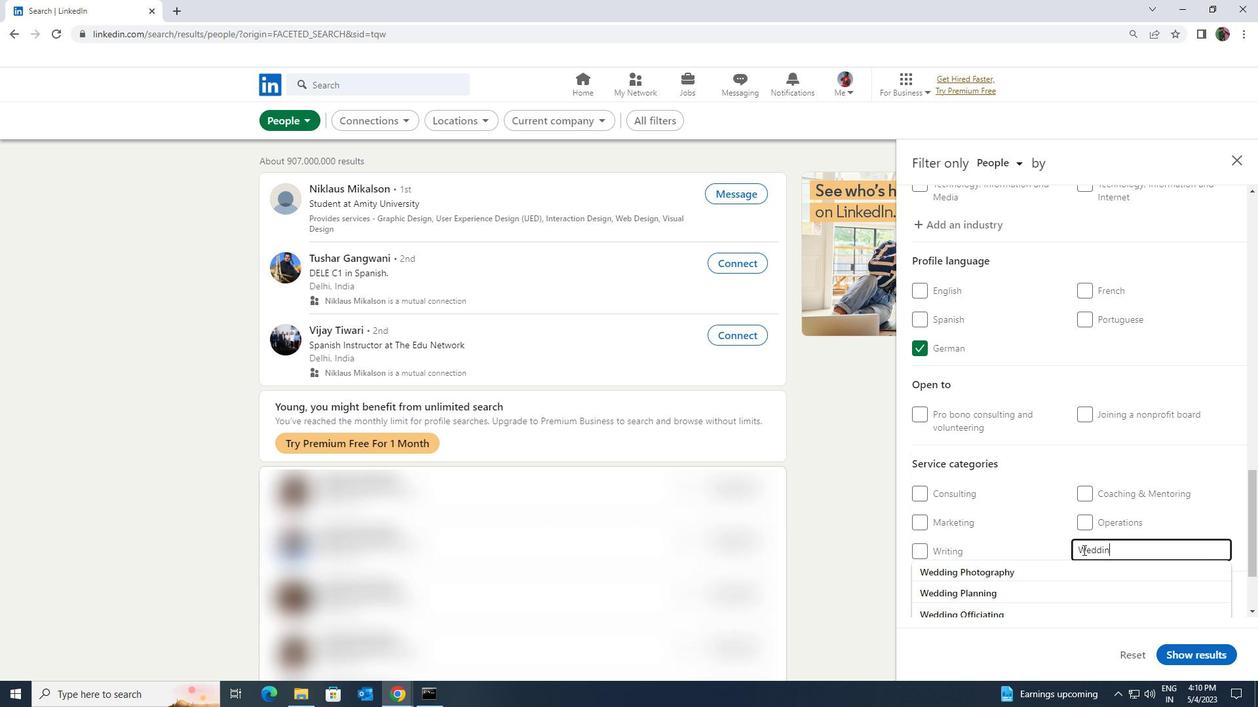 
Action: Mouse moved to (1086, 569)
Screenshot: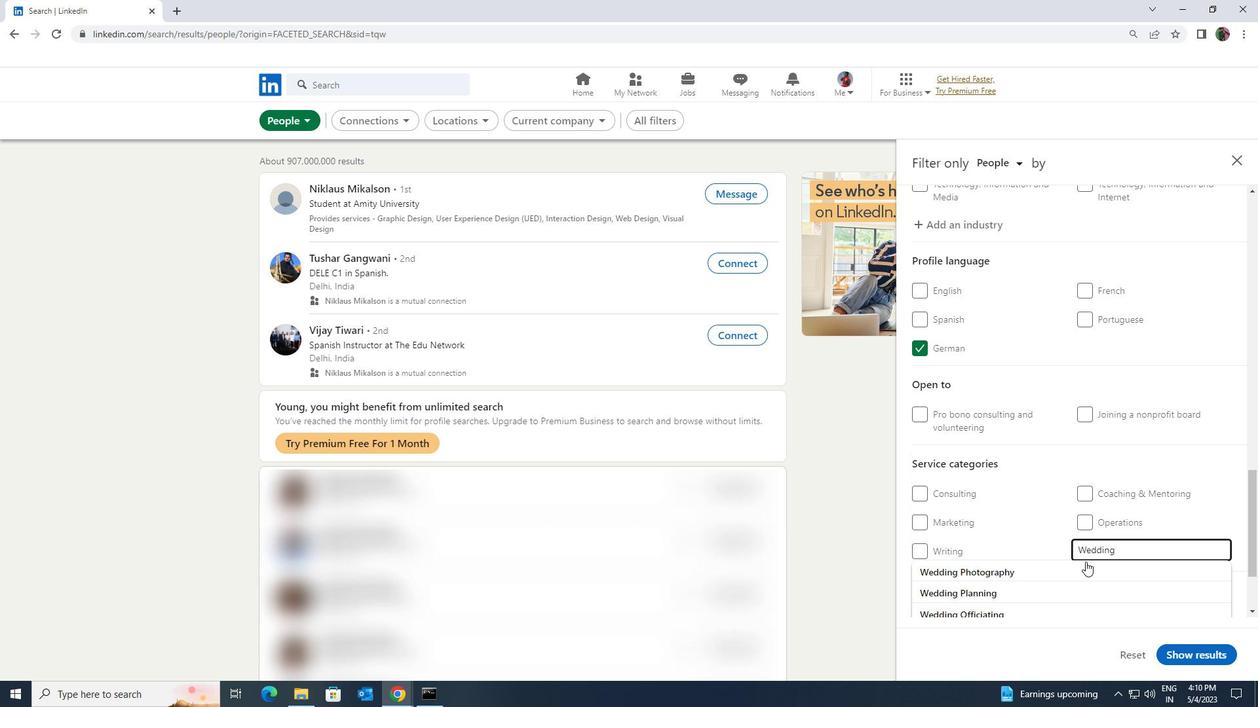 
Action: Mouse pressed left at (1086, 569)
Screenshot: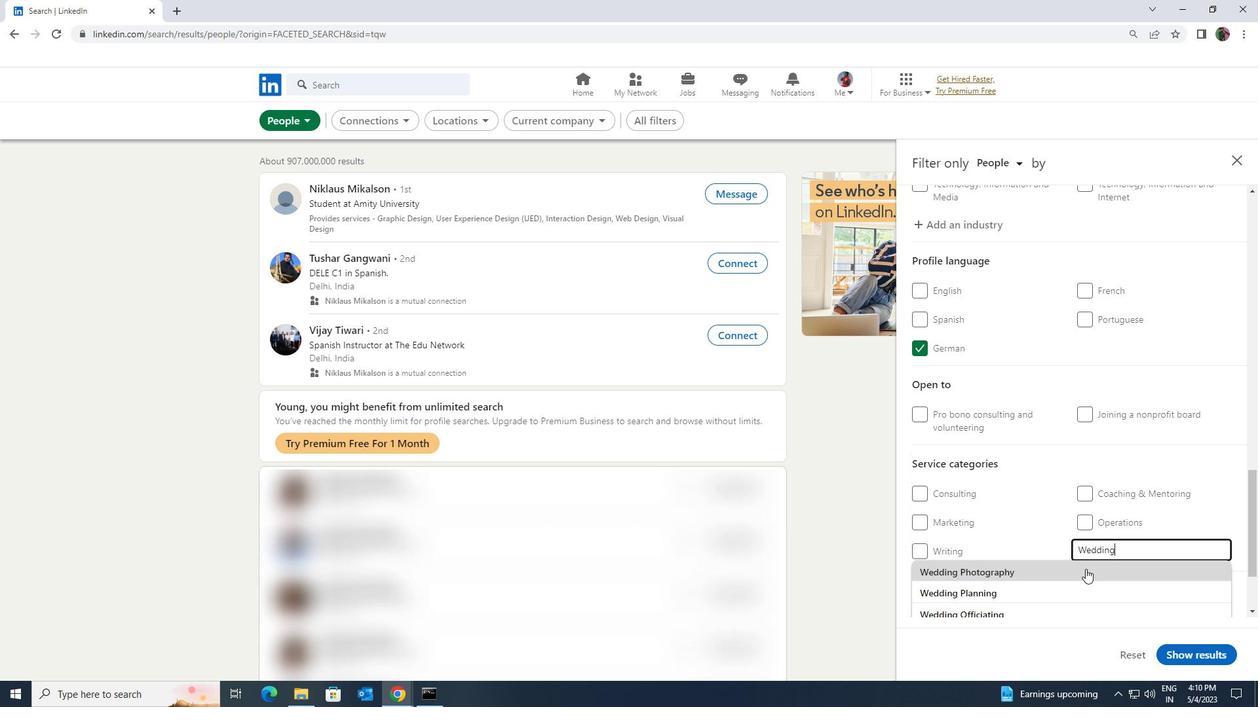 
Action: Mouse moved to (1089, 567)
Screenshot: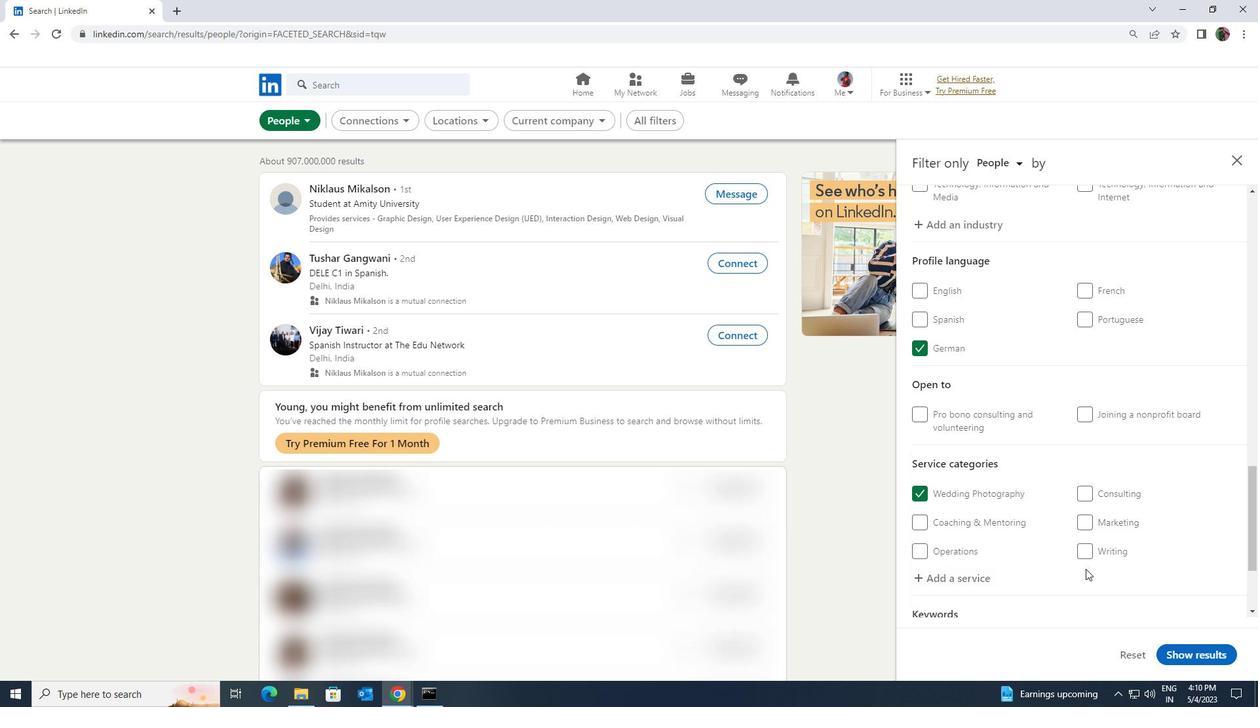 
Action: Mouse scrolled (1089, 566) with delta (0, 0)
Screenshot: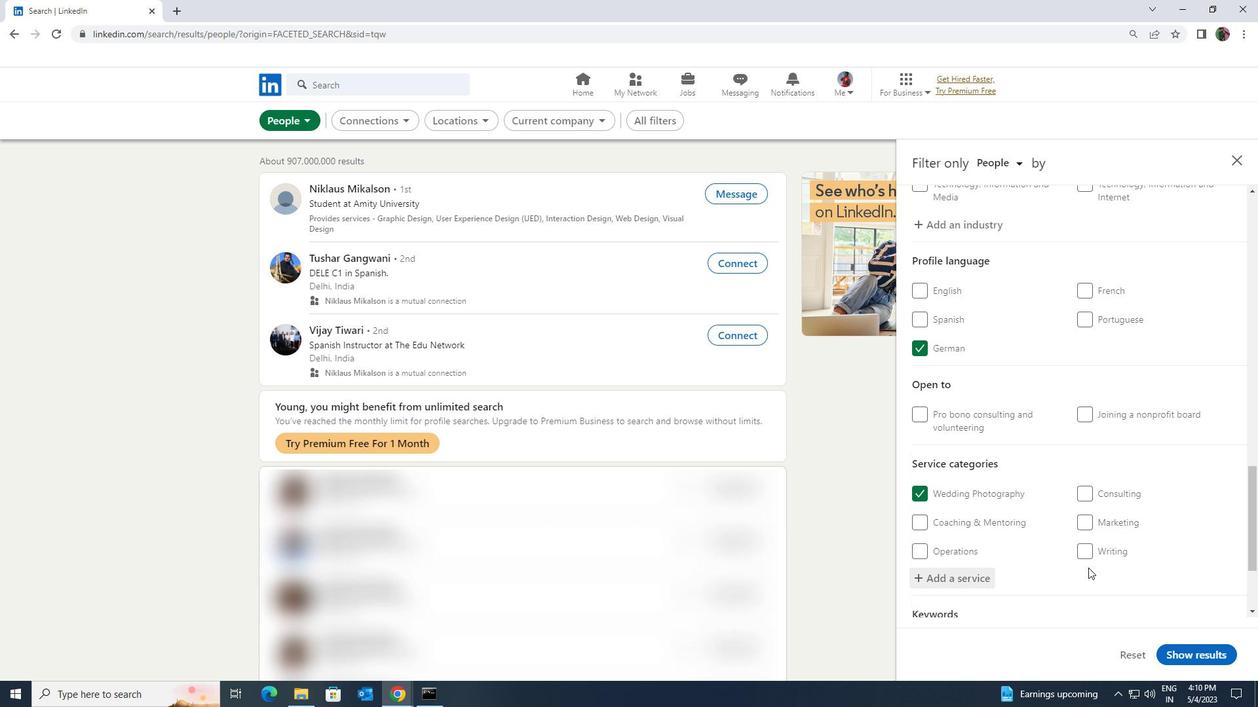 
Action: Mouse scrolled (1089, 566) with delta (0, 0)
Screenshot: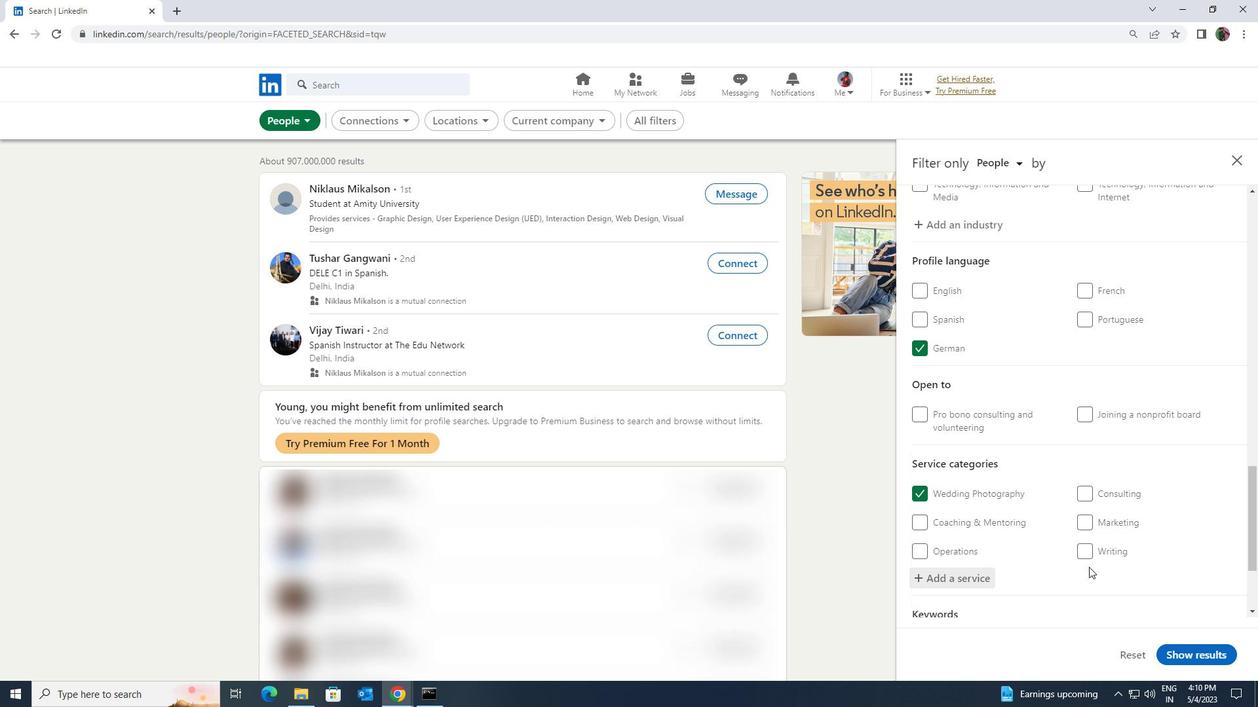 
Action: Mouse scrolled (1089, 566) with delta (0, 0)
Screenshot: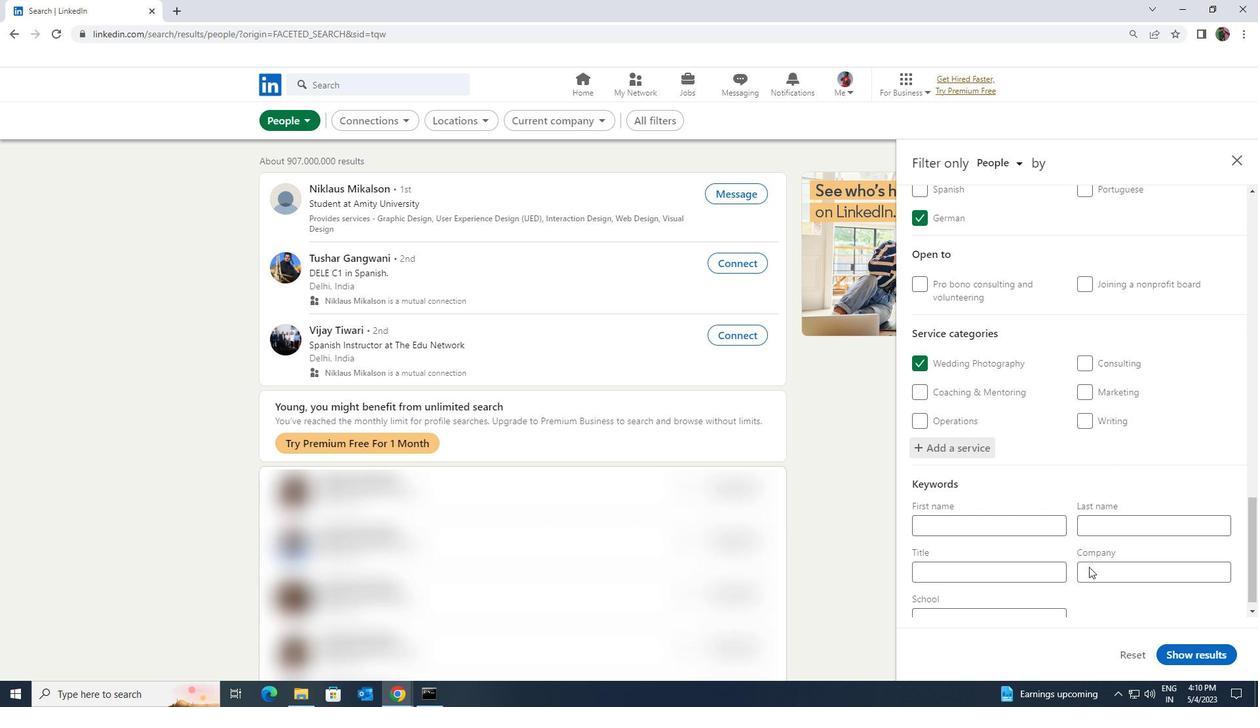 
Action: Mouse moved to (1057, 557)
Screenshot: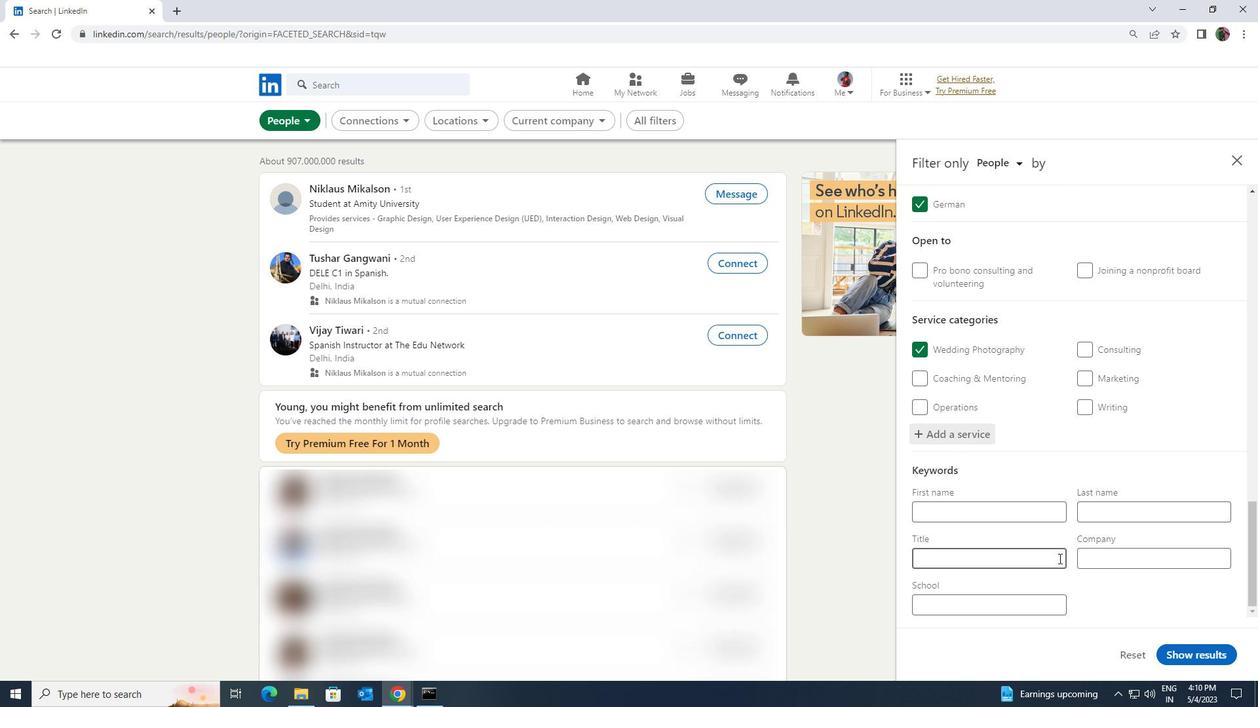 
Action: Mouse pressed left at (1057, 557)
Screenshot: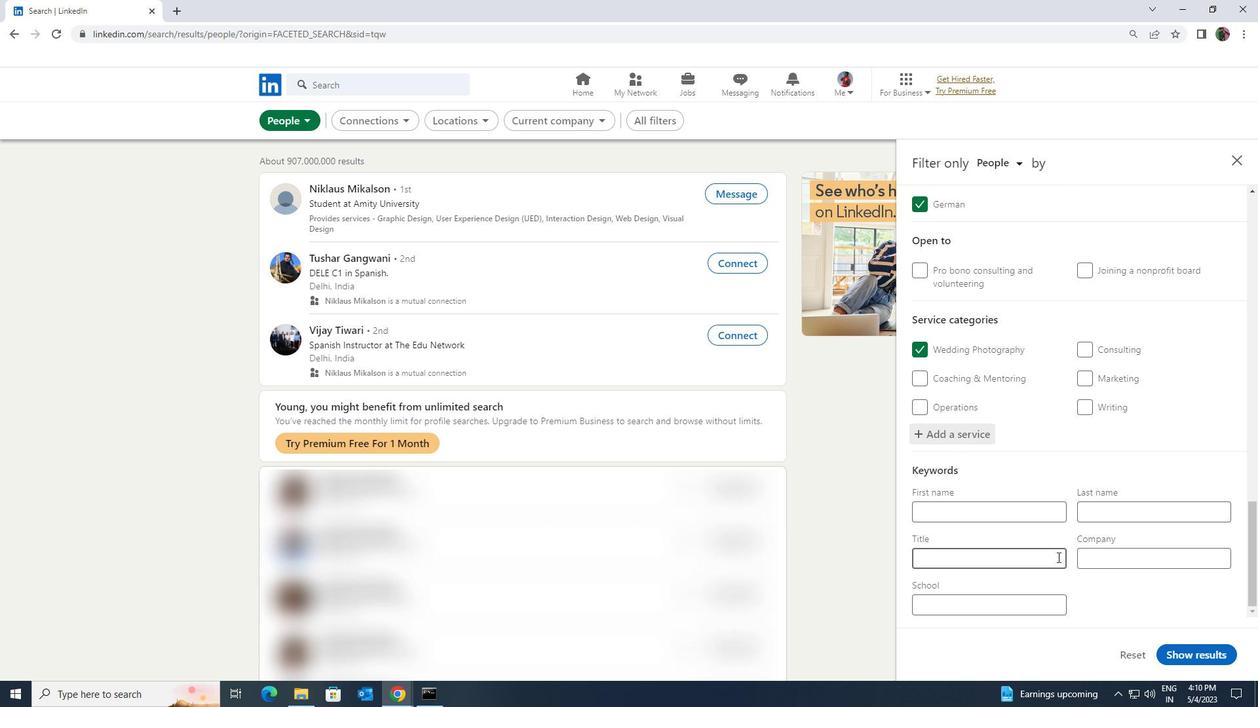
Action: Key pressed <Key.shift><Key.shift><Key.shift><Key.shift><Key.shift><Key.shift><Key.shift><Key.shift><Key.shift><Key.shift><Key.shift>MEDIA<Key.space><Key.shift><Key.shift><Key.shift><Key.shift><Key.shift><Key.shift><Key.shift><Key.shift>BUYER
Screenshot: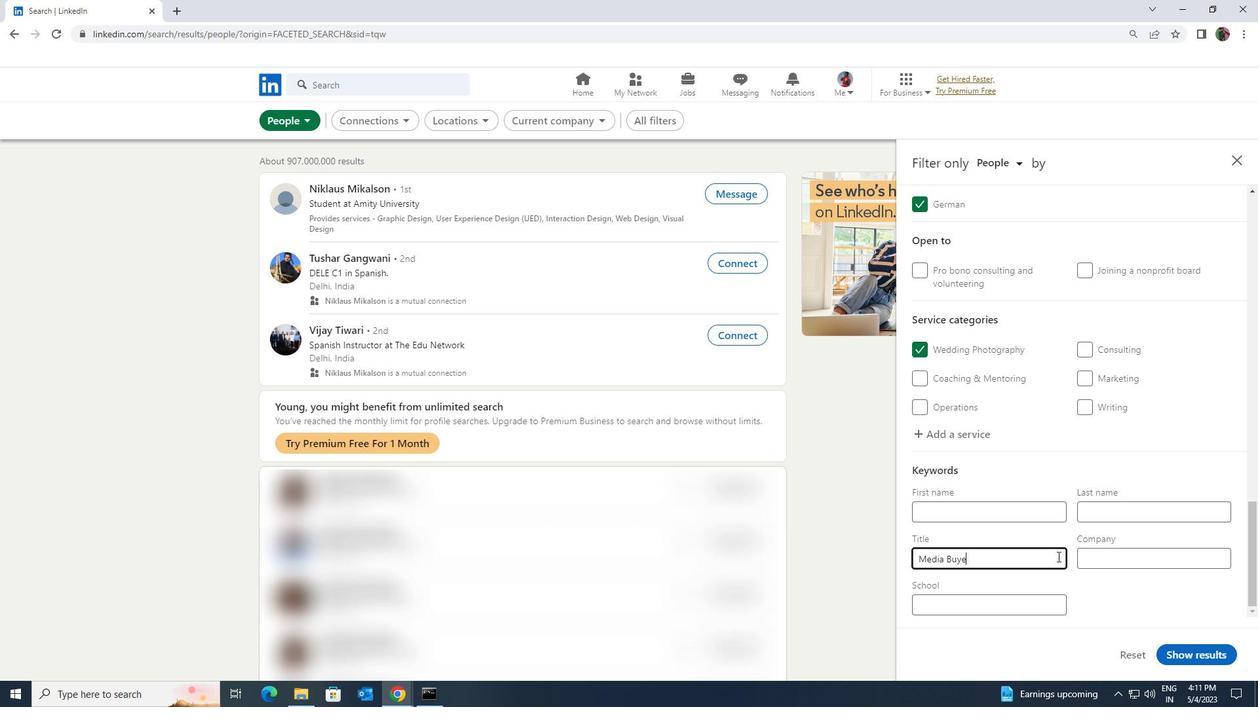 
Action: Mouse moved to (1178, 645)
Screenshot: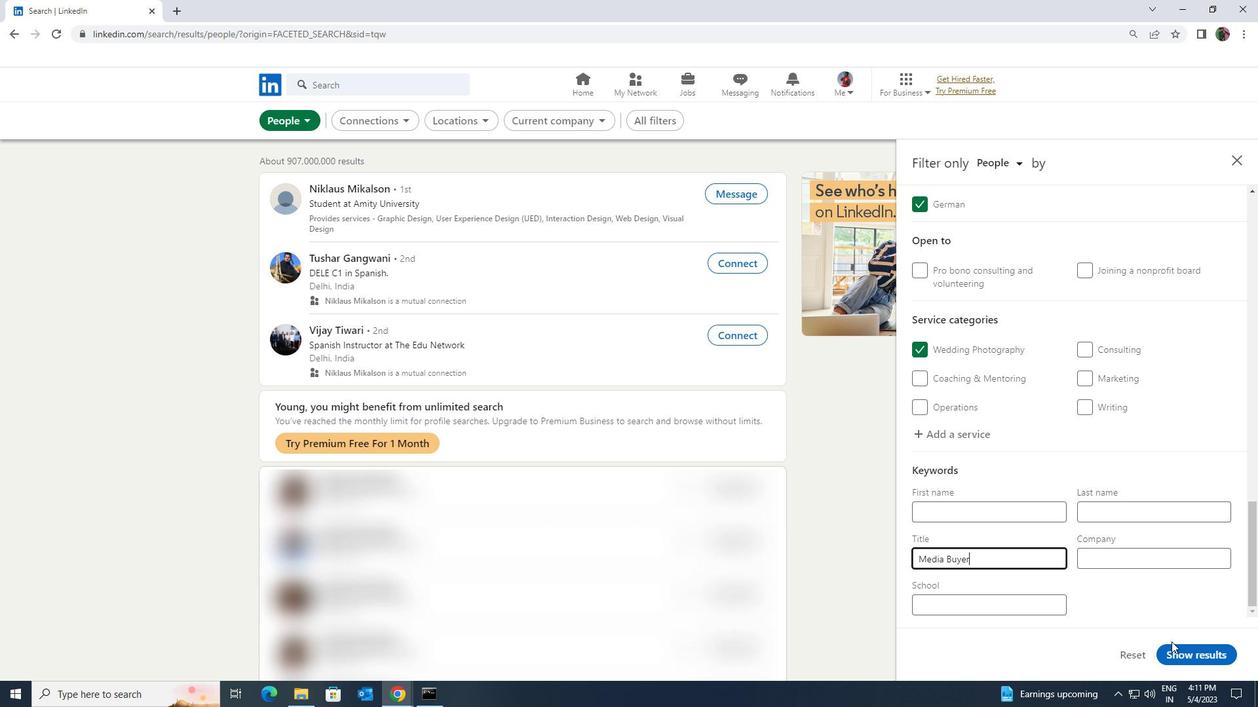 
Action: Mouse pressed left at (1178, 645)
Screenshot: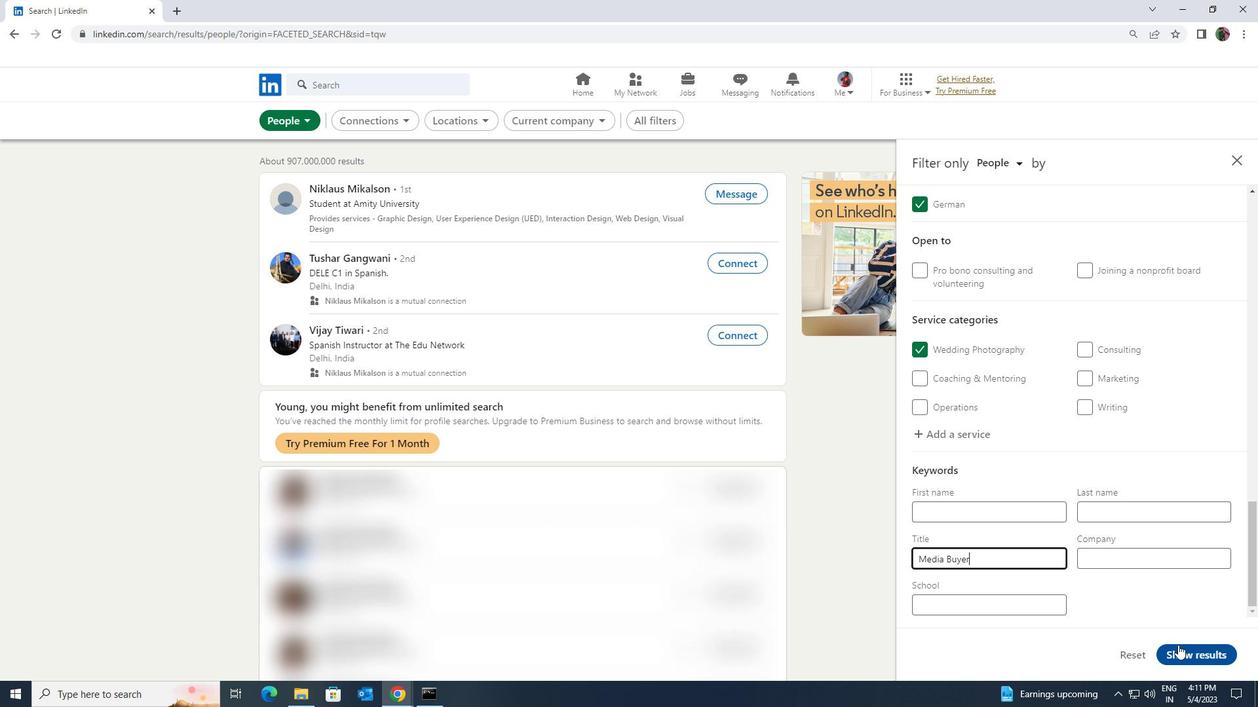 
